 Task: Create a digital portrait: Use Photoshop to create a detailed and lifelike digital portrait of a person. Pay attention to shading, details, and facial features.
Action: Mouse moved to (824, 426)
Screenshot: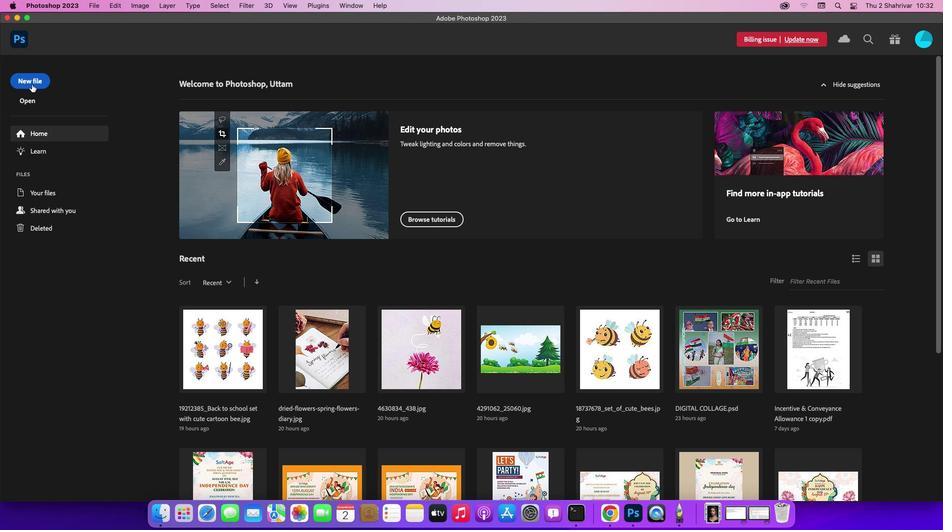 
Action: Mouse pressed left at (824, 426)
Screenshot: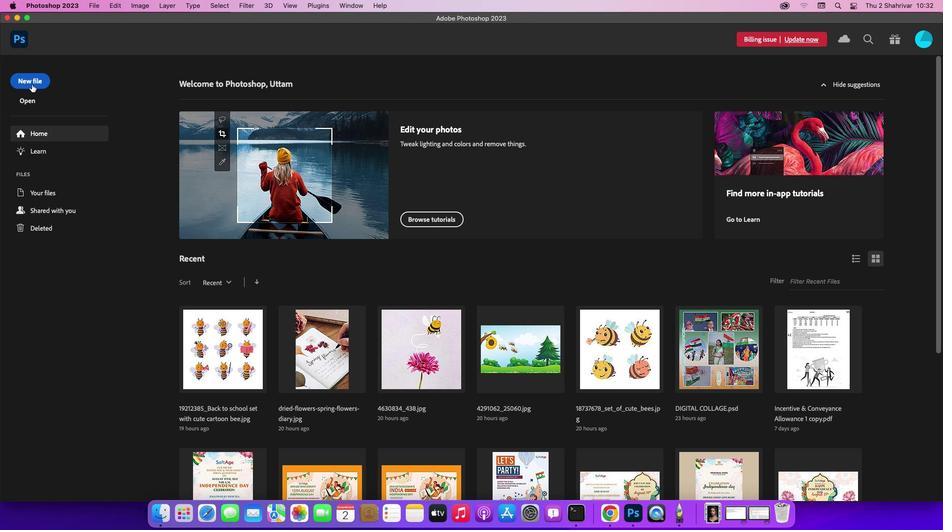 
Action: Mouse moved to (824, 426)
Screenshot: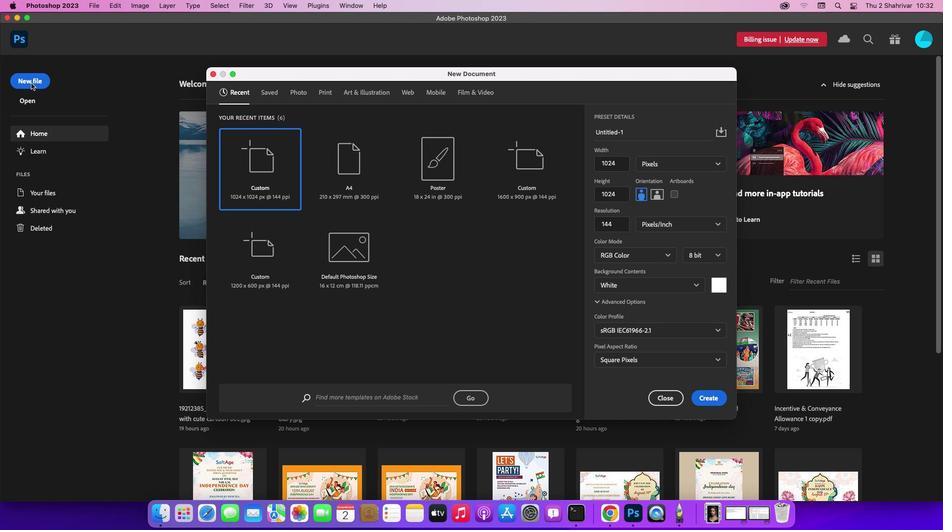 
Action: Mouse pressed left at (824, 426)
Screenshot: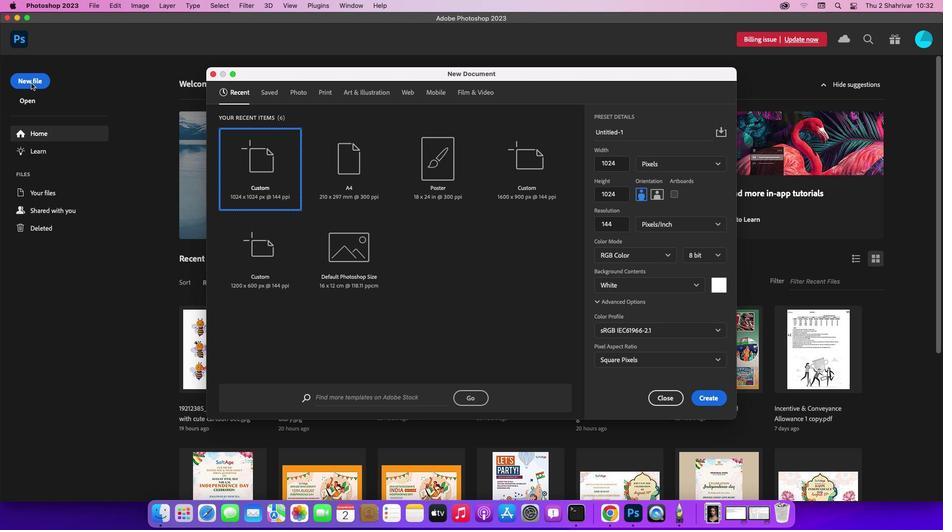 
Action: Mouse moved to (824, 426)
Screenshot: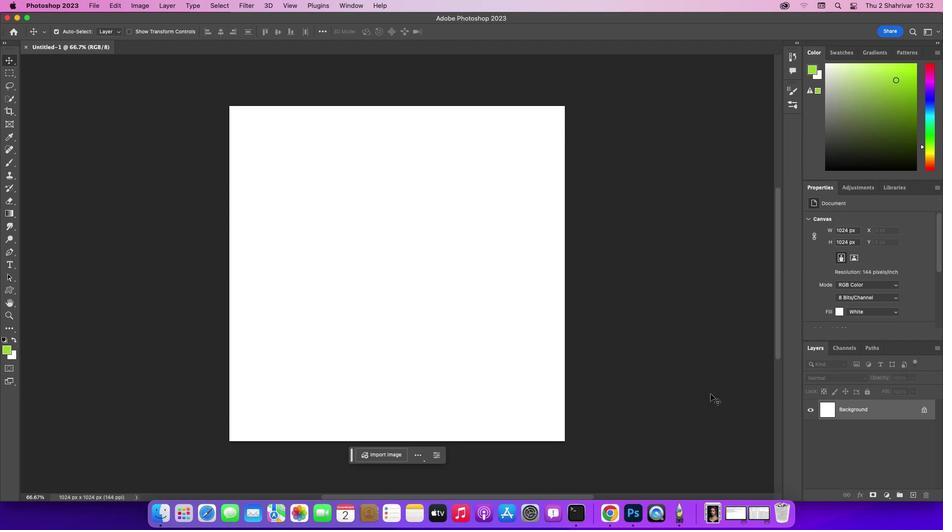 
Action: Mouse pressed left at (824, 426)
Screenshot: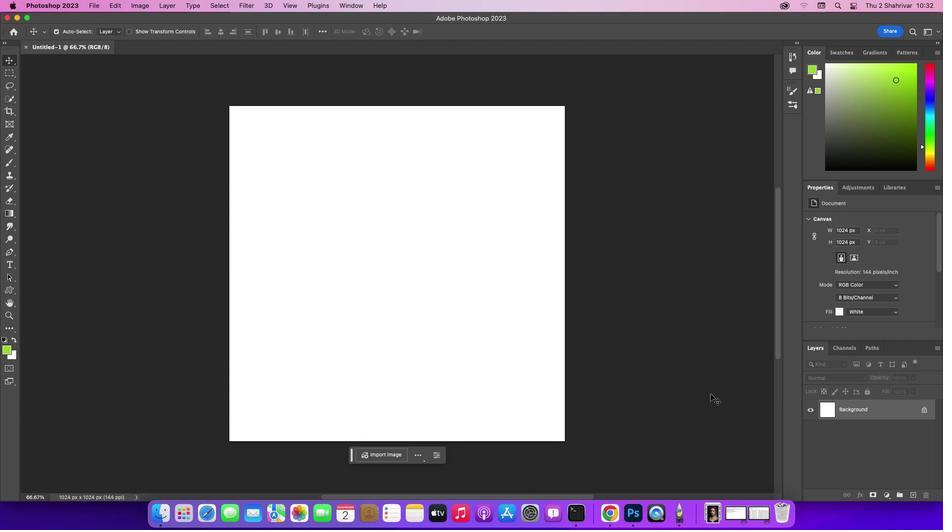 
Action: Mouse moved to (824, 425)
Screenshot: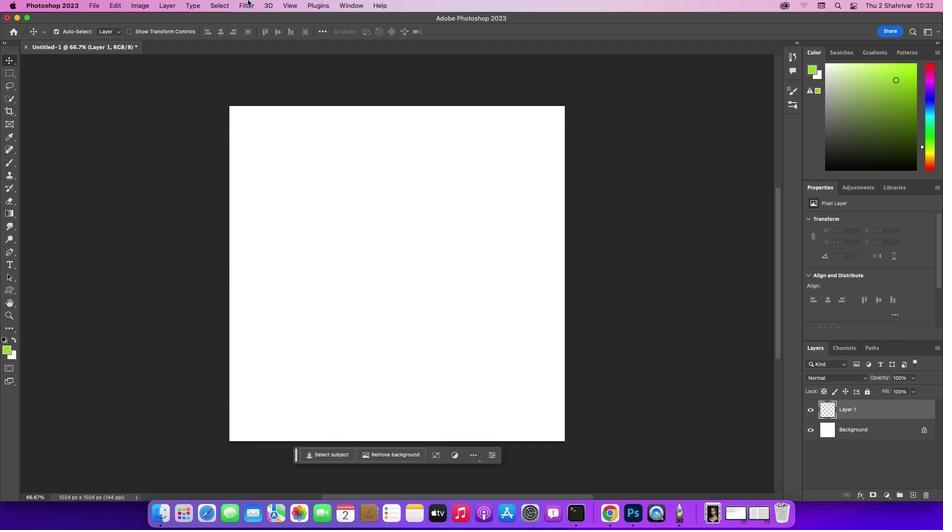 
Action: Mouse pressed left at (824, 425)
Screenshot: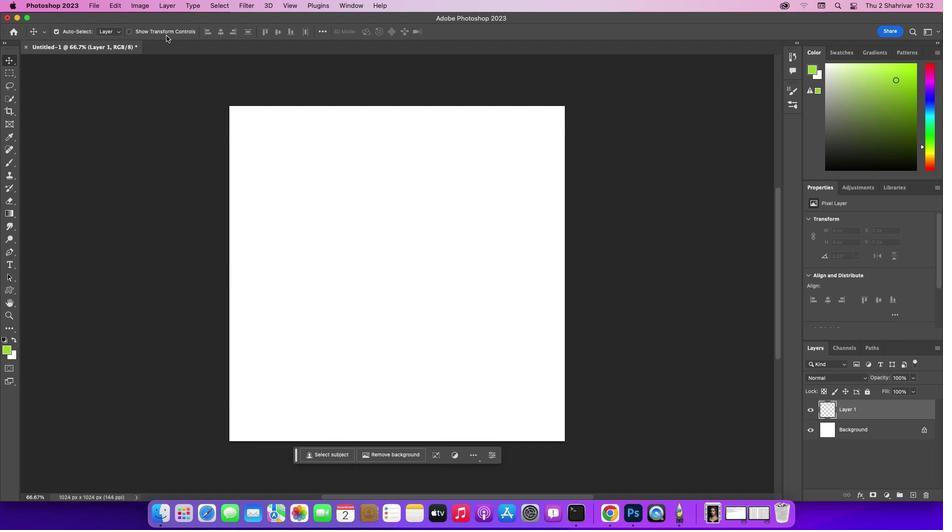 
Action: Mouse moved to (824, 426)
Screenshot: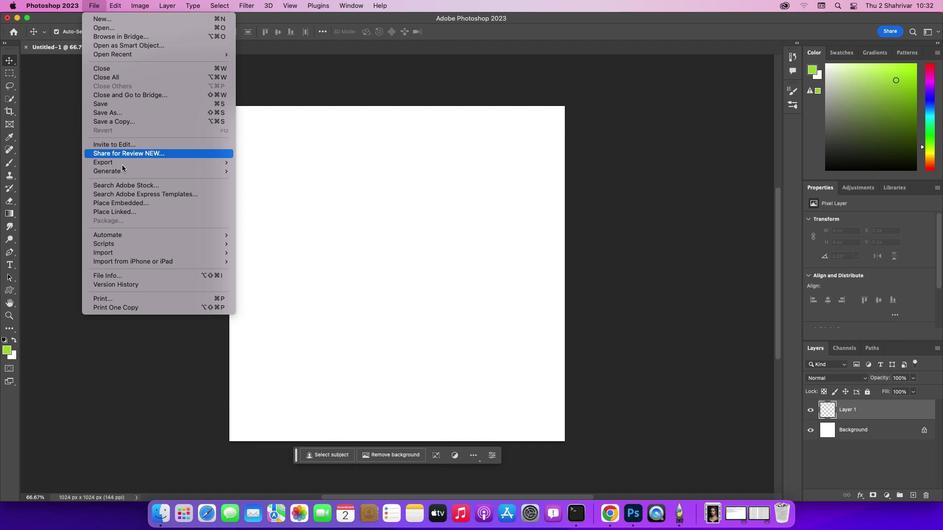 
Action: Mouse pressed left at (824, 426)
Screenshot: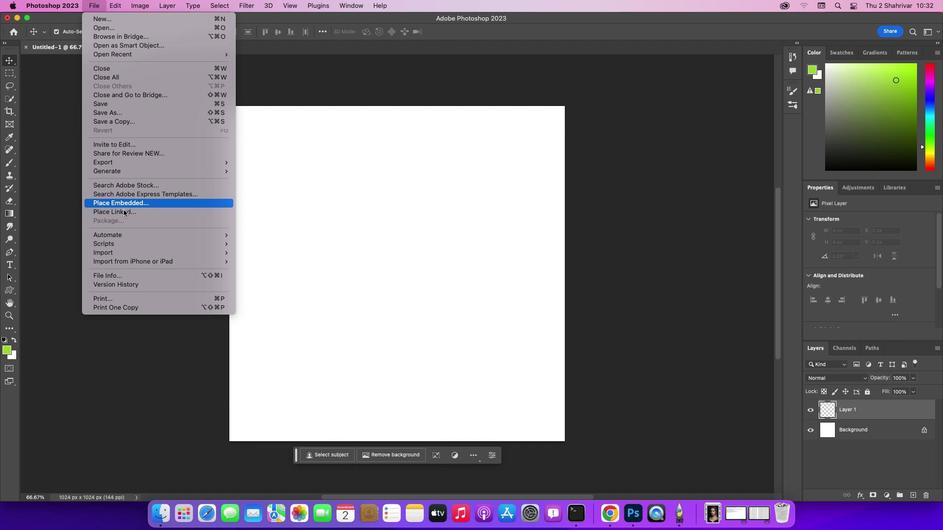 
Action: Mouse moved to (824, 426)
Screenshot: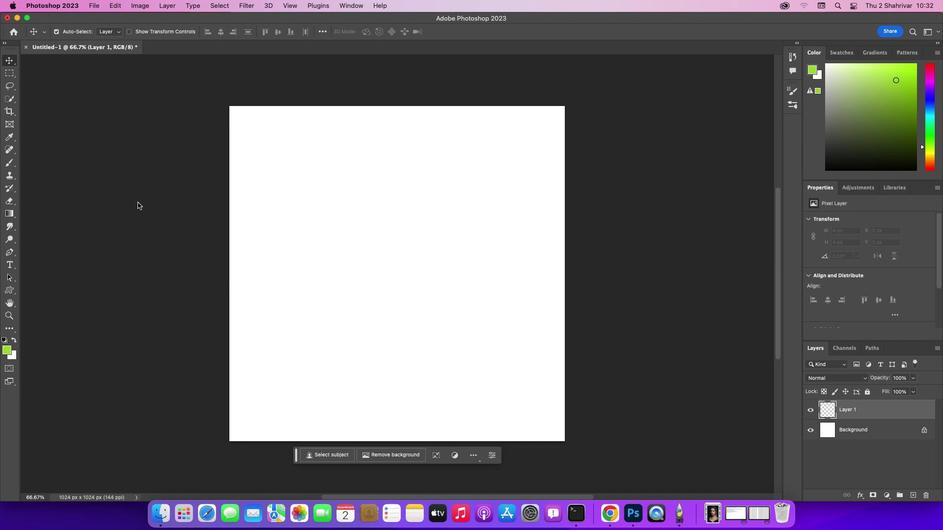 
Action: Mouse pressed left at (824, 426)
Screenshot: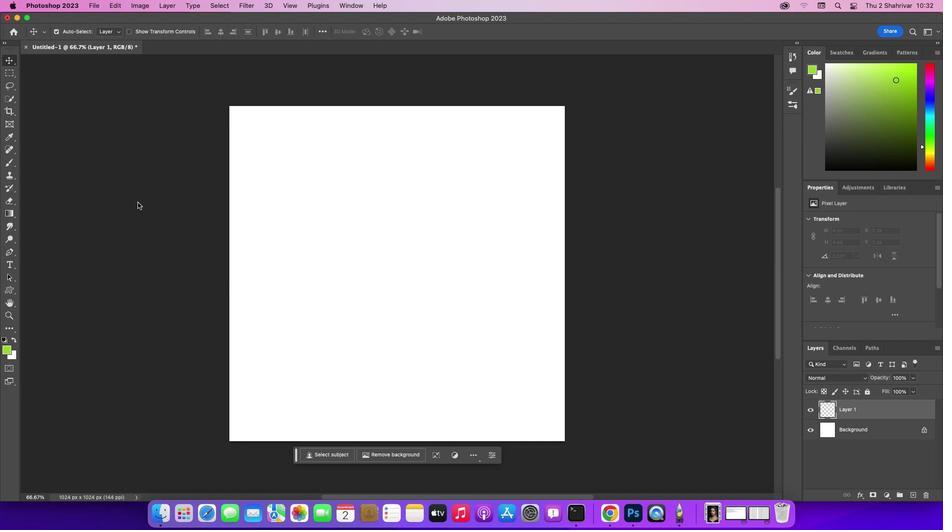 
Action: Mouse moved to (824, 426)
Screenshot: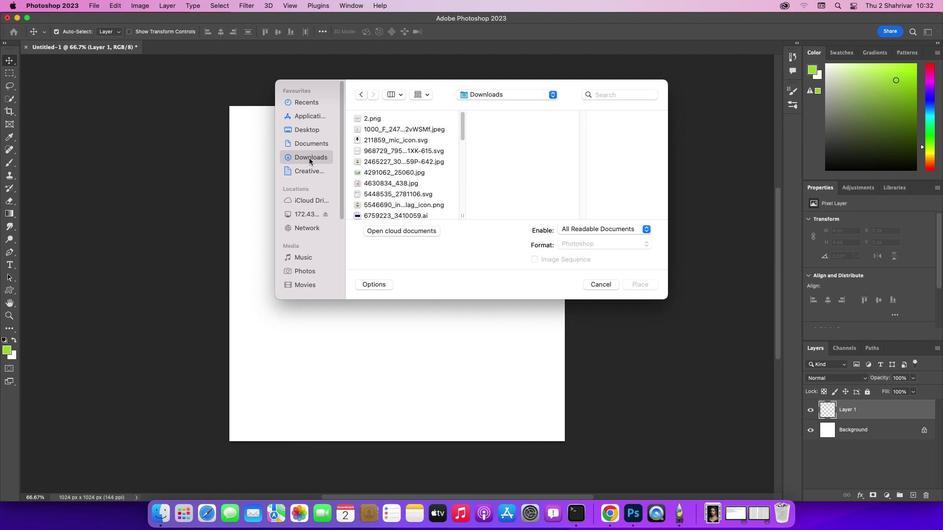 
Action: Mouse pressed left at (824, 426)
Screenshot: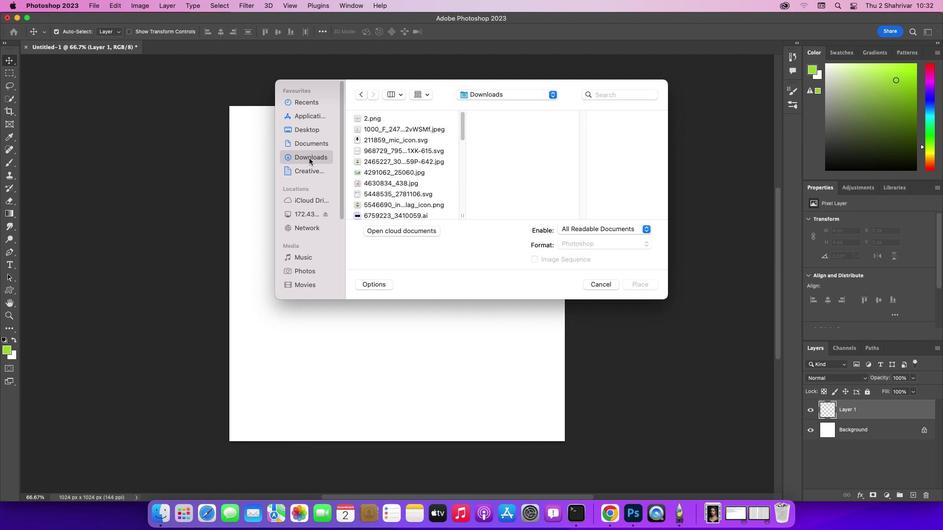 
Action: Mouse moved to (824, 426)
Screenshot: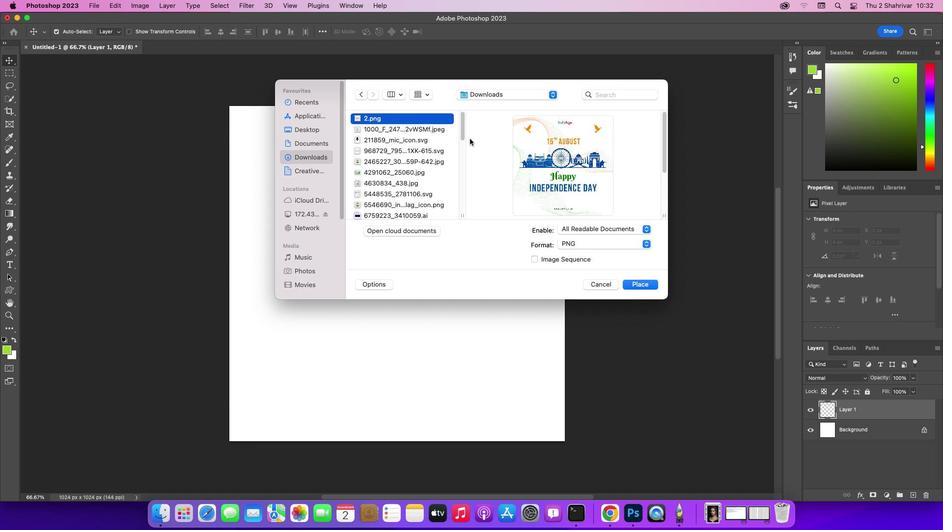 
Action: Mouse pressed left at (824, 426)
Screenshot: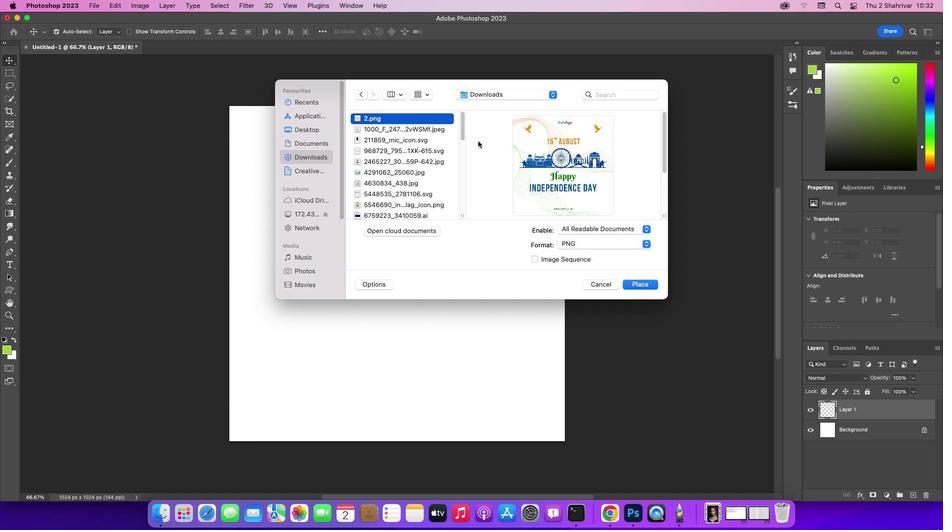 
Action: Mouse moved to (824, 426)
Screenshot: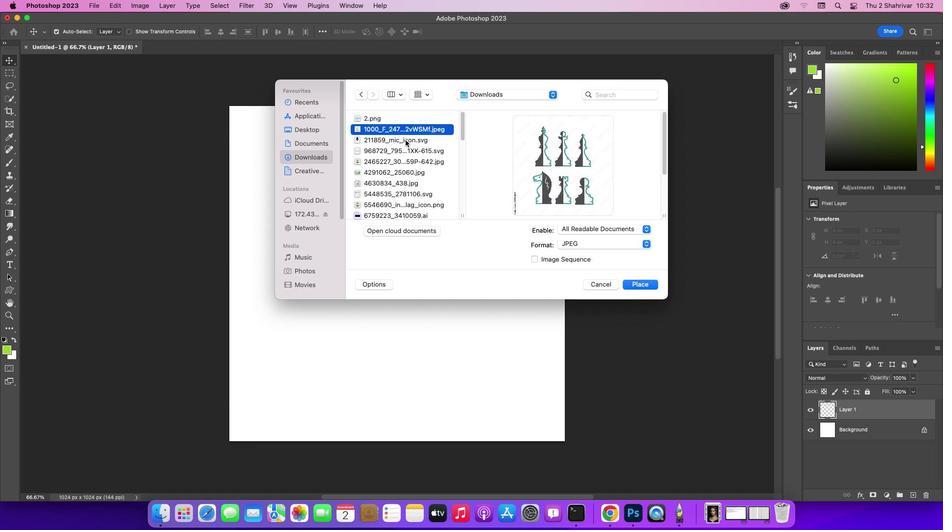 
Action: Mouse pressed left at (824, 426)
Screenshot: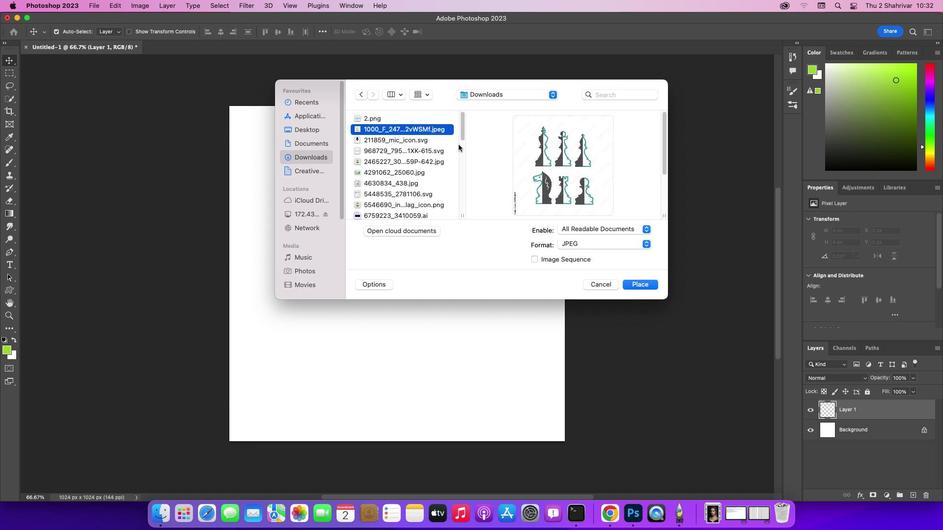 
Action: Mouse moved to (824, 426)
Screenshot: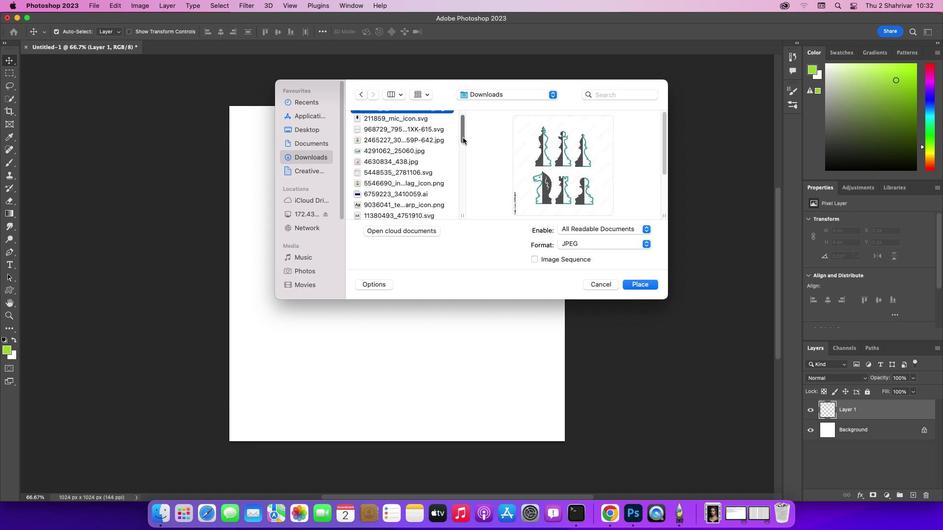 
Action: Mouse pressed left at (824, 426)
Screenshot: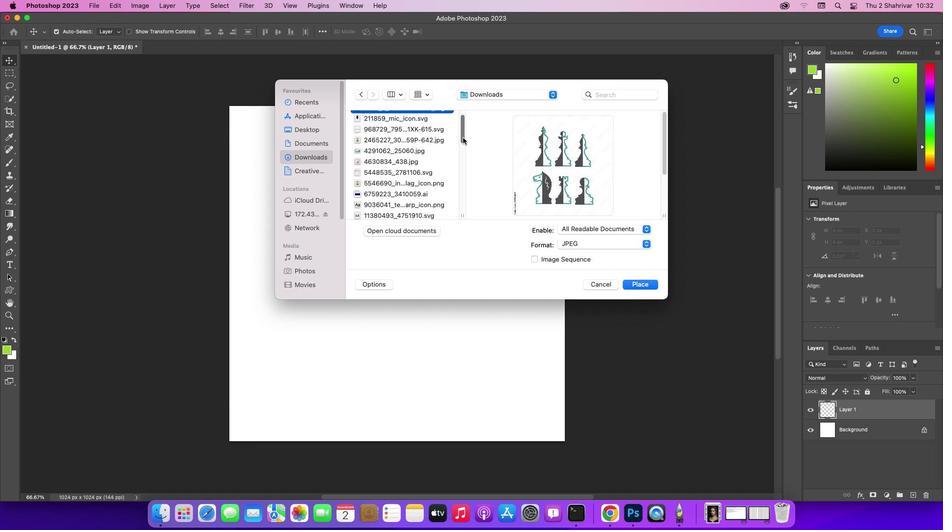 
Action: Mouse moved to (824, 426)
Screenshot: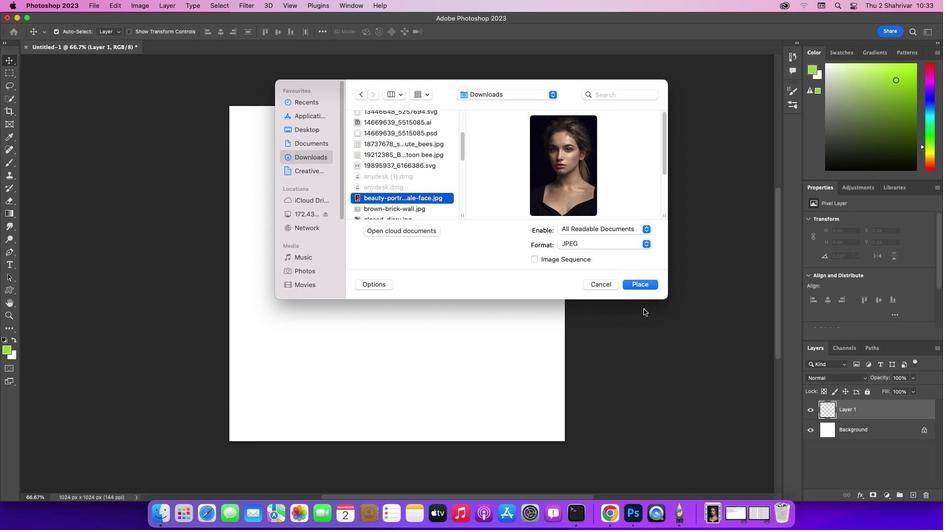 
Action: Mouse pressed left at (824, 426)
Screenshot: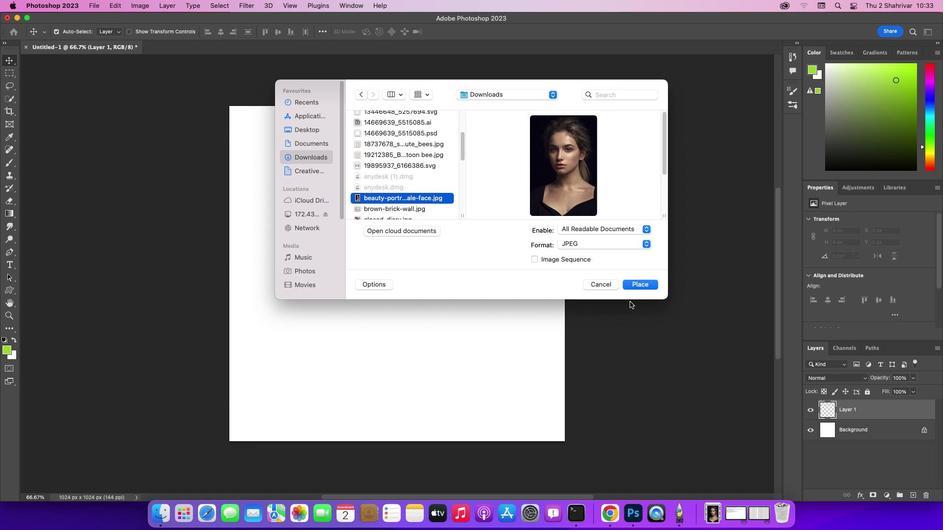 
Action: Mouse moved to (824, 426)
Screenshot: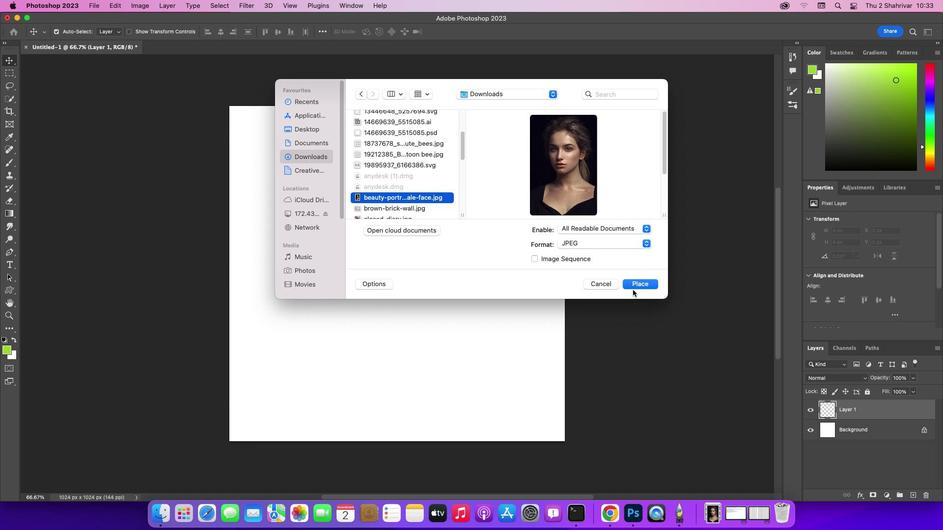 
Action: Mouse pressed left at (824, 426)
Screenshot: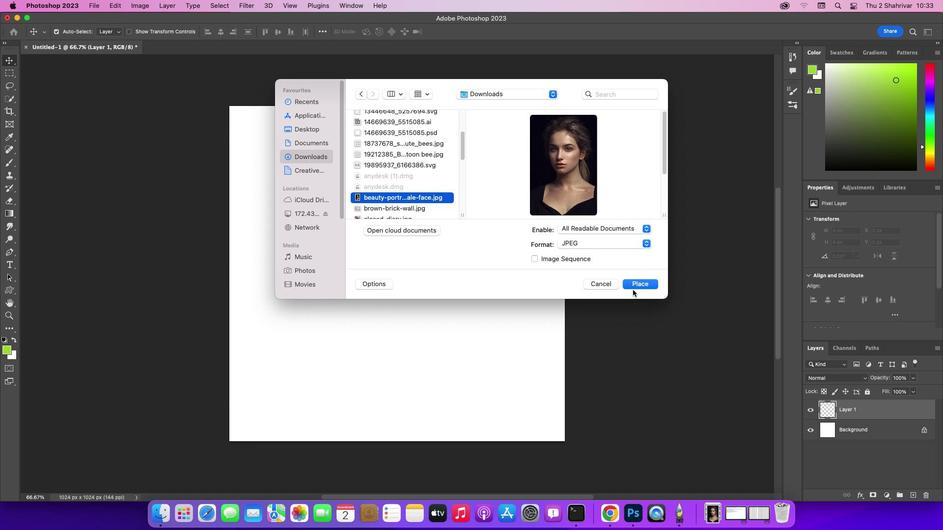 
Action: Mouse moved to (824, 426)
Screenshot: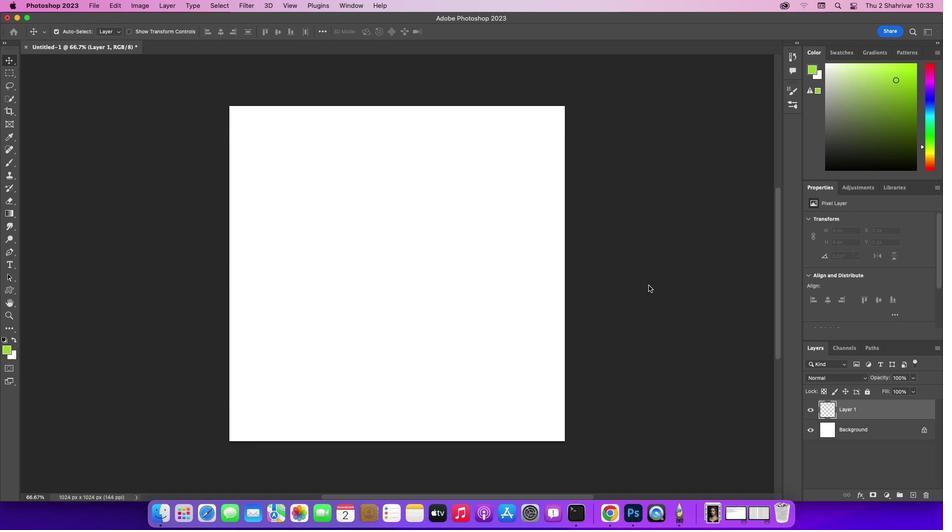 
Action: Mouse pressed left at (824, 426)
Screenshot: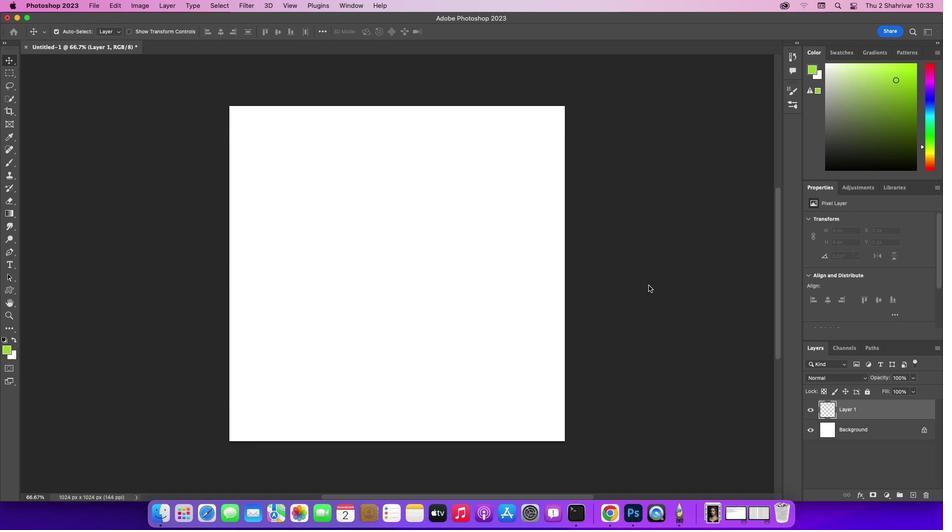 
Action: Mouse moved to (824, 426)
Screenshot: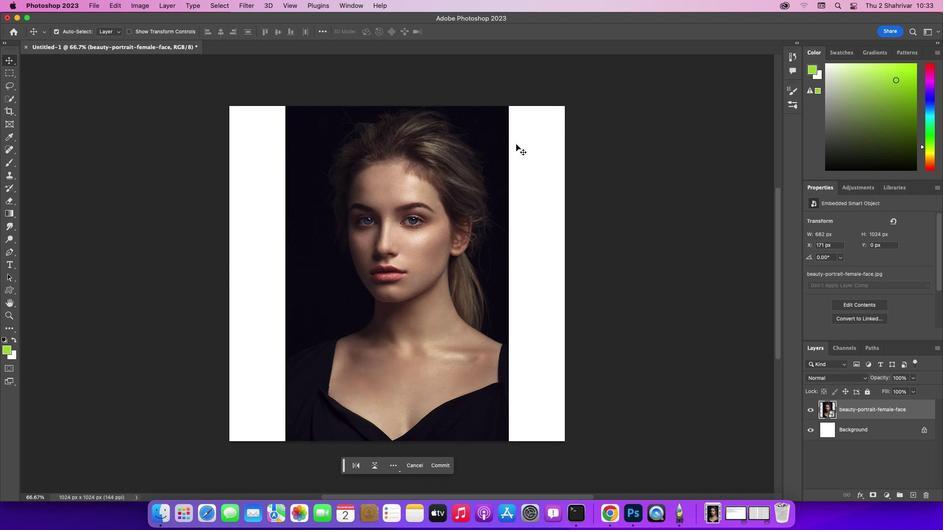 
Action: Key pressed Key.enter
Screenshot: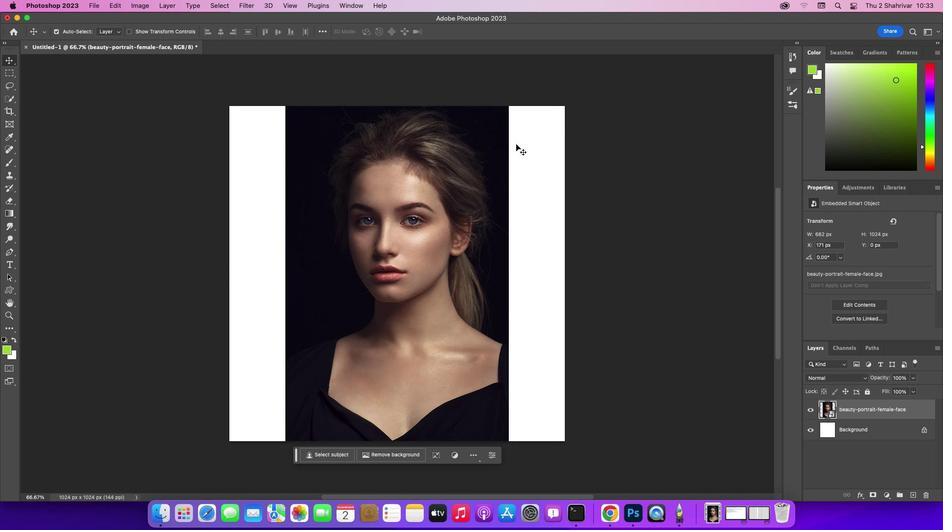 
Action: Mouse moved to (824, 426)
Screenshot: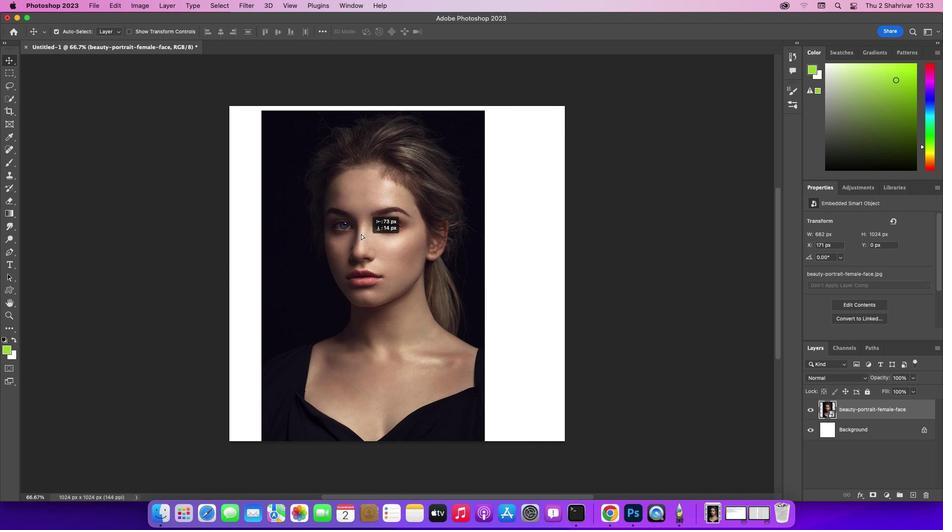 
Action: Mouse pressed left at (824, 426)
Screenshot: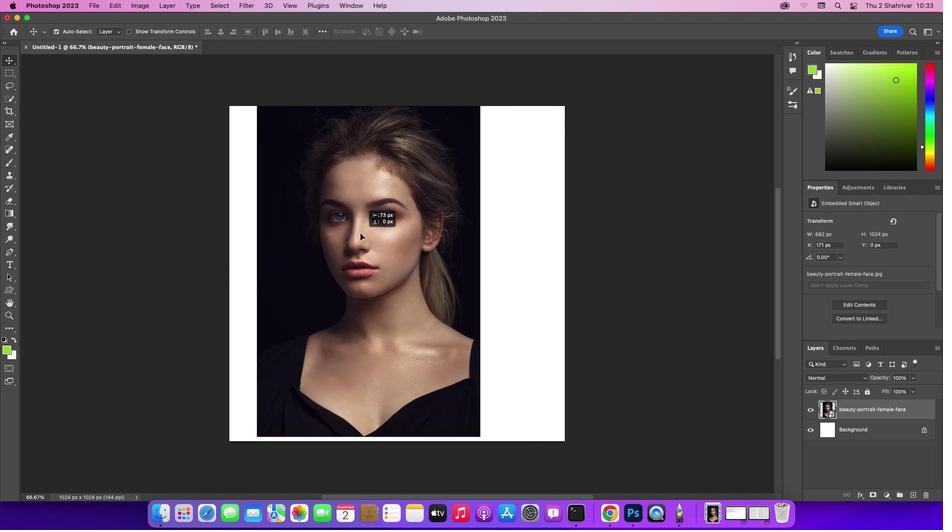 
Action: Mouse moved to (824, 425)
Screenshot: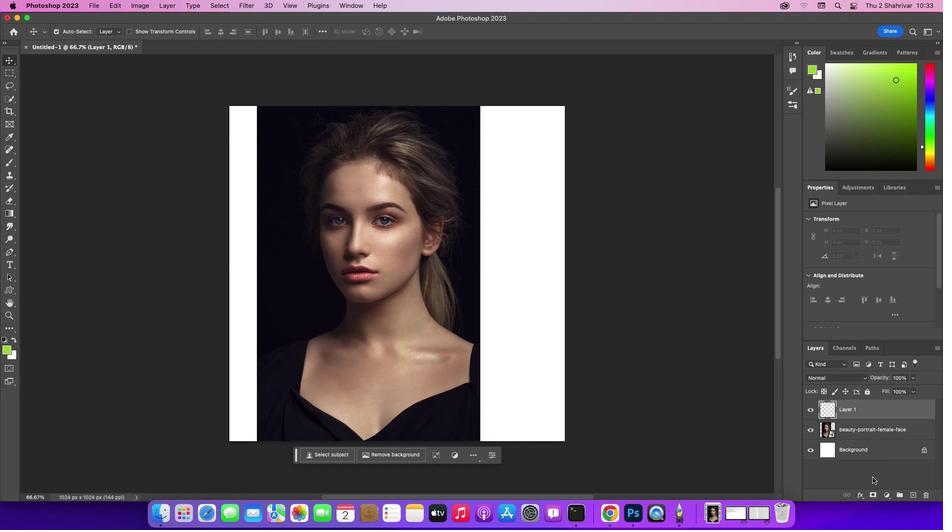 
Action: Mouse pressed left at (824, 425)
Screenshot: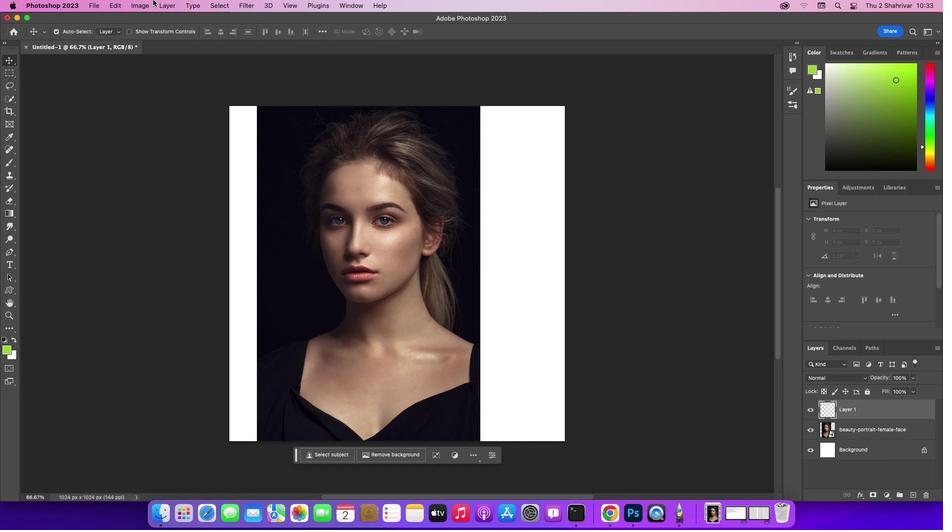
Action: Mouse moved to (824, 426)
Screenshot: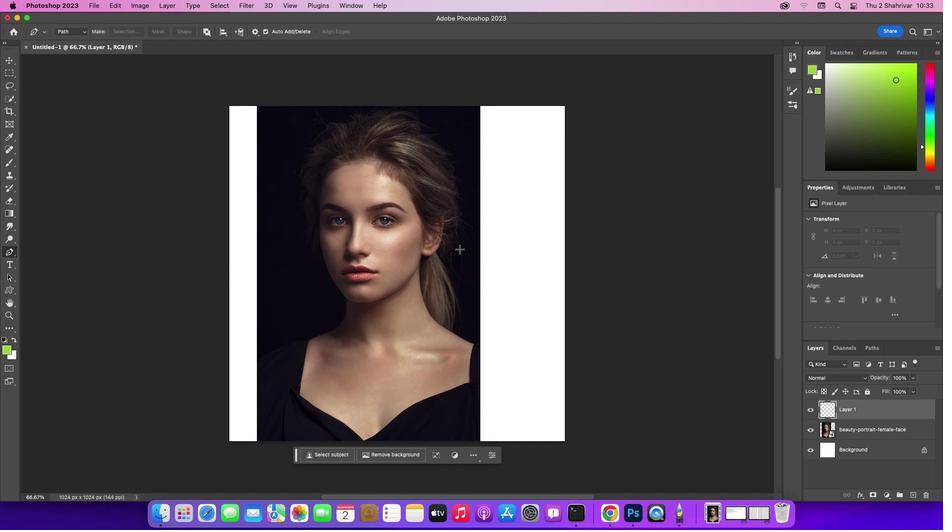 
Action: Mouse pressed left at (824, 426)
Screenshot: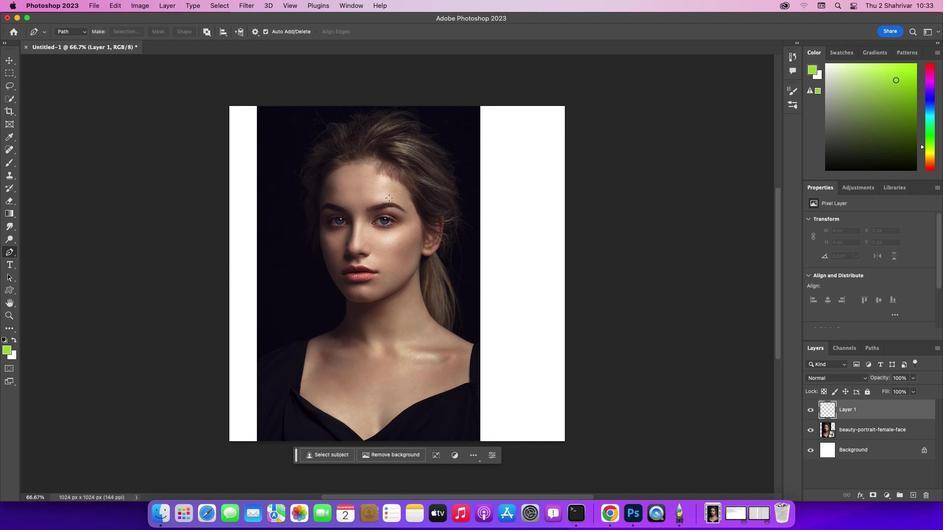 
Action: Mouse moved to (824, 426)
Screenshot: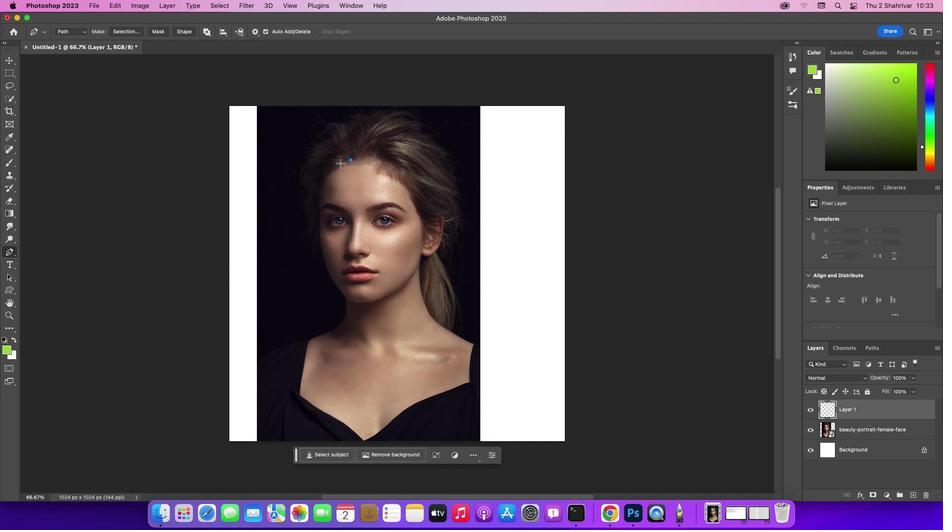 
Action: Mouse pressed left at (824, 426)
Screenshot: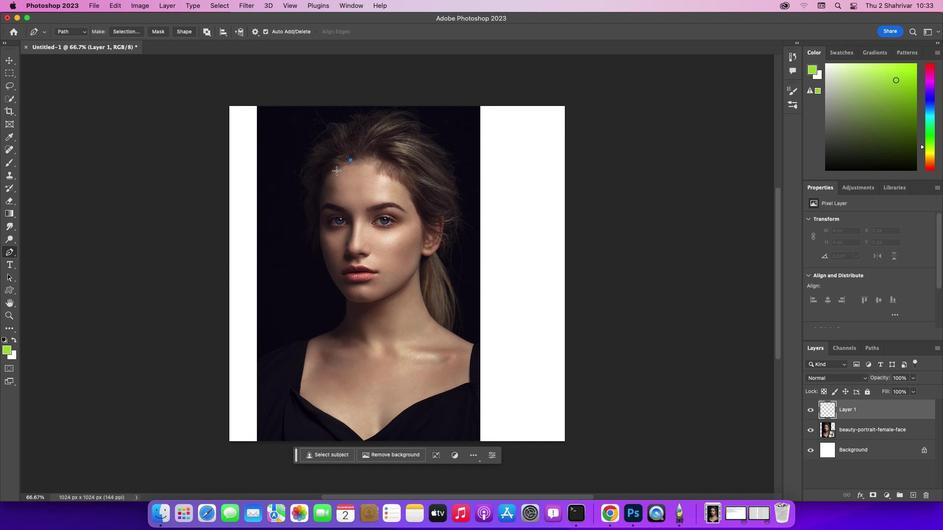 
Action: Mouse moved to (824, 426)
Screenshot: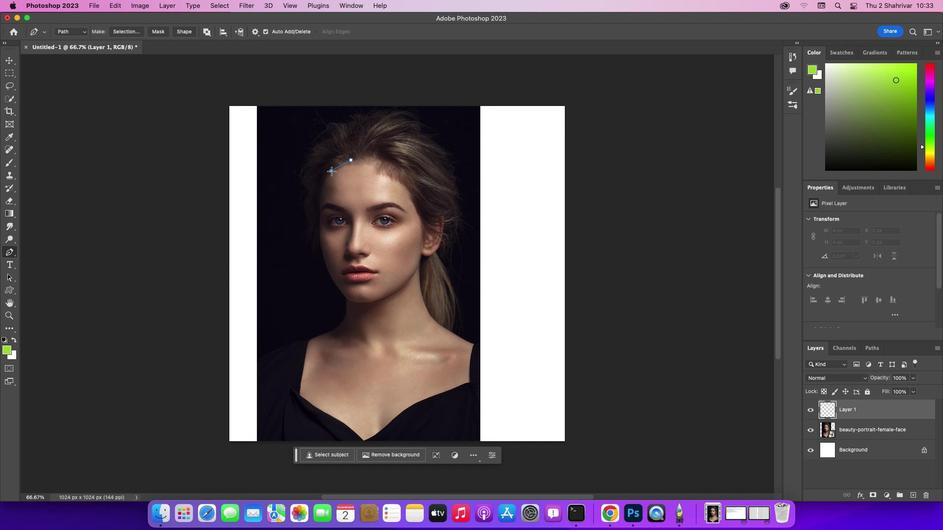 
Action: Mouse pressed left at (824, 426)
Screenshot: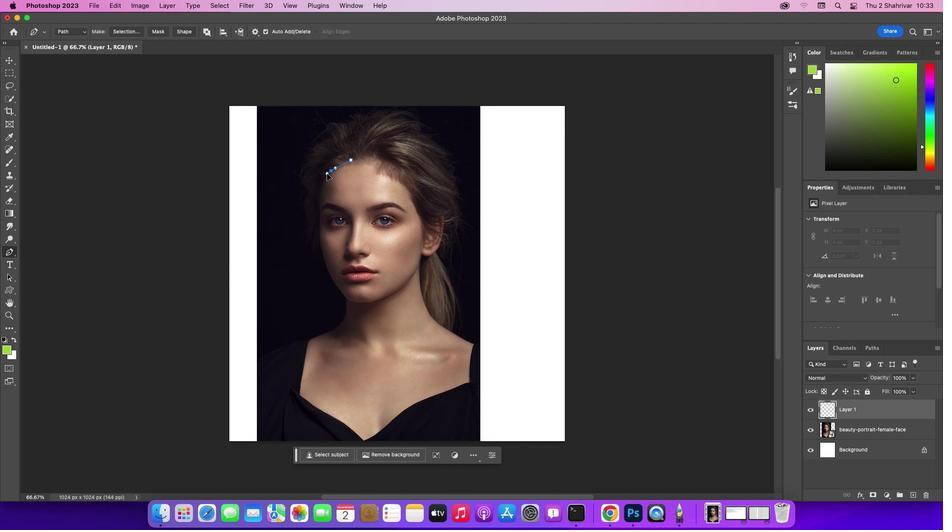 
Action: Mouse moved to (824, 426)
Screenshot: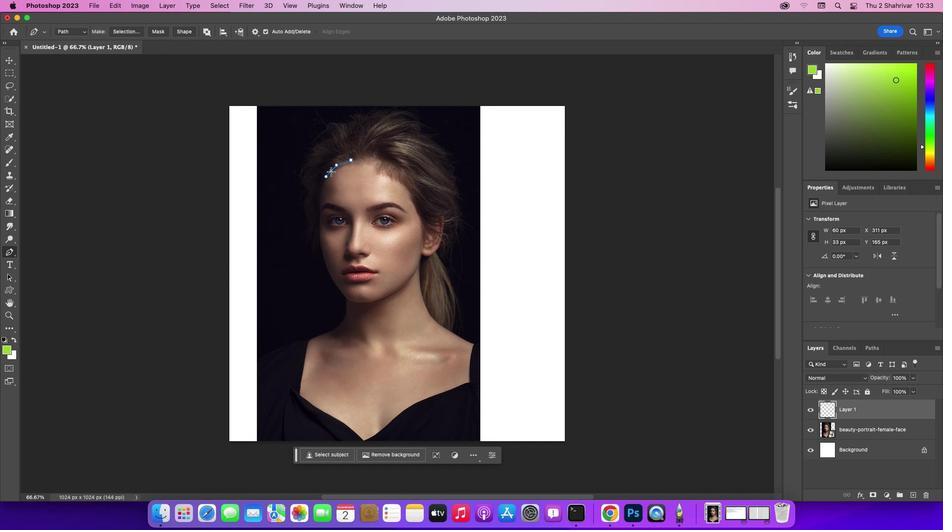 
Action: Mouse pressed left at (824, 426)
Screenshot: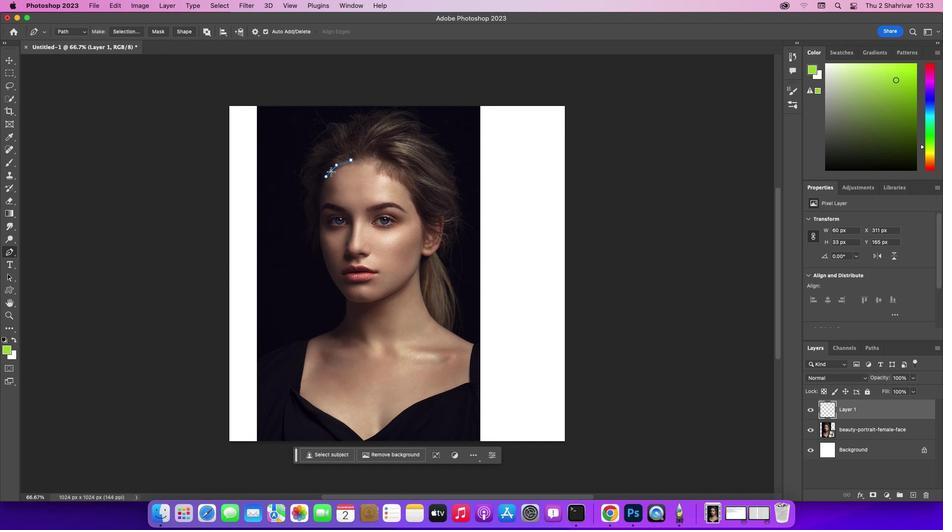 
Action: Key pressed Key.alt
Screenshot: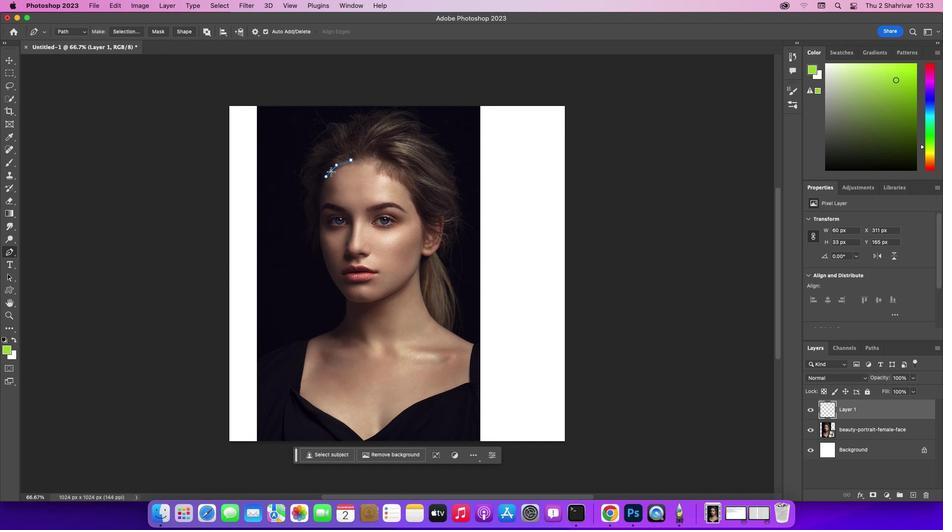 
Action: Mouse moved to (824, 426)
Screenshot: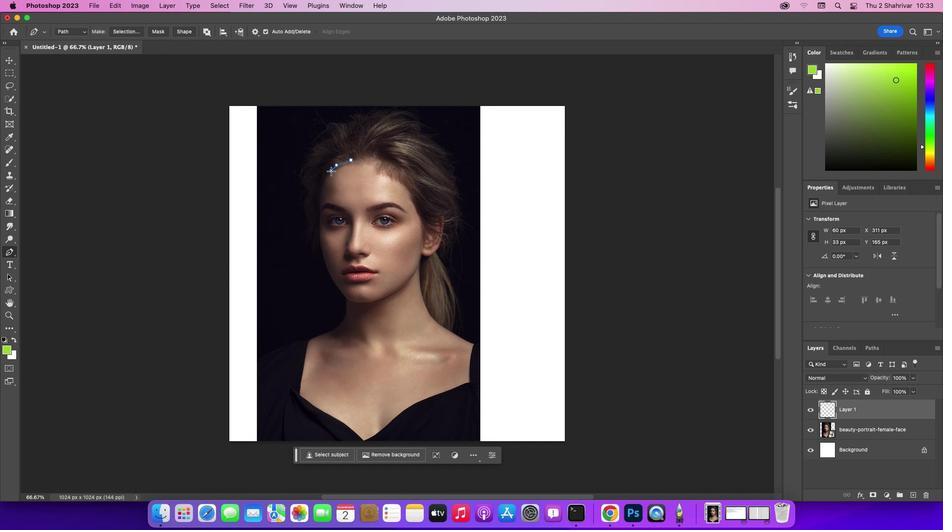 
Action: Key pressed Key.alt
Screenshot: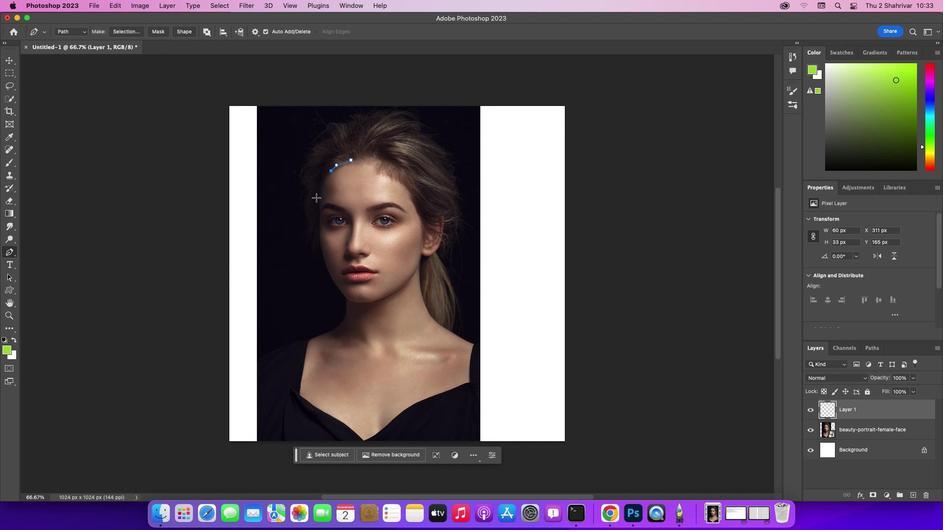 
Action: Mouse pressed left at (824, 426)
Screenshot: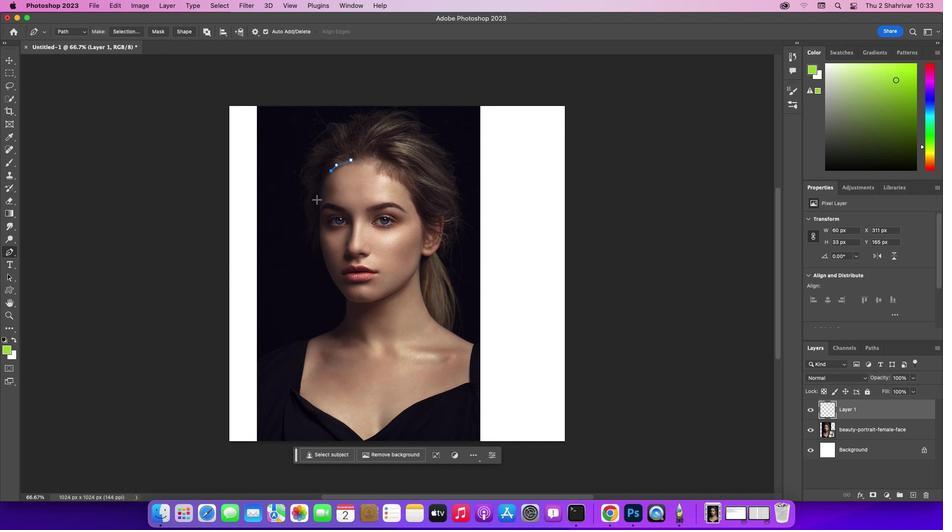
Action: Mouse moved to (824, 426)
Screenshot: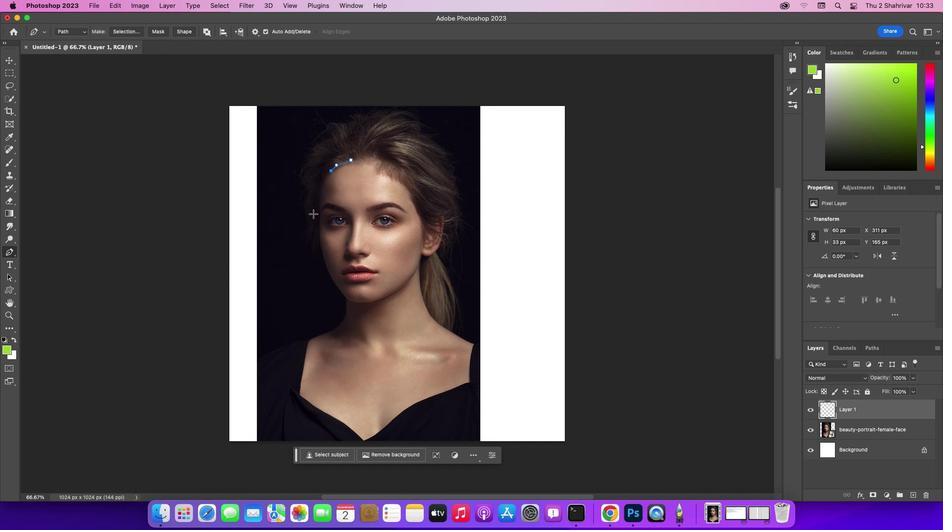 
Action: Key pressed Key.cmd_r'=''='
Screenshot: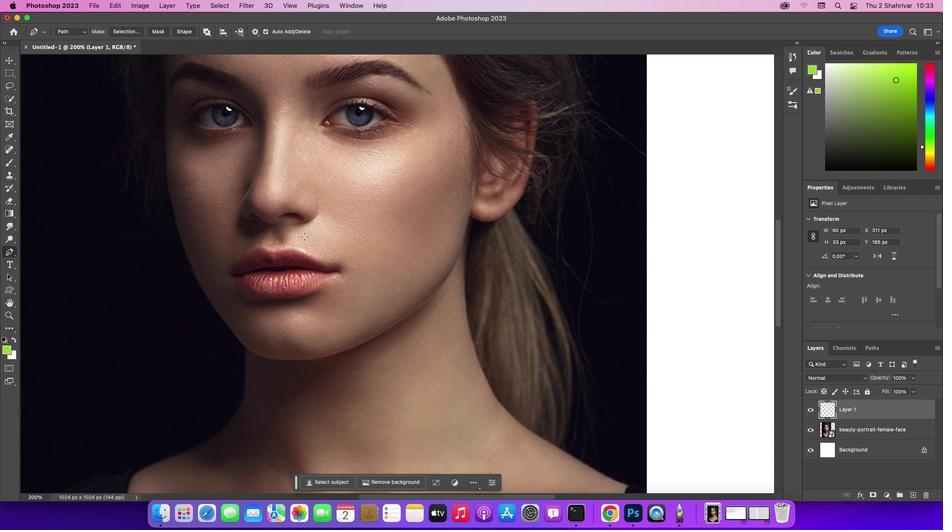 
Action: Mouse moved to (824, 426)
Screenshot: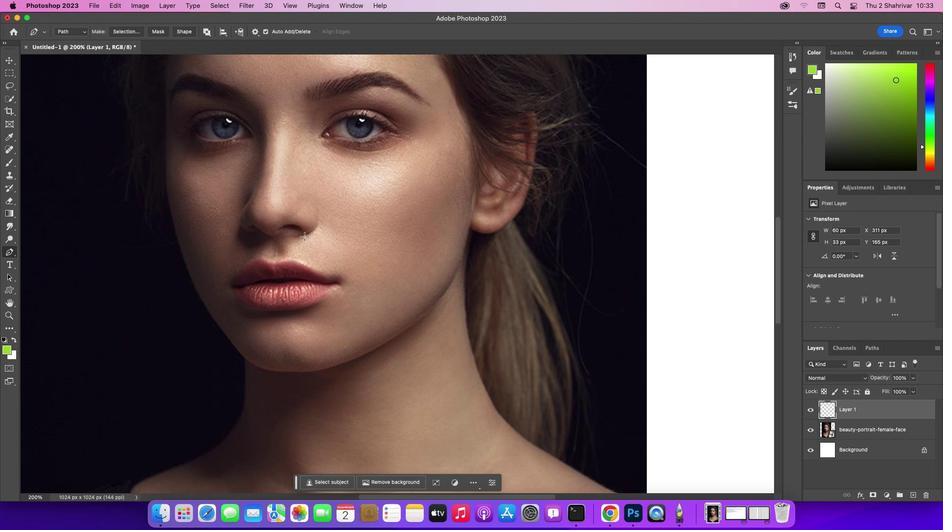 
Action: Mouse scrolled (824, 426) with delta (824, 426)
Screenshot: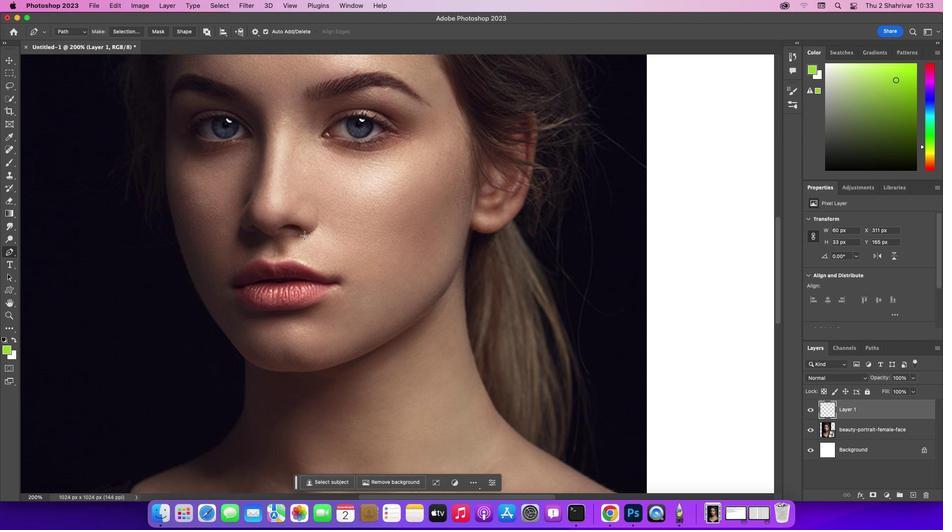 
Action: Mouse scrolled (824, 426) with delta (824, 426)
Screenshot: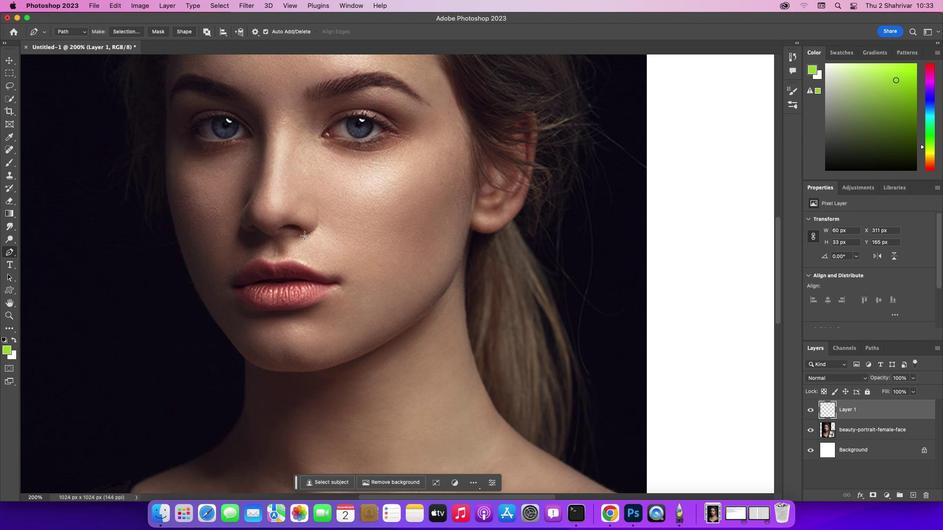 
Action: Mouse scrolled (824, 426) with delta (824, 426)
Screenshot: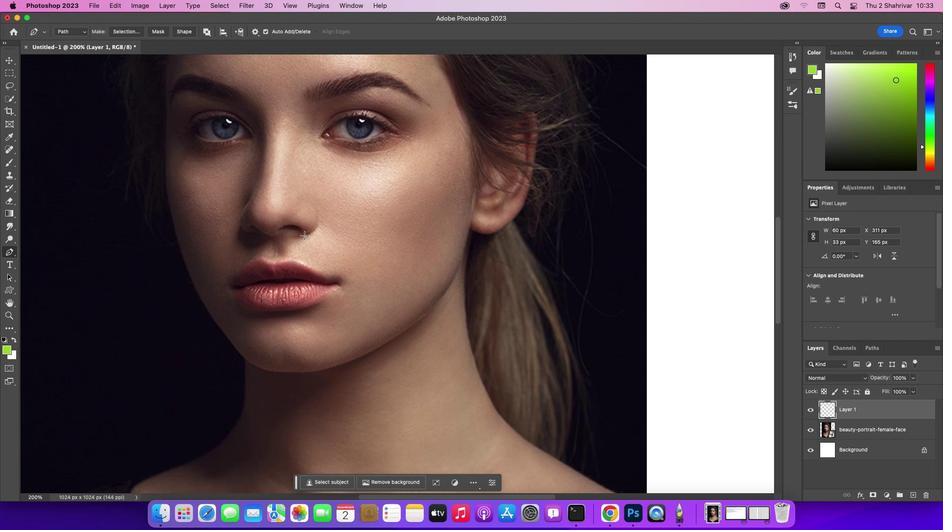 
Action: Mouse scrolled (824, 426) with delta (824, 426)
Screenshot: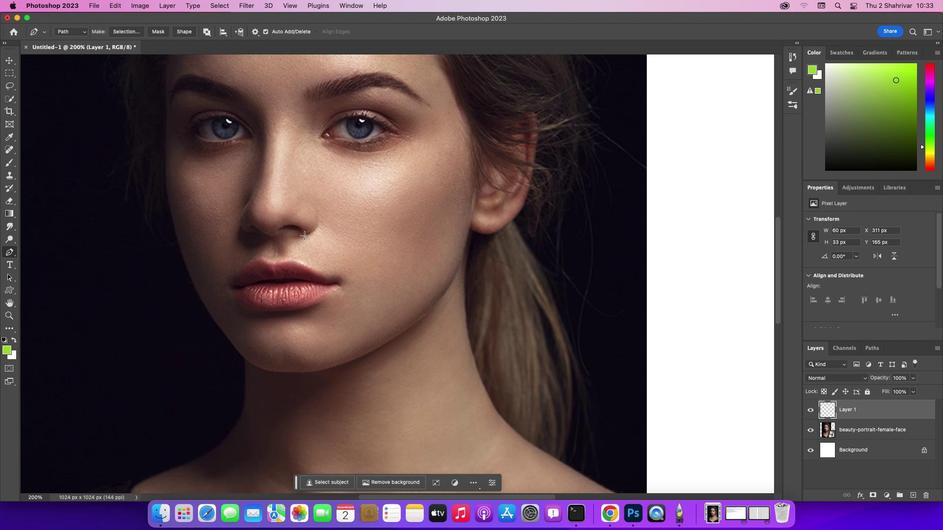 
Action: Mouse scrolled (824, 426) with delta (824, 426)
Screenshot: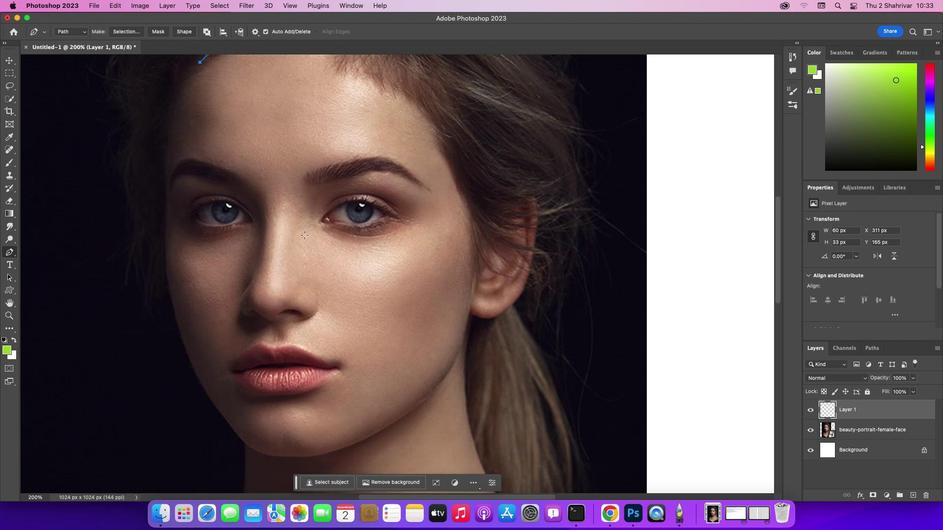 
Action: Mouse scrolled (824, 426) with delta (824, 426)
Screenshot: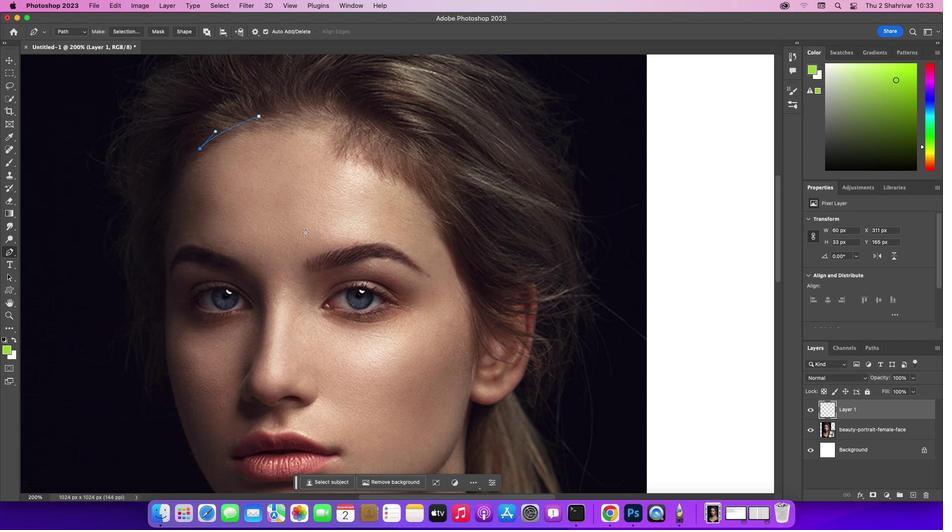 
Action: Mouse scrolled (824, 426) with delta (824, 426)
Screenshot: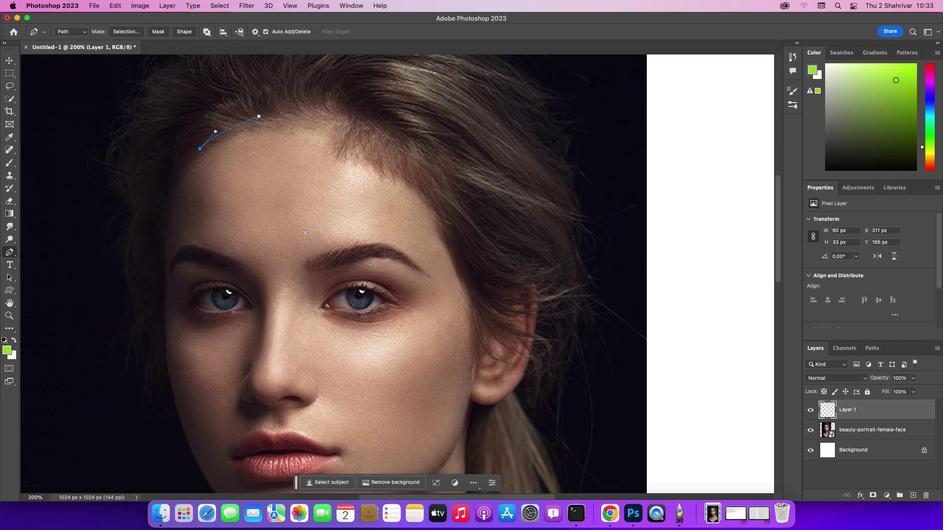 
Action: Mouse scrolled (824, 426) with delta (824, 426)
Screenshot: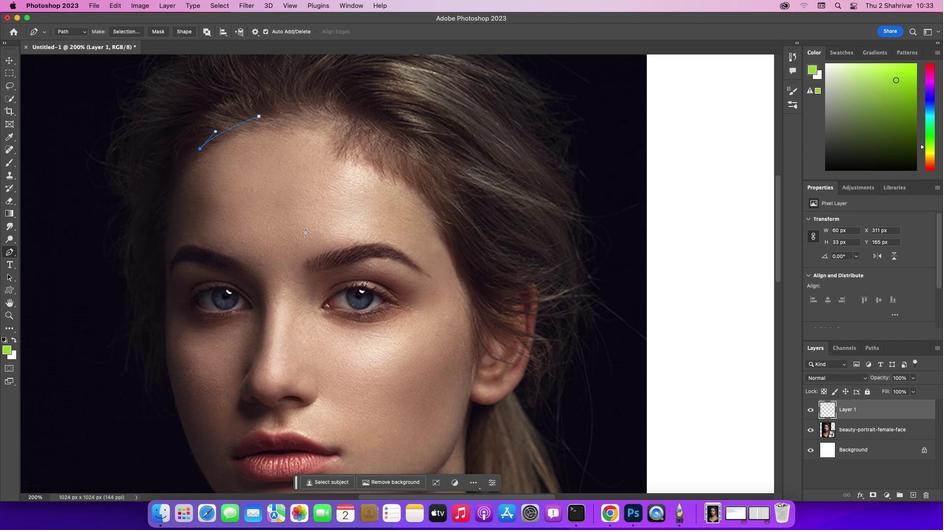 
Action: Mouse scrolled (824, 426) with delta (824, 426)
Screenshot: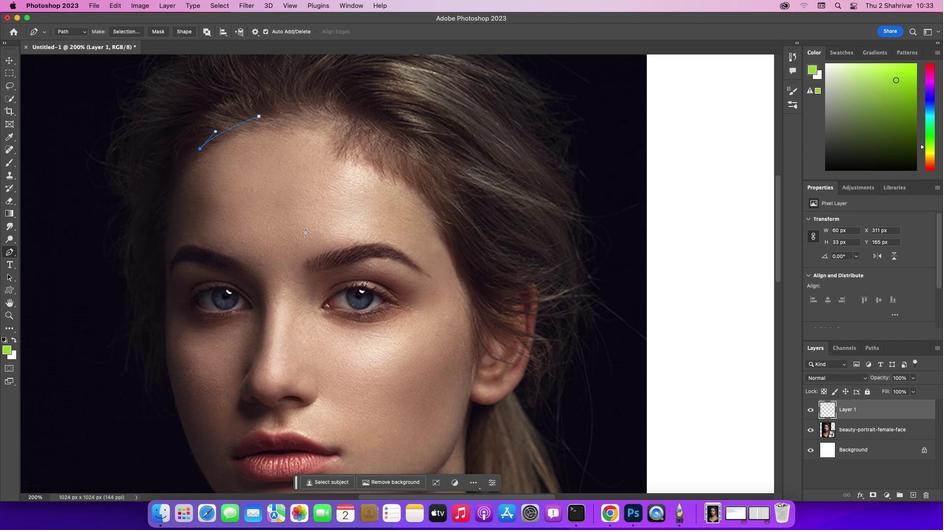 
Action: Mouse scrolled (824, 426) with delta (824, 426)
Screenshot: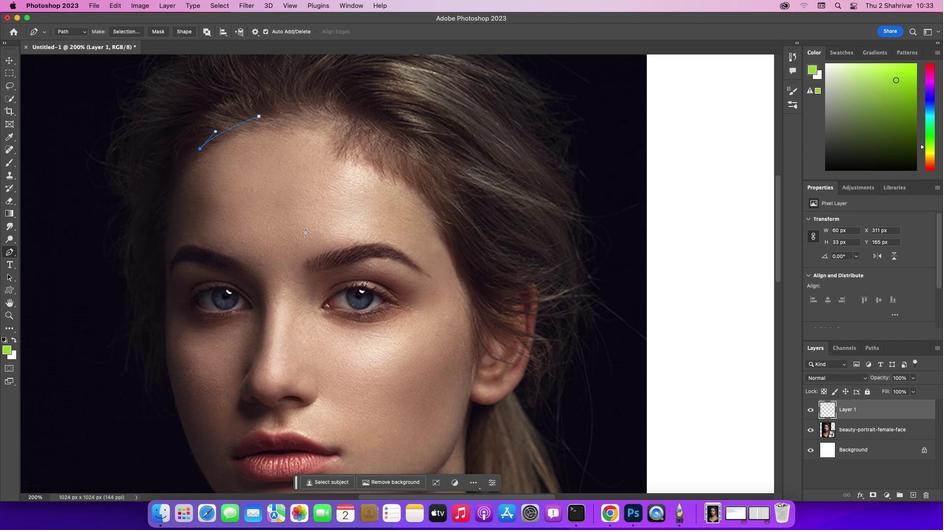 
Action: Mouse moved to (824, 426)
Screenshot: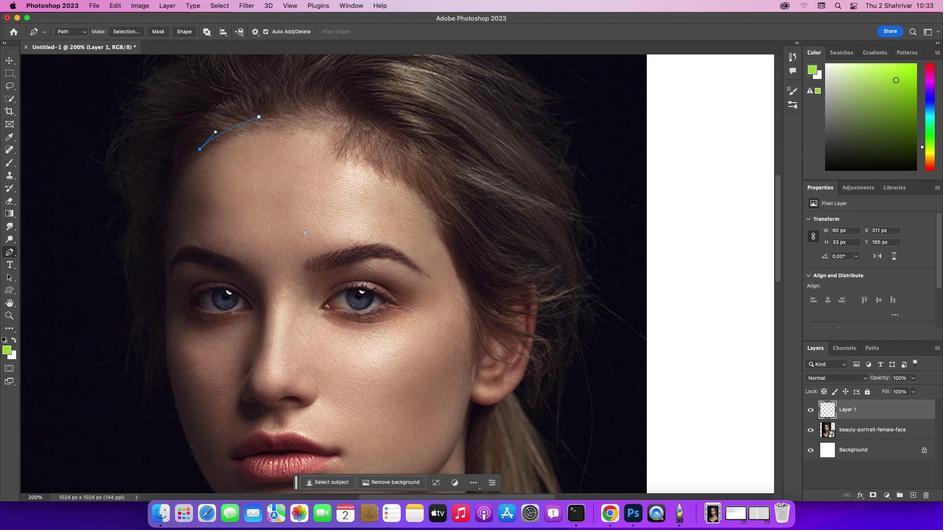 
Action: Mouse scrolled (824, 426) with delta (824, 426)
Screenshot: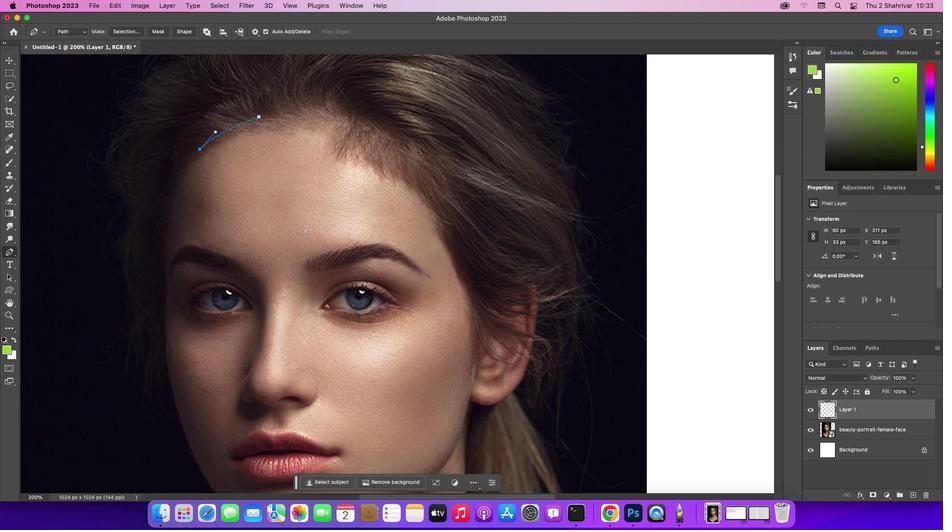 
Action: Mouse scrolled (824, 426) with delta (824, 426)
Screenshot: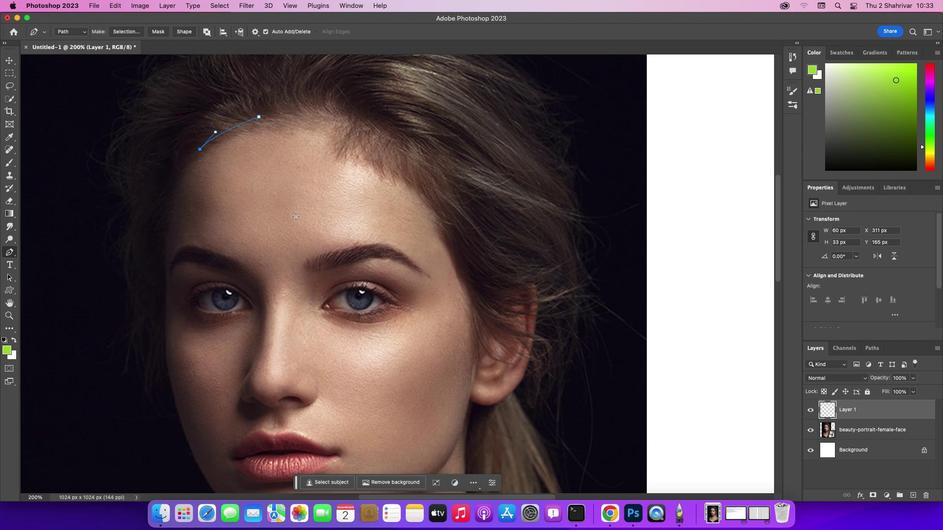 
Action: Mouse scrolled (824, 426) with delta (824, 426)
Screenshot: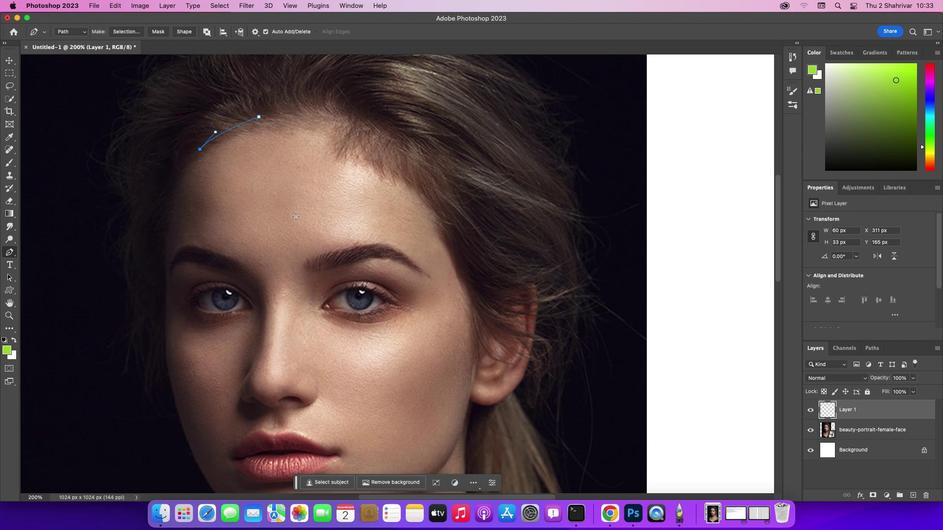 
Action: Mouse scrolled (824, 426) with delta (824, 426)
Screenshot: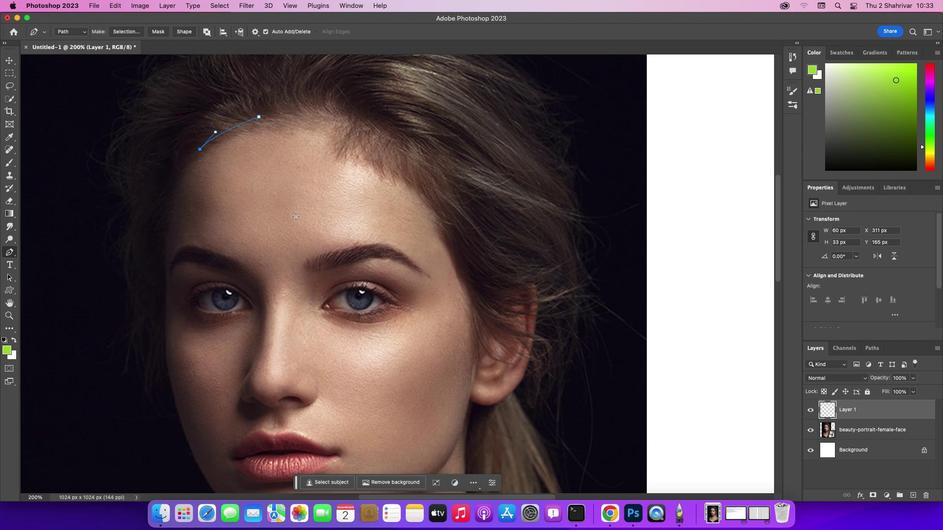 
Action: Mouse scrolled (824, 426) with delta (824, 426)
Screenshot: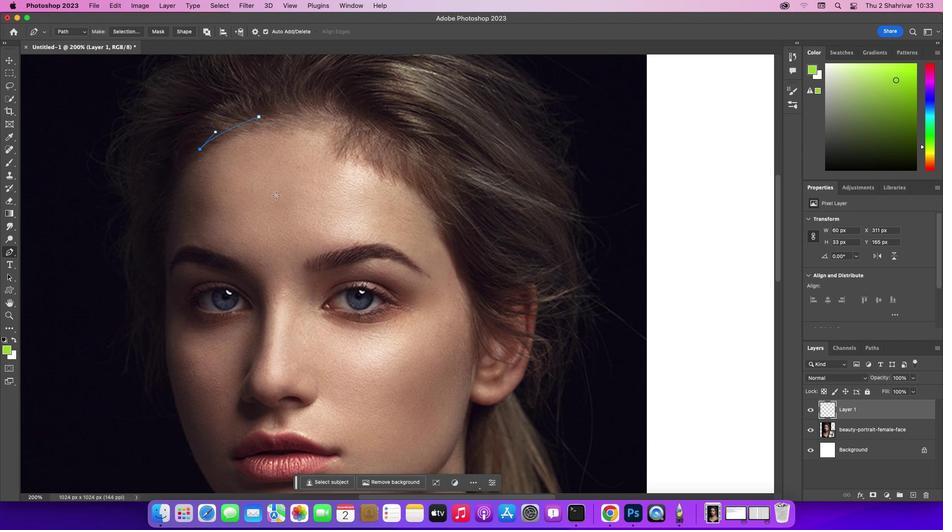 
Action: Mouse moved to (824, 426)
Screenshot: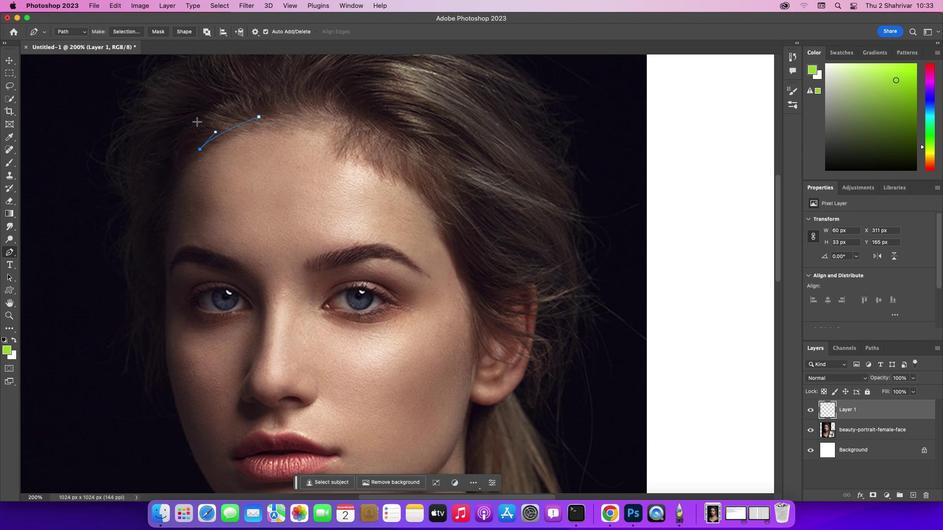 
Action: Mouse scrolled (824, 426) with delta (824, 426)
Screenshot: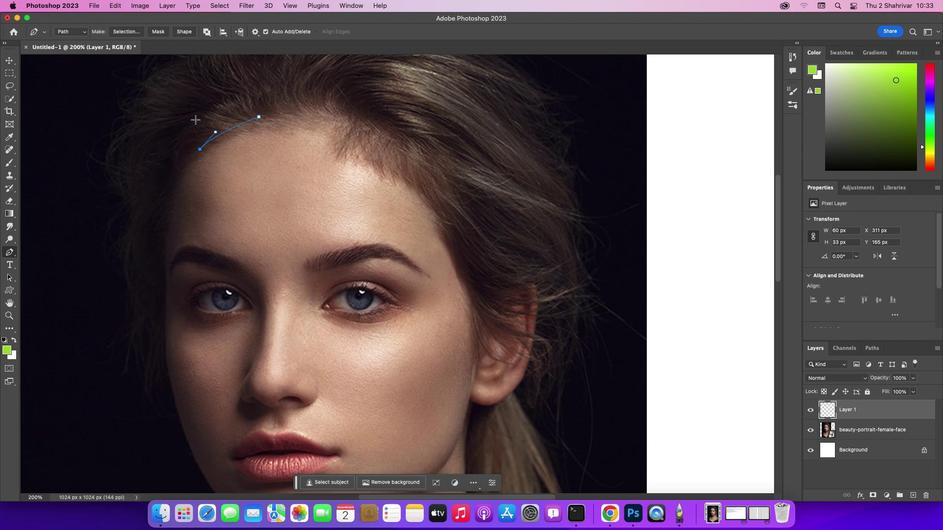 
Action: Mouse scrolled (824, 426) with delta (824, 426)
Screenshot: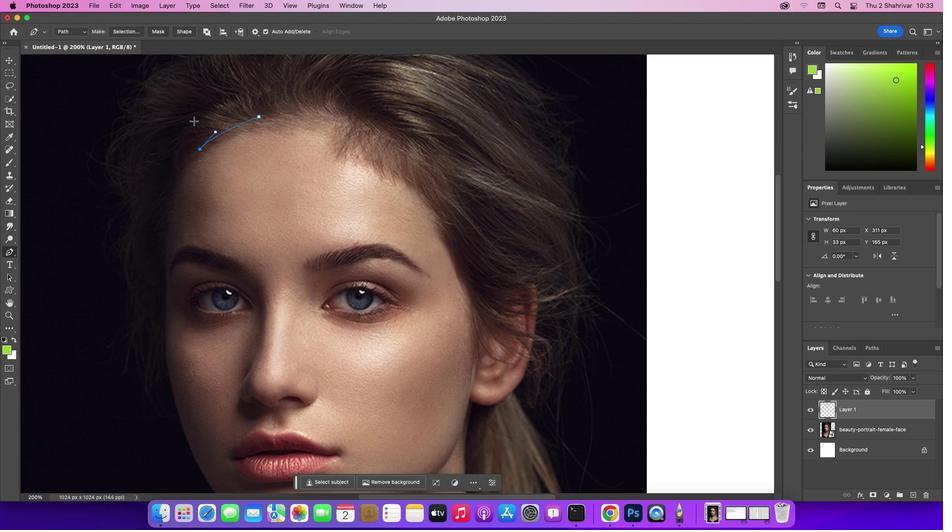 
Action: Mouse scrolled (824, 426) with delta (824, 426)
Screenshot: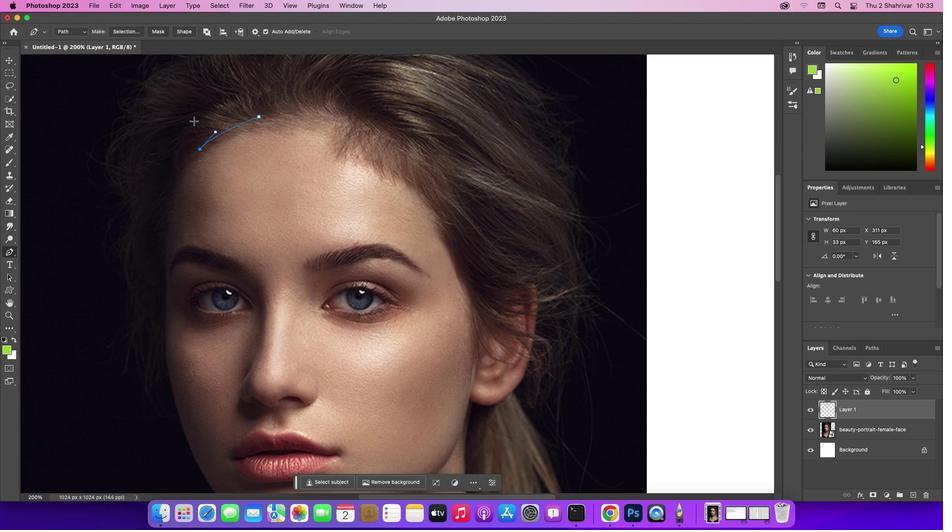 
Action: Mouse scrolled (824, 426) with delta (824, 426)
Screenshot: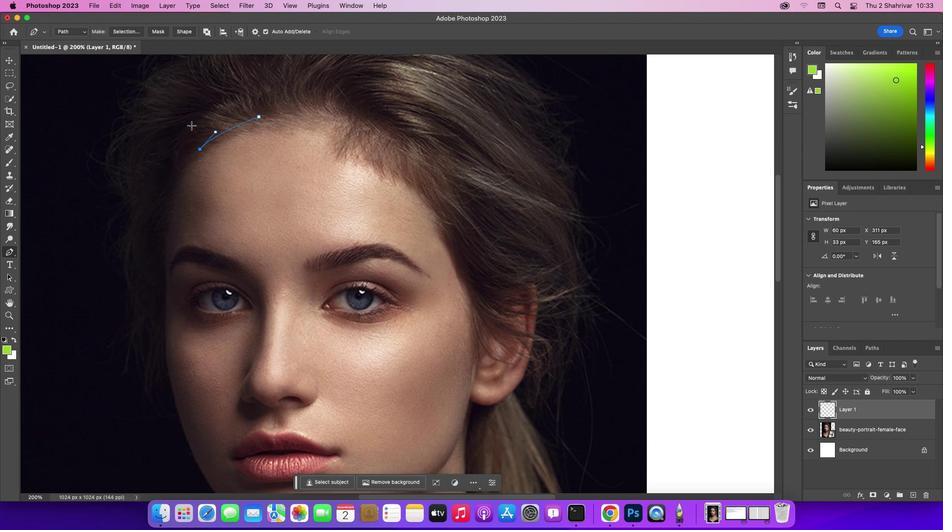 
Action: Mouse scrolled (824, 426) with delta (824, 426)
Screenshot: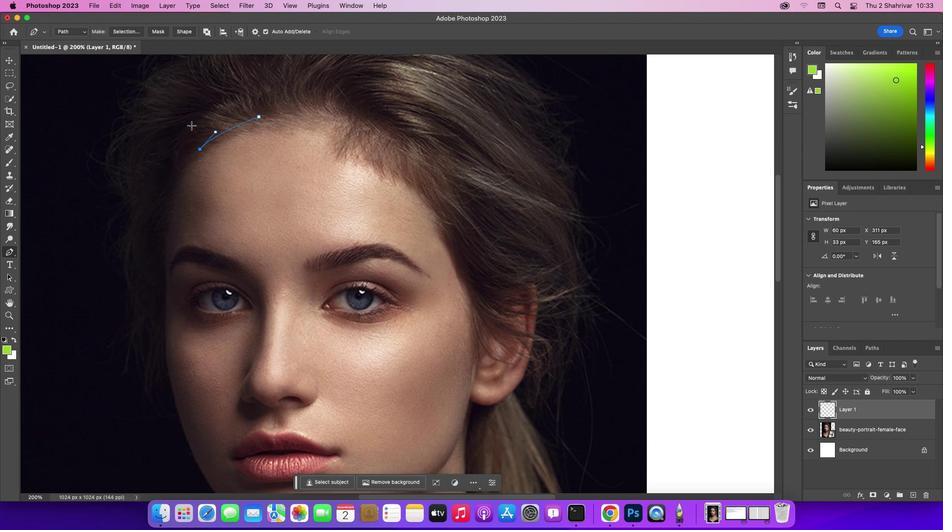 
Action: Mouse moved to (824, 426)
Screenshot: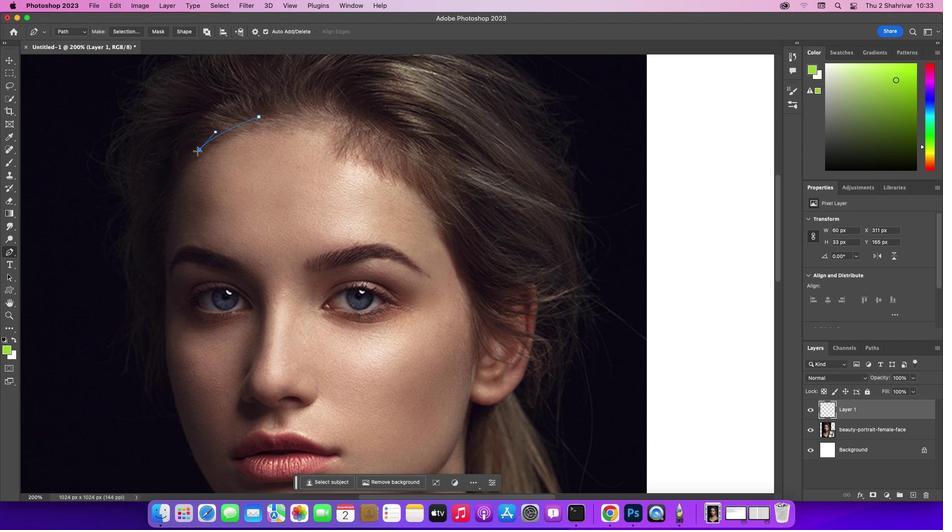 
Action: Mouse scrolled (824, 426) with delta (824, 426)
Screenshot: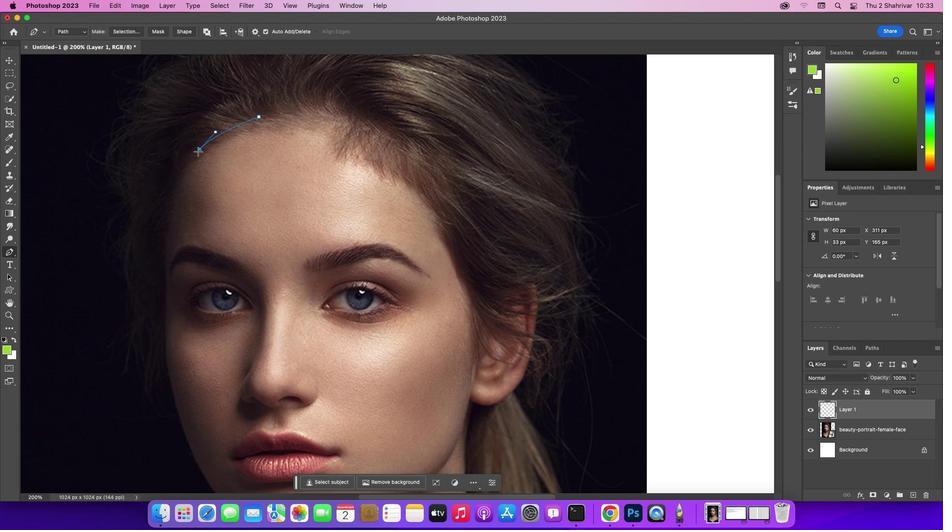 
Action: Mouse moved to (824, 426)
Screenshot: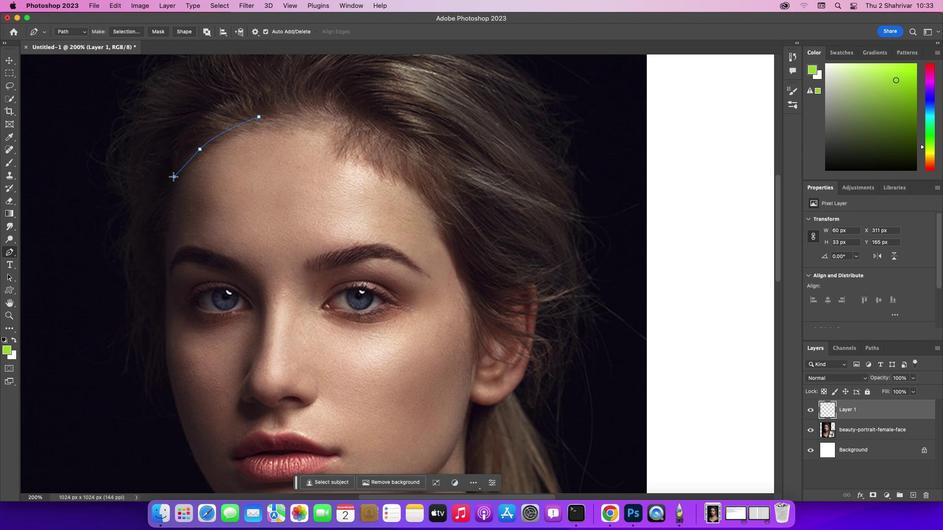 
Action: Mouse pressed left at (824, 426)
Screenshot: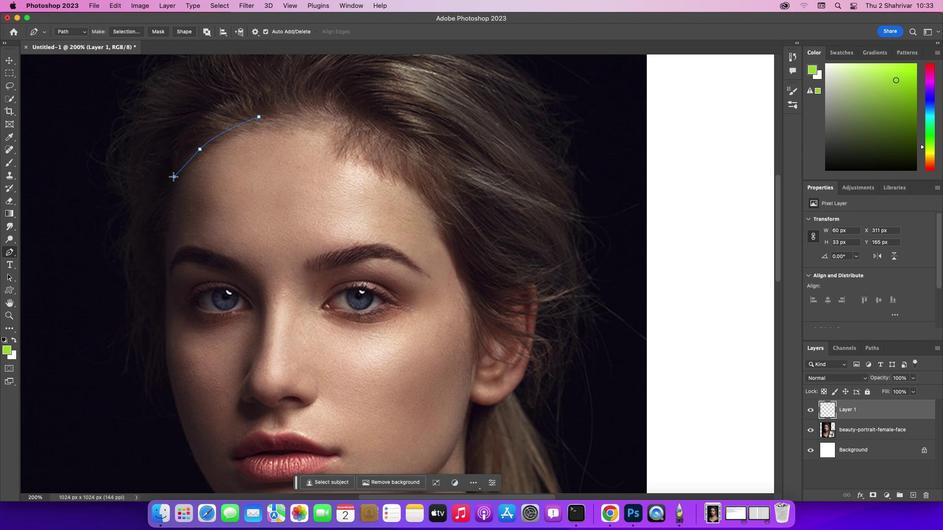
Action: Mouse moved to (824, 426)
Screenshot: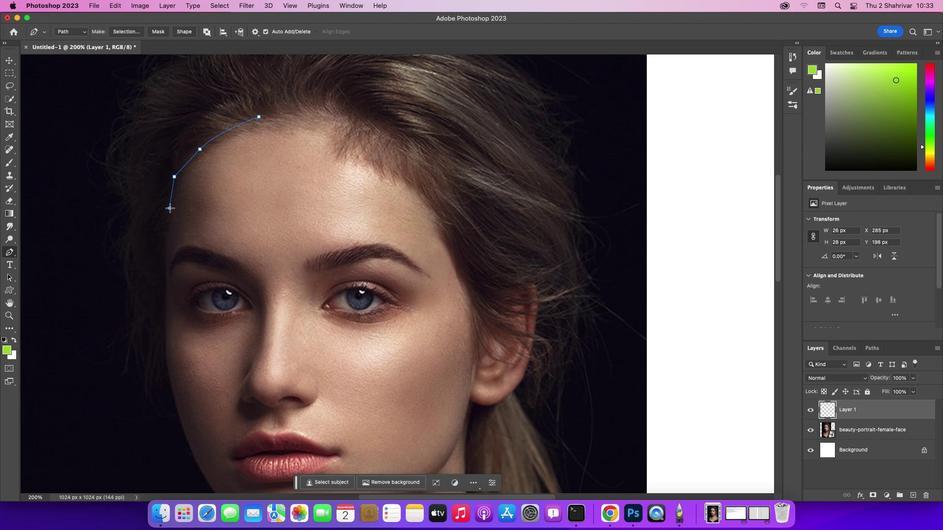 
Action: Mouse pressed left at (824, 426)
Screenshot: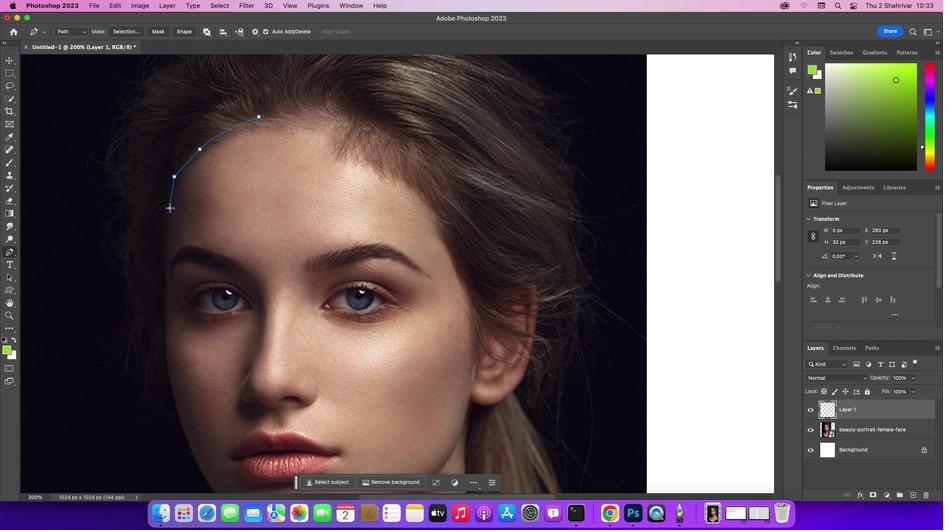 
Action: Mouse moved to (824, 426)
Screenshot: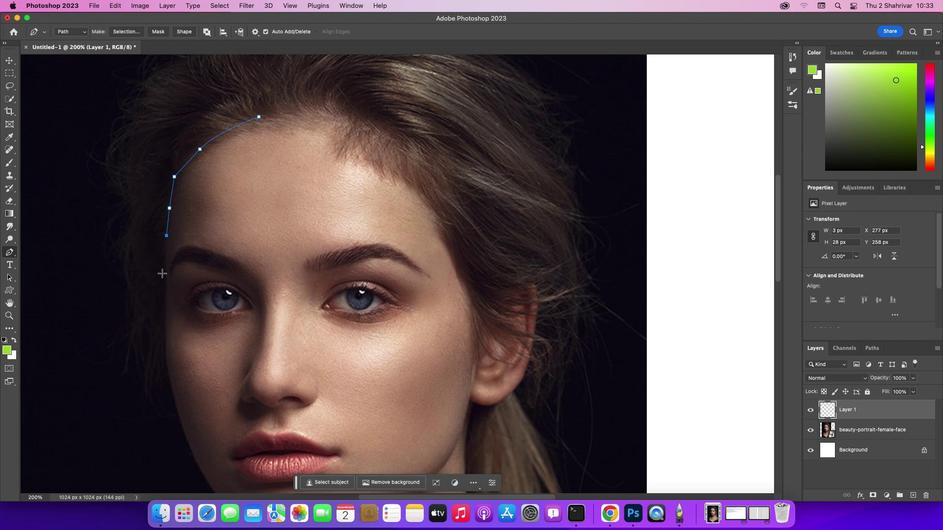 
Action: Mouse pressed left at (824, 426)
Screenshot: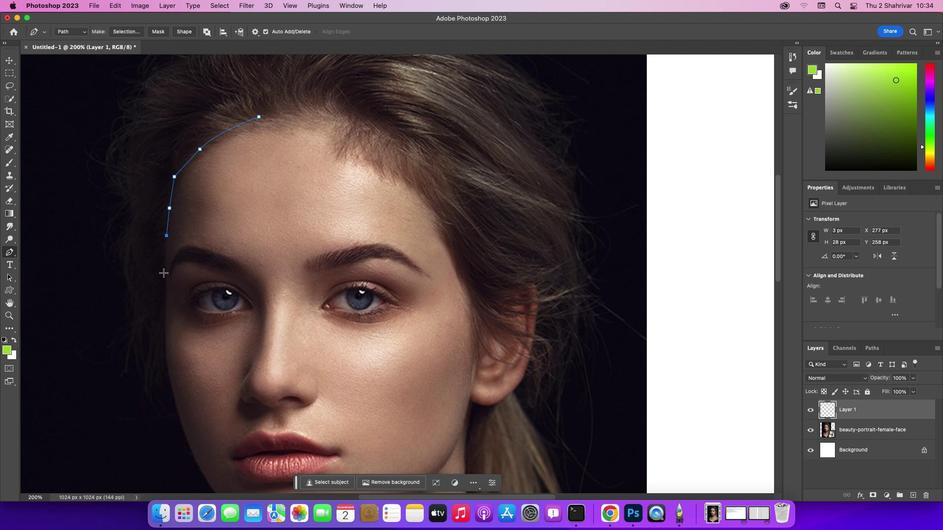 
Action: Mouse moved to (824, 426)
Screenshot: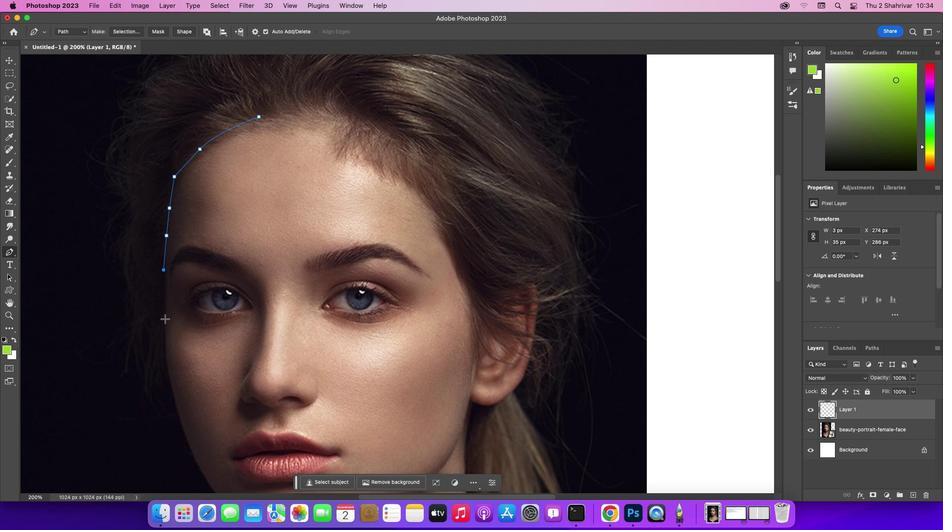 
Action: Mouse pressed left at (824, 426)
Screenshot: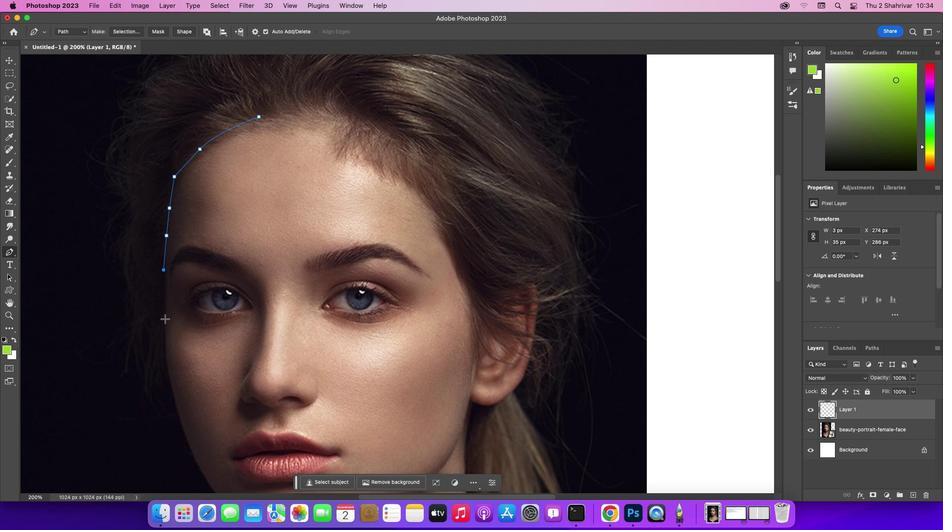 
Action: Mouse moved to (824, 426)
Screenshot: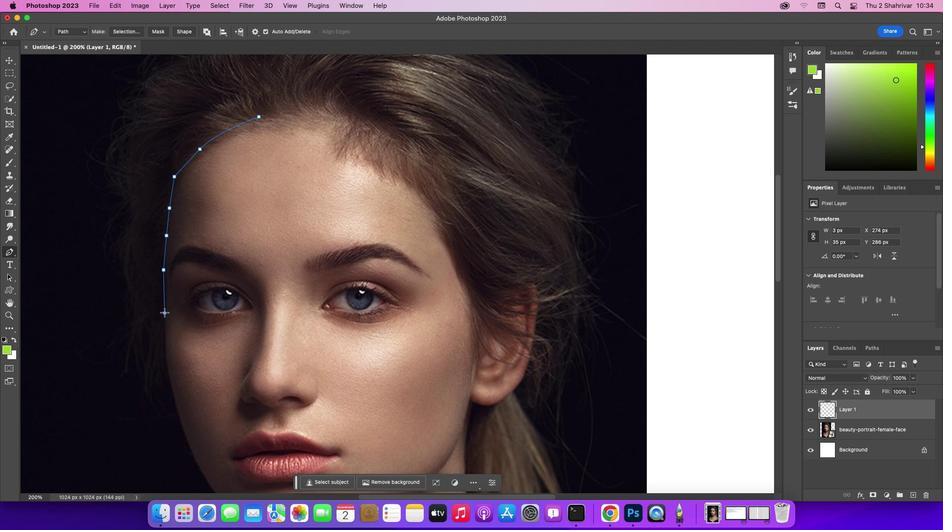
Action: Mouse pressed left at (824, 426)
Screenshot: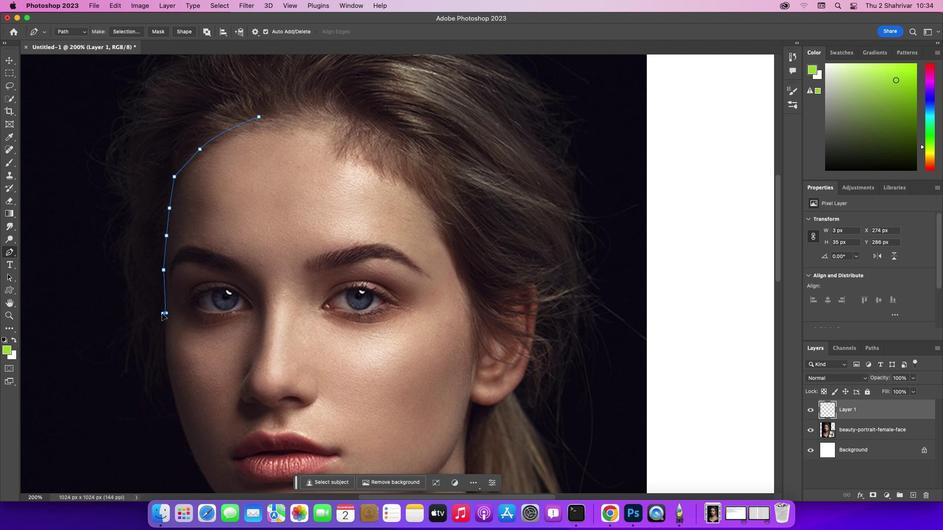 
Action: Mouse moved to (824, 426)
Screenshot: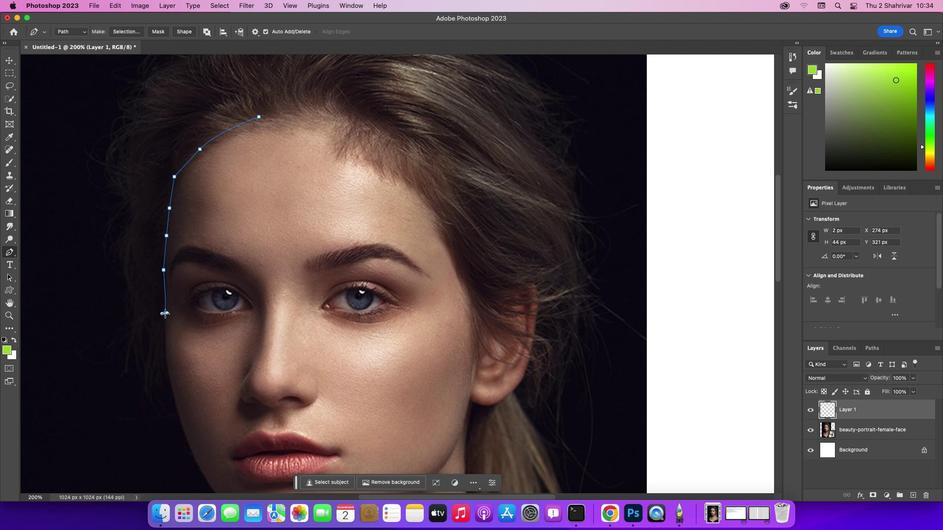
Action: Mouse pressed left at (824, 426)
Screenshot: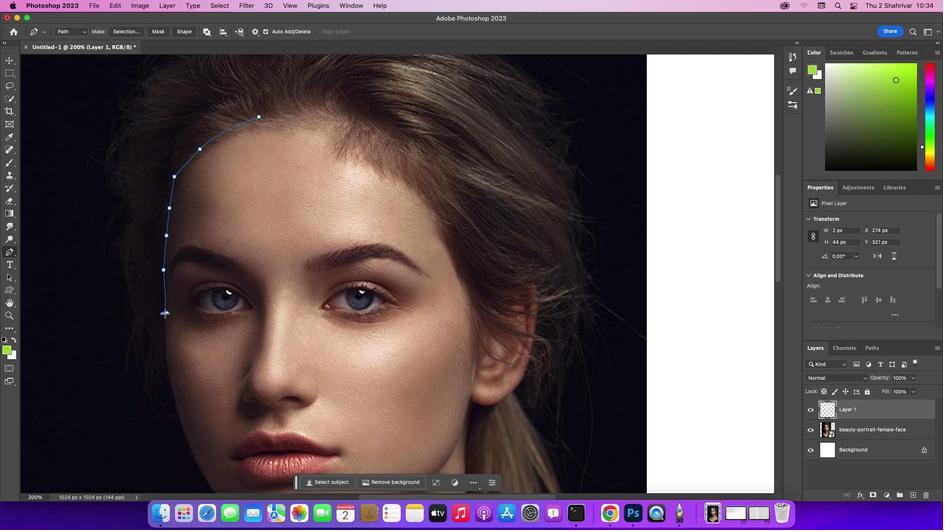 
Action: Key pressed Key.alt
Screenshot: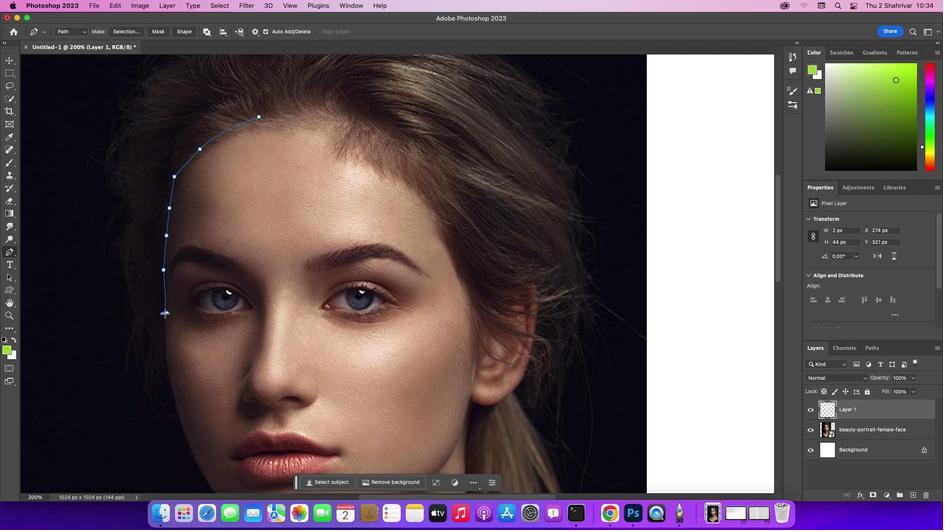 
Action: Mouse pressed left at (824, 426)
Screenshot: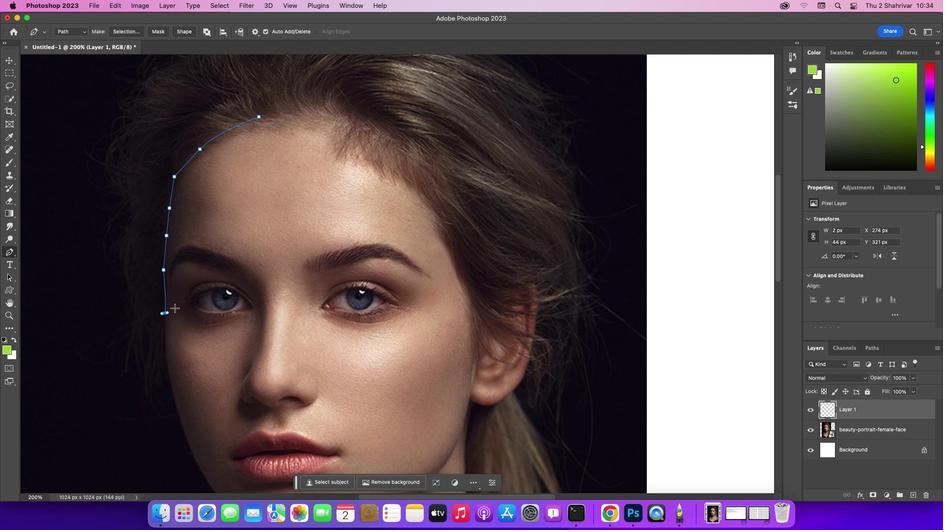 
Action: Key pressed Key.alt
Screenshot: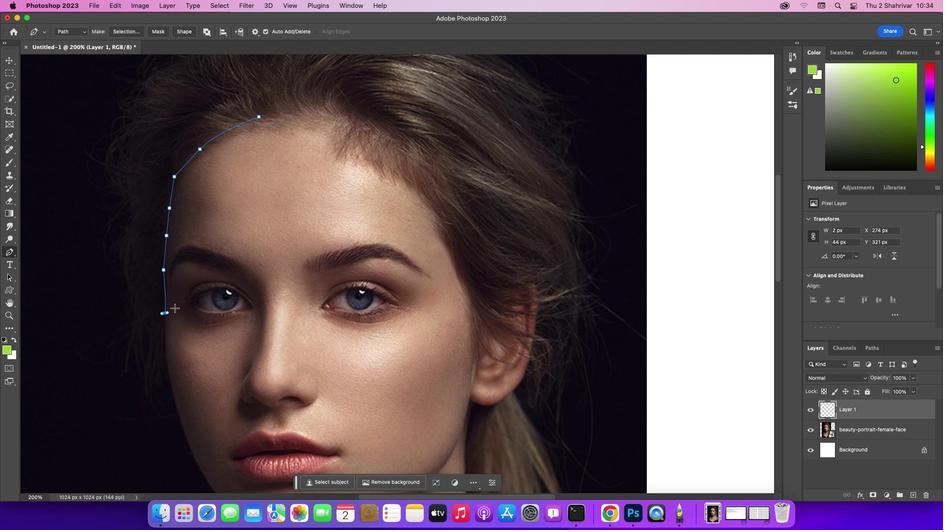 
Action: Mouse moved to (824, 426)
Screenshot: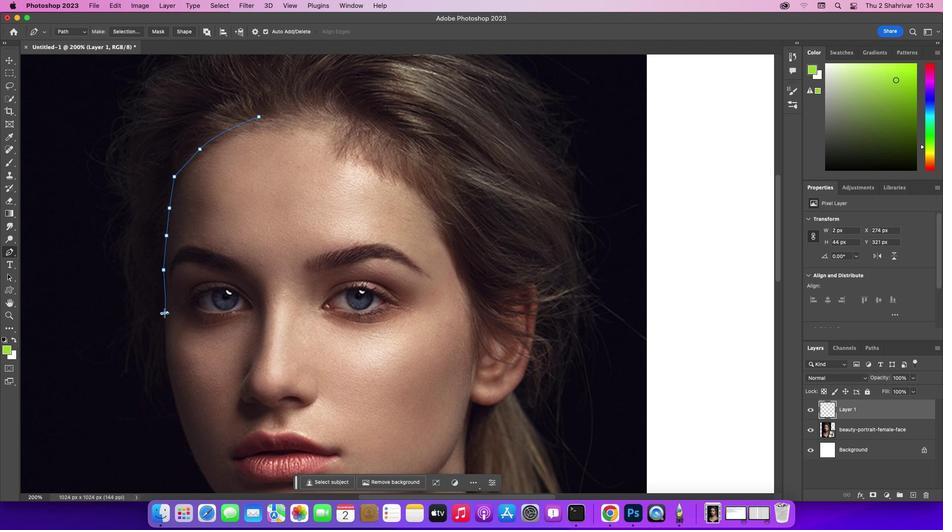 
Action: Mouse pressed left at (824, 426)
Screenshot: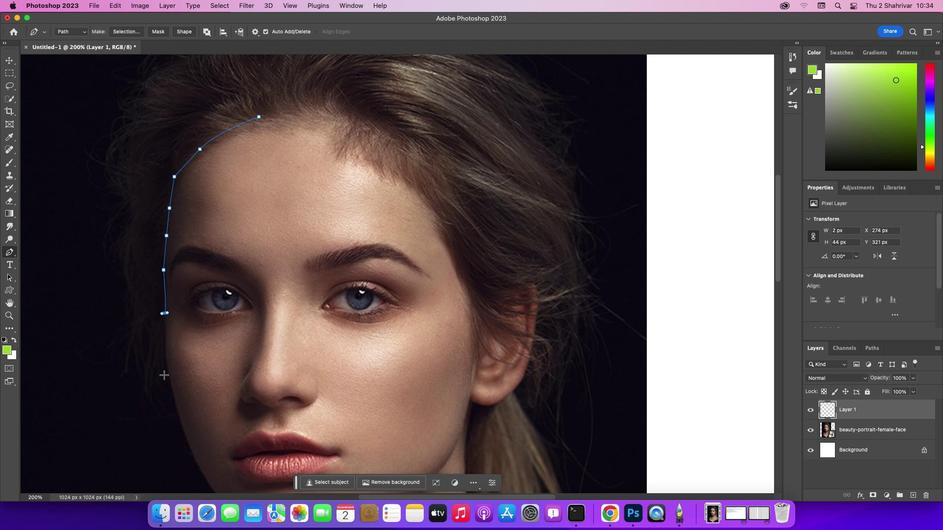 
Action: Key pressed Key.alt
Screenshot: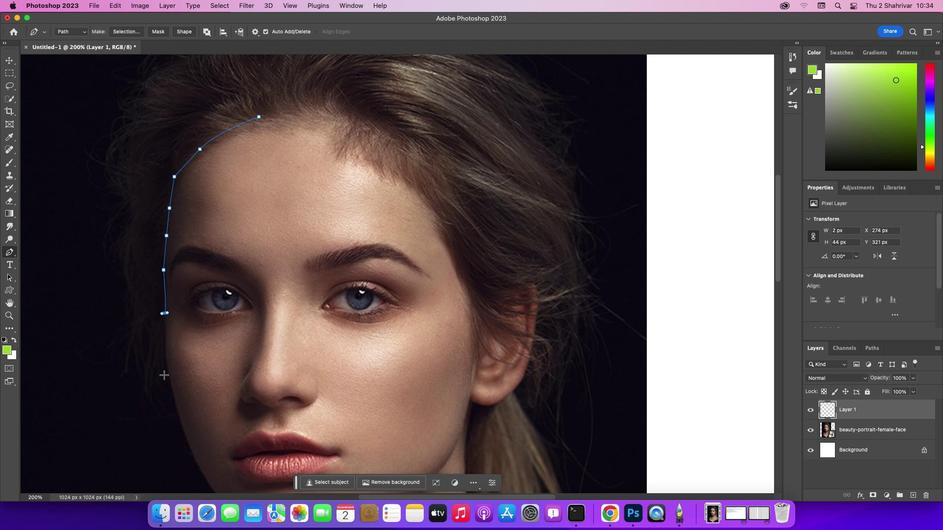 
Action: Mouse moved to (824, 426)
Screenshot: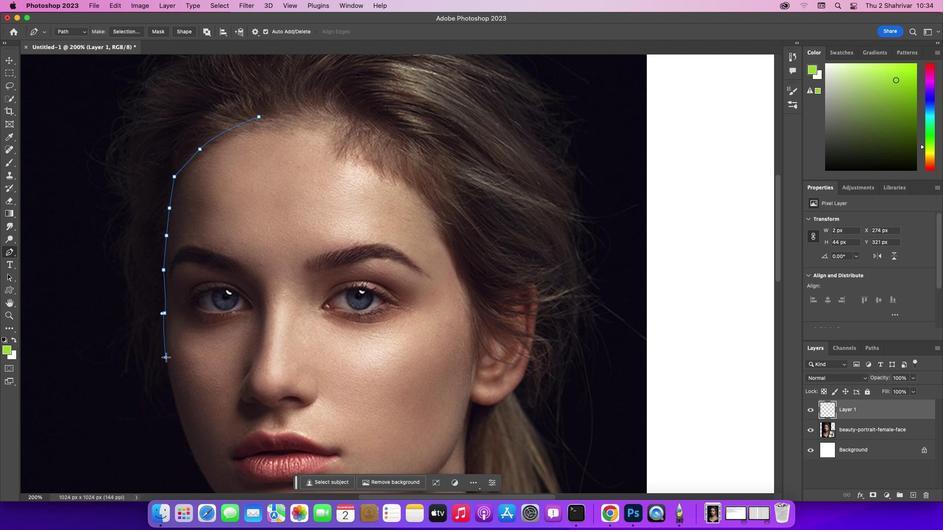
Action: Mouse pressed left at (824, 426)
Screenshot: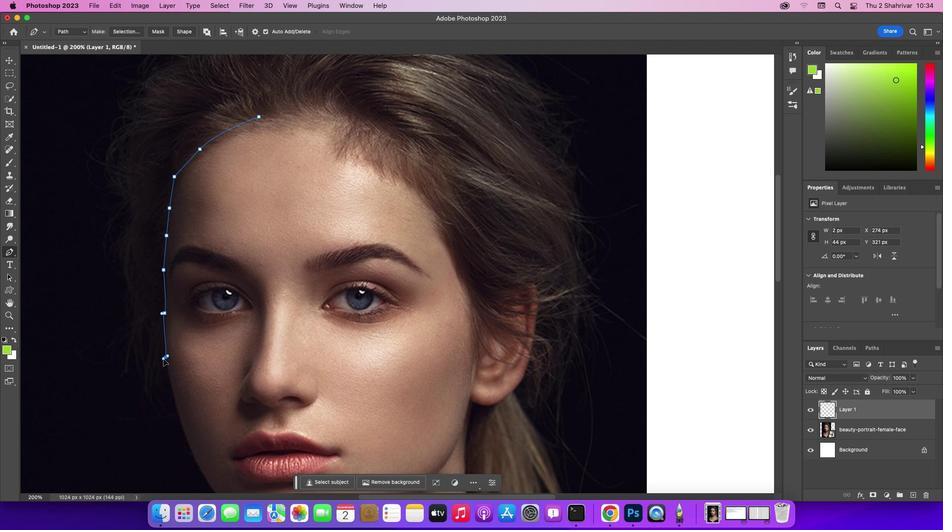 
Action: Mouse moved to (824, 426)
Screenshot: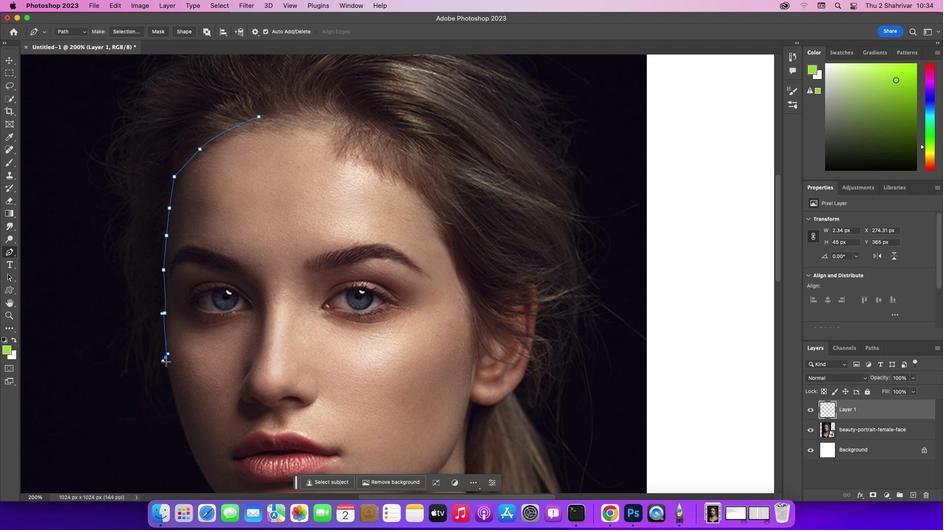 
Action: Mouse pressed left at (824, 426)
Screenshot: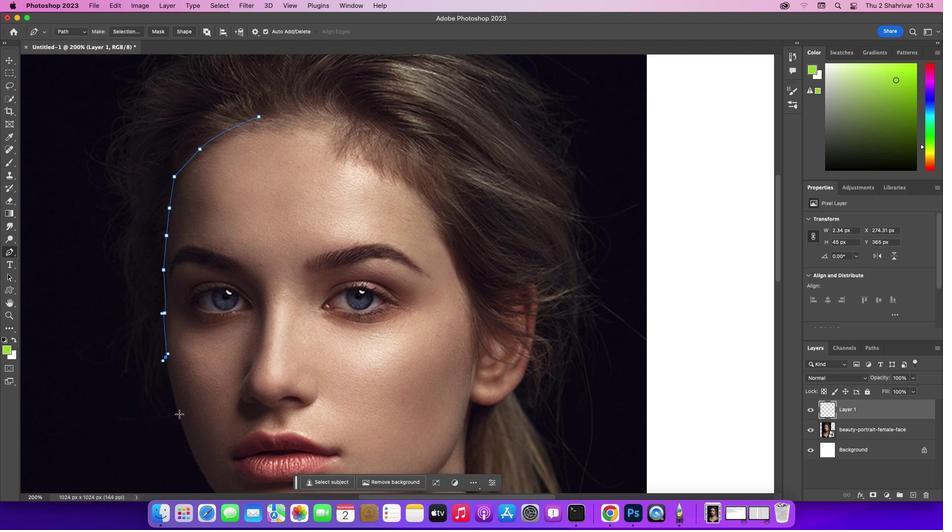 
Action: Key pressed Key.alt
Screenshot: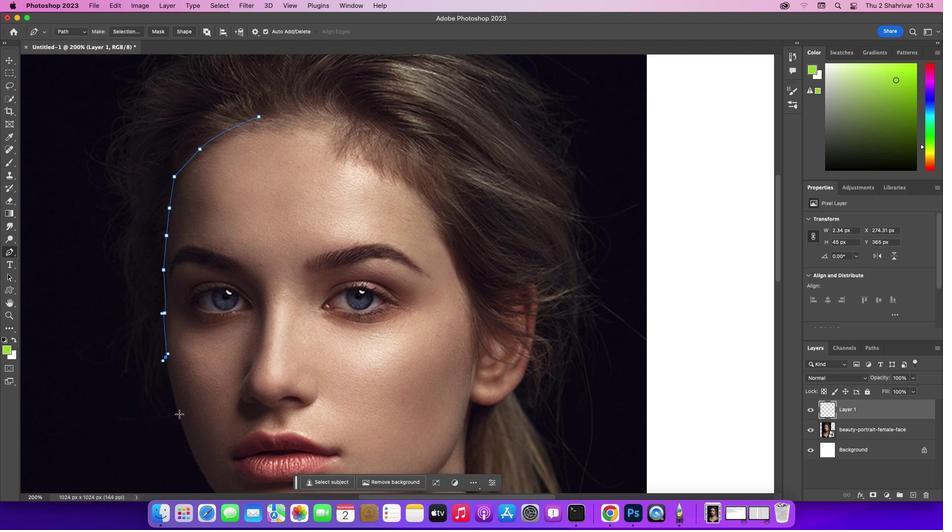 
Action: Mouse moved to (824, 426)
Screenshot: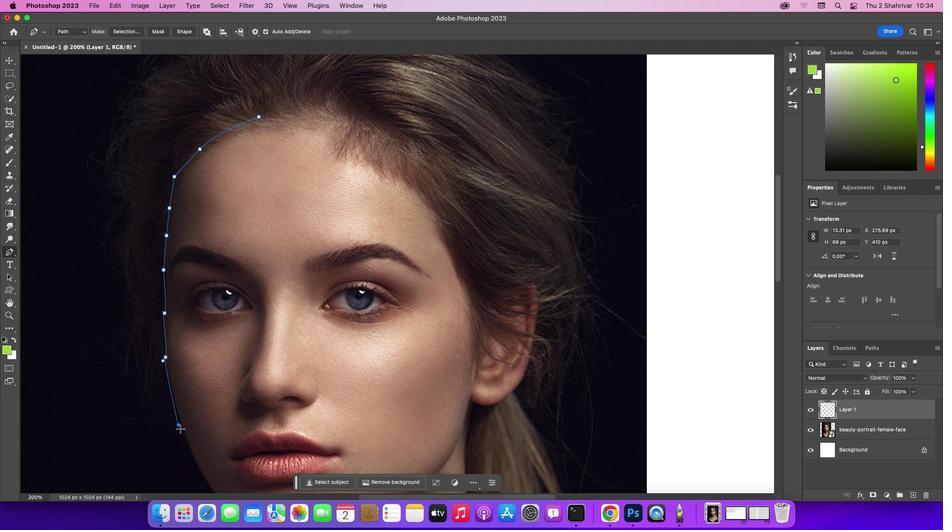 
Action: Mouse pressed left at (824, 426)
Screenshot: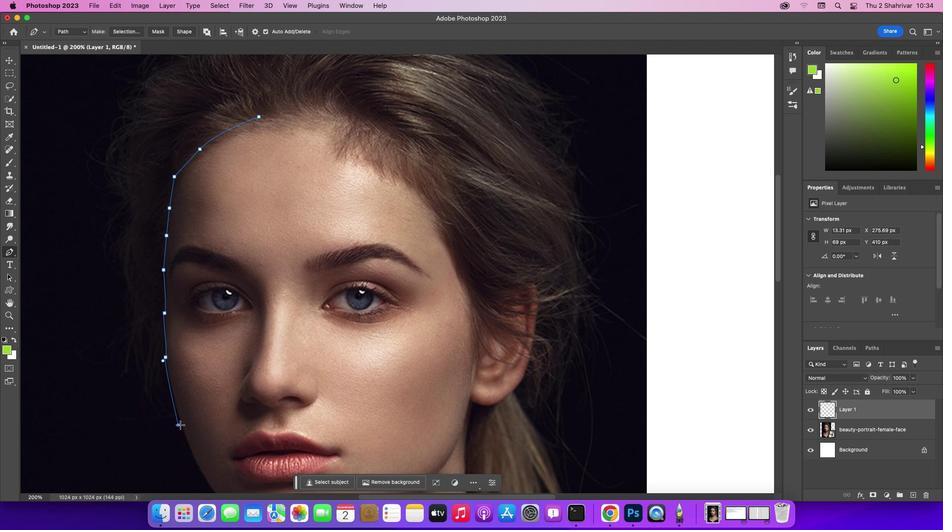 
Action: Mouse moved to (824, 426)
Screenshot: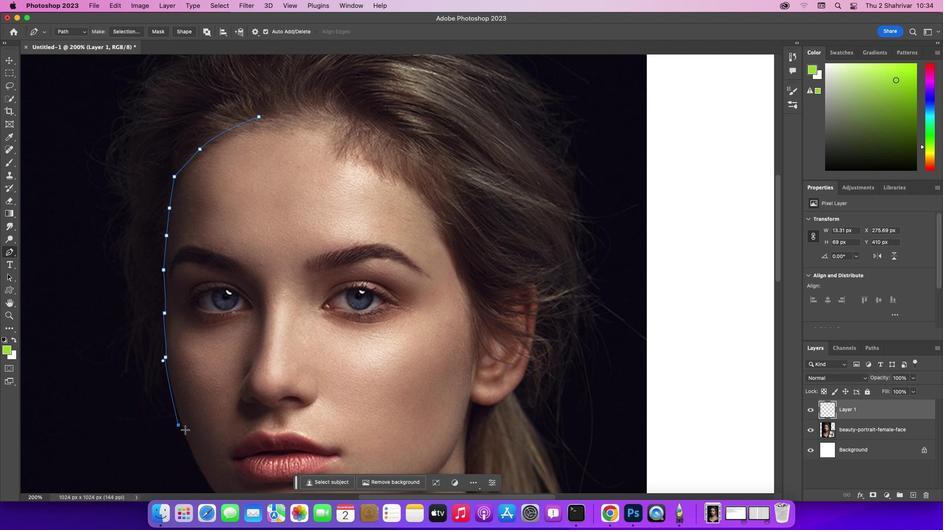 
Action: Key pressed Key.cmd'z'
Screenshot: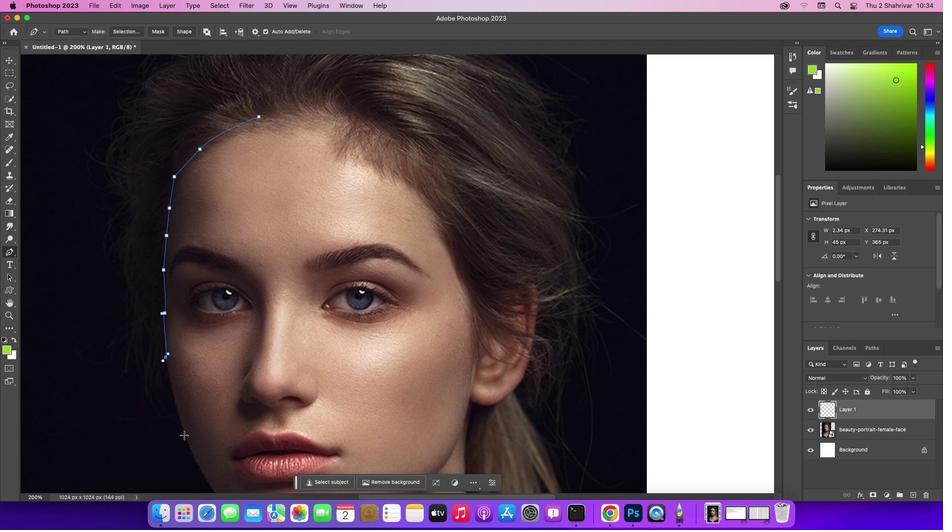 
Action: Mouse moved to (824, 426)
Screenshot: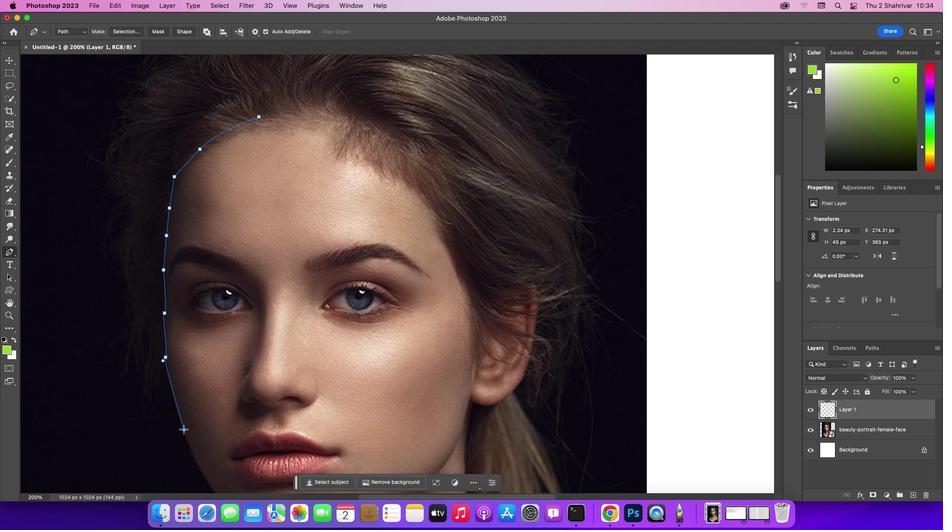 
Action: Mouse pressed left at (824, 426)
Screenshot: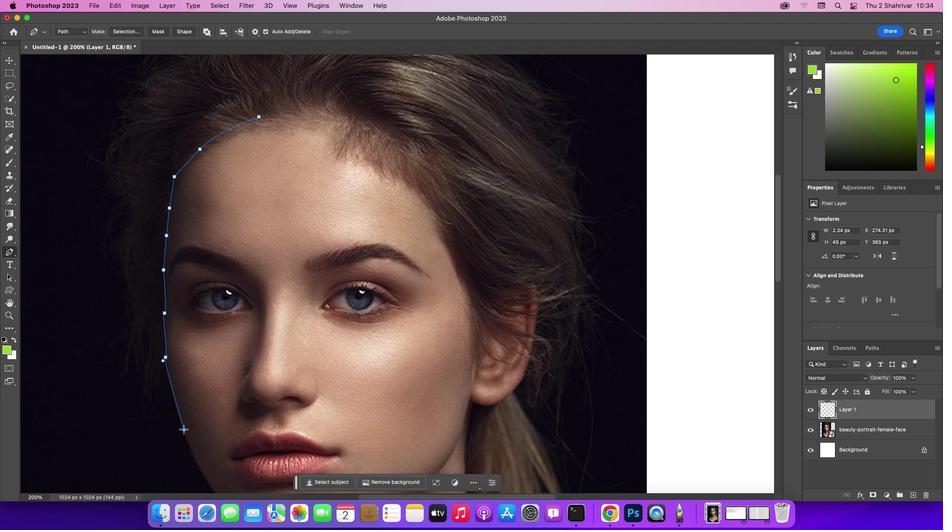 
Action: Mouse moved to (824, 426)
Screenshot: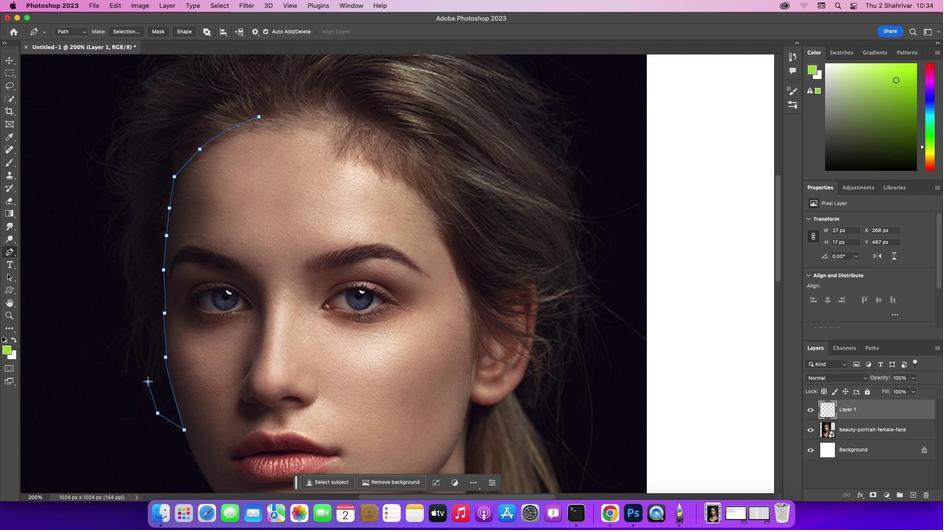 
Action: Mouse pressed left at (824, 426)
Screenshot: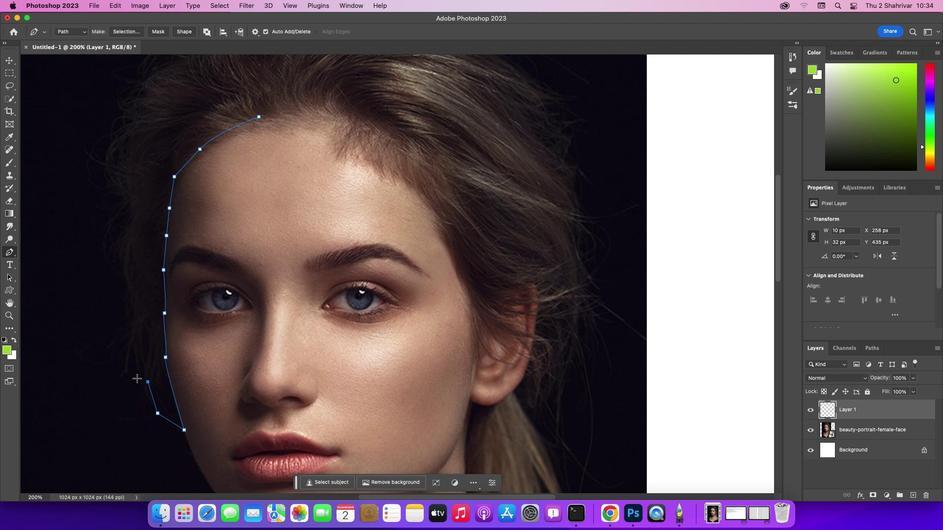 
Action: Mouse moved to (824, 426)
Screenshot: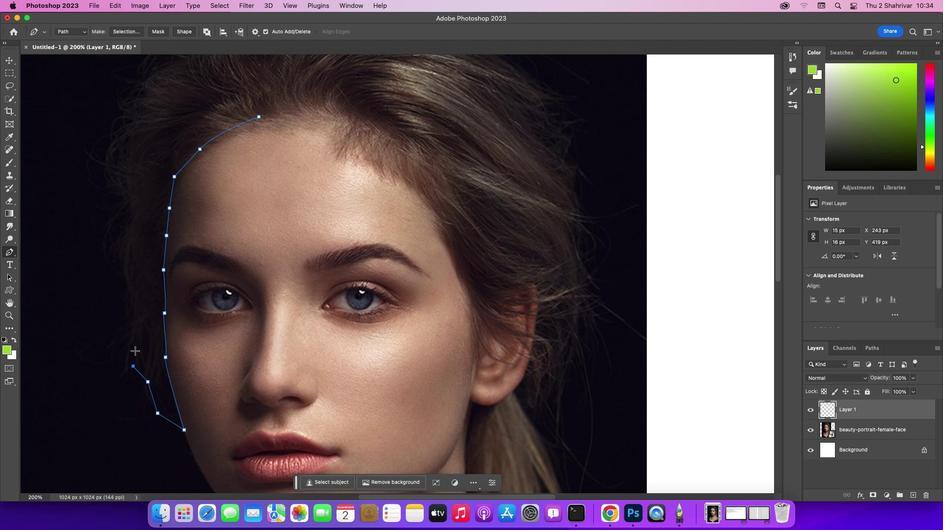 
Action: Mouse pressed left at (824, 426)
Screenshot: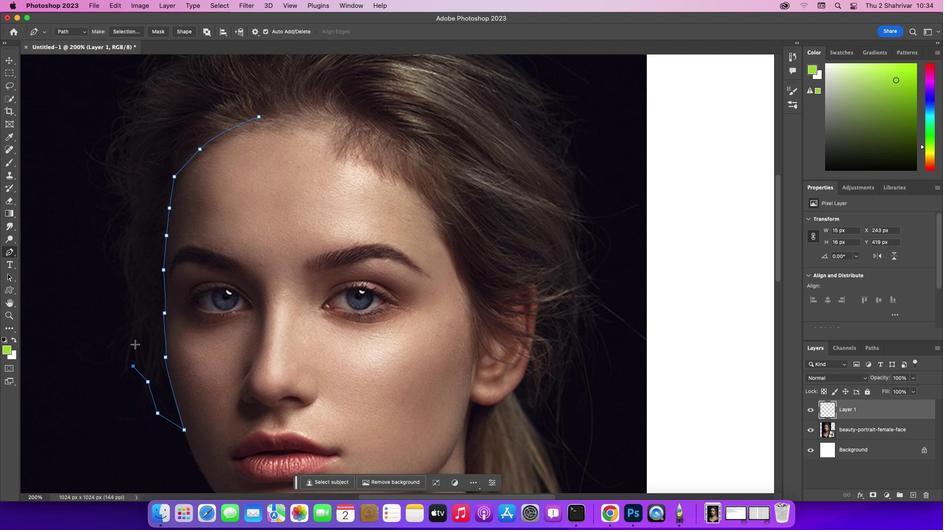 
Action: Mouse moved to (824, 426)
Screenshot: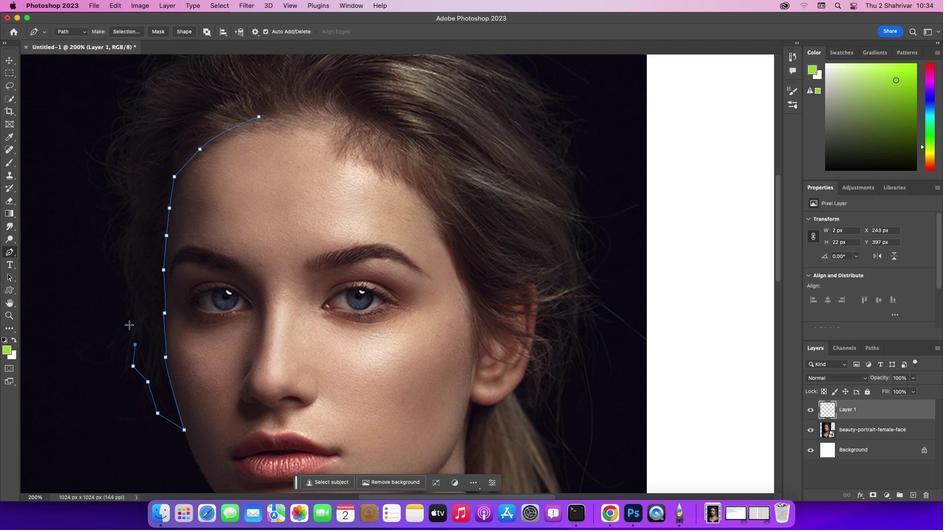 
Action: Mouse pressed left at (824, 426)
Screenshot: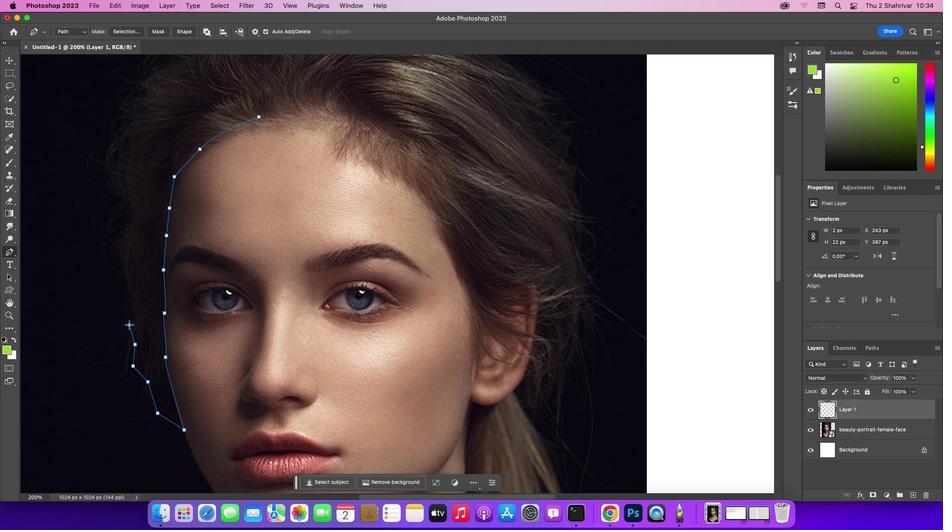 
Action: Mouse moved to (824, 426)
Screenshot: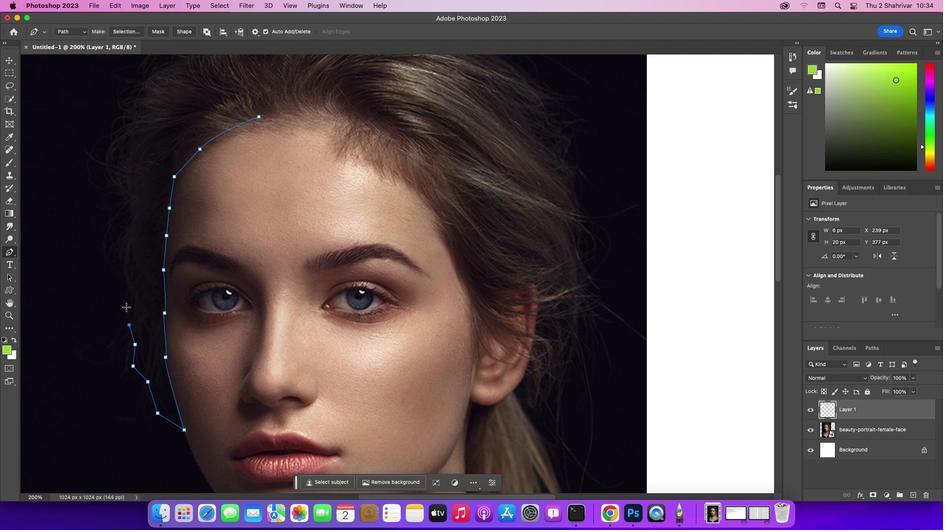 
Action: Mouse pressed left at (824, 426)
Screenshot: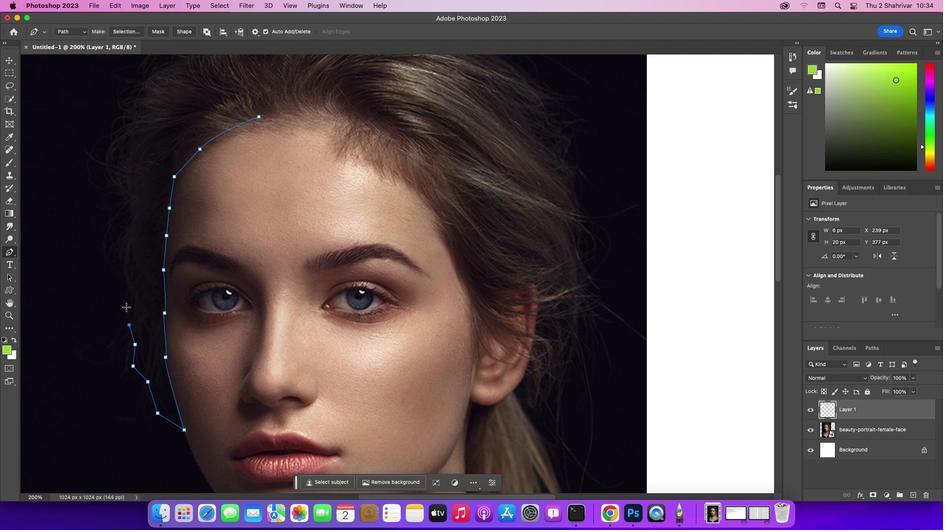 
Action: Mouse moved to (824, 426)
Screenshot: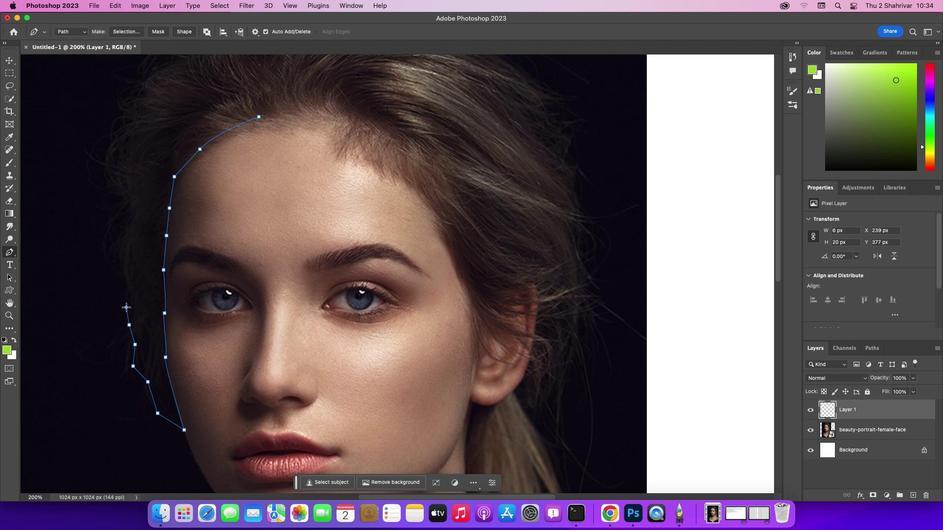
Action: Mouse pressed left at (824, 426)
Screenshot: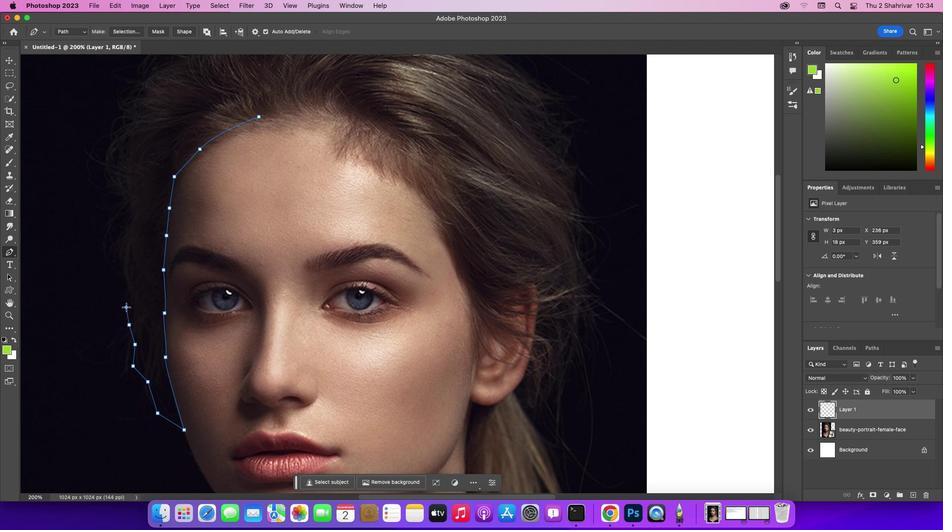 
Action: Mouse moved to (824, 426)
Screenshot: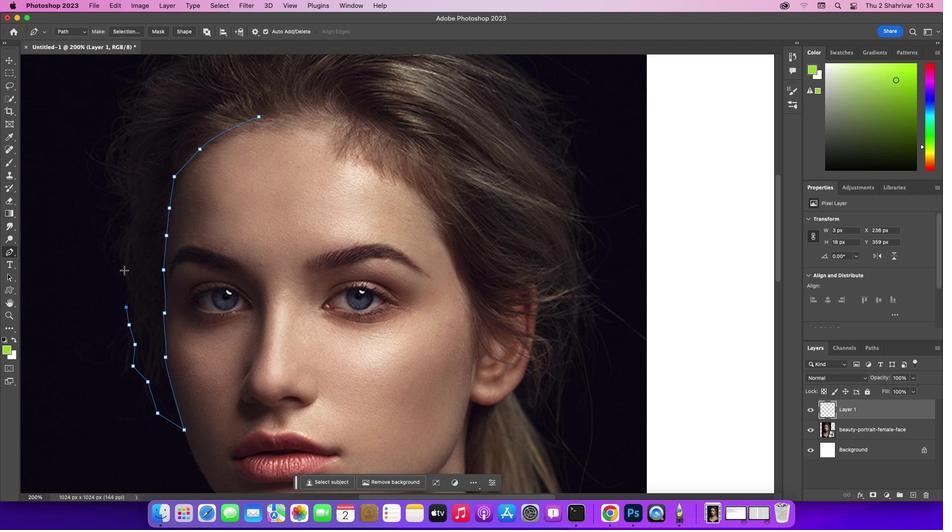 
Action: Mouse pressed left at (824, 426)
Screenshot: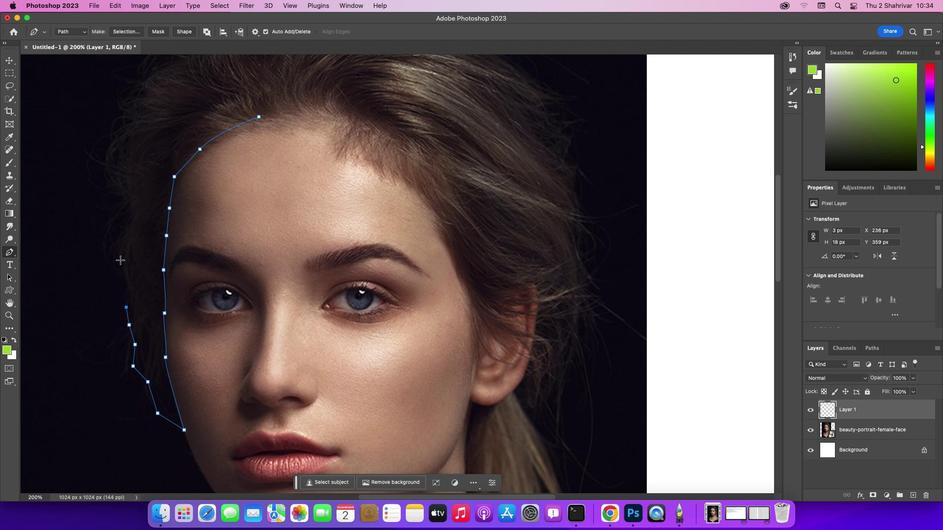 
Action: Mouse moved to (824, 426)
Screenshot: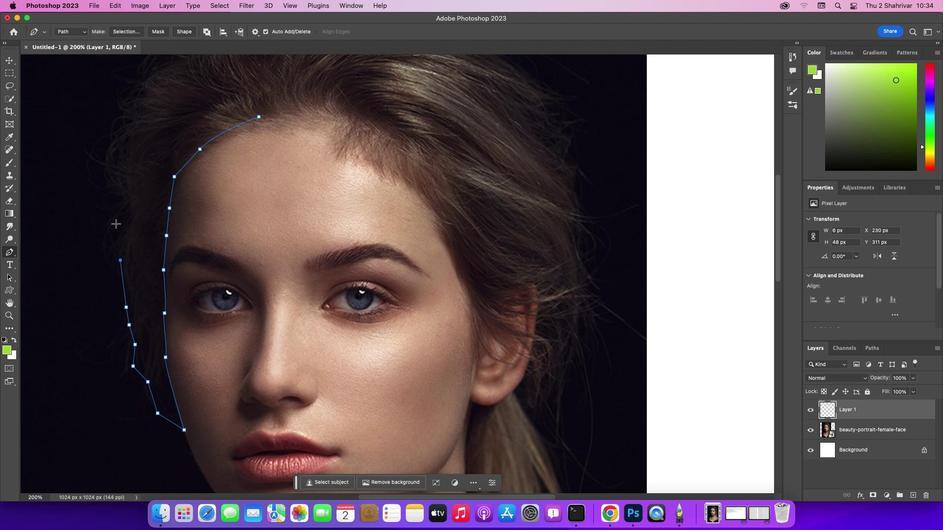 
Action: Mouse pressed left at (824, 426)
Screenshot: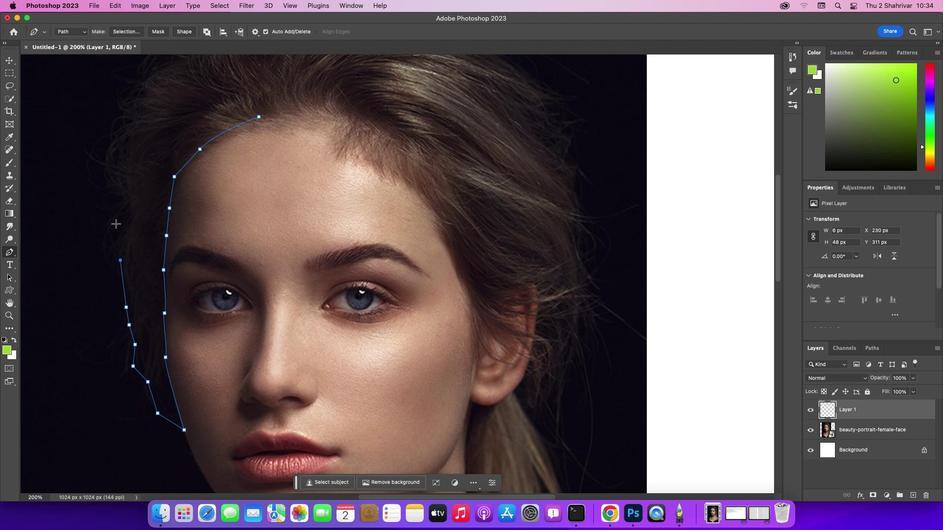 
Action: Mouse moved to (824, 426)
Screenshot: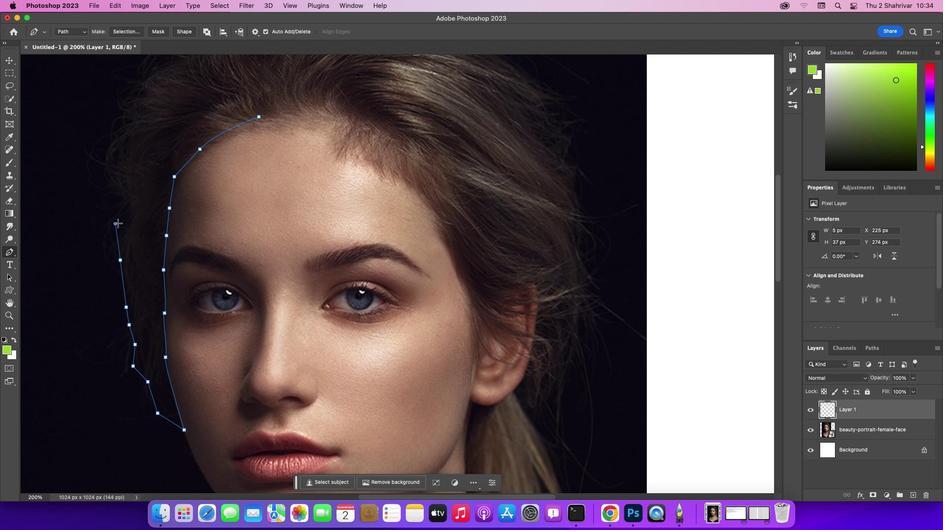 
Action: Mouse pressed left at (824, 426)
Screenshot: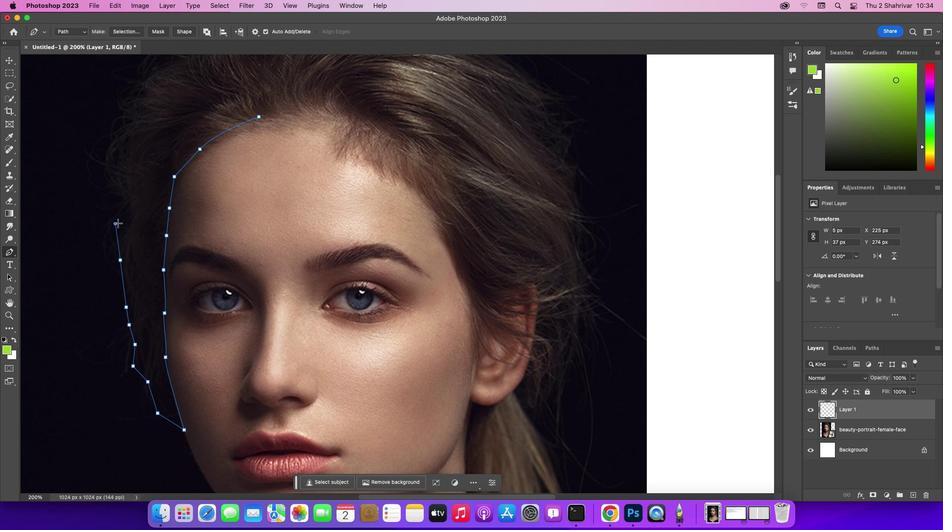
Action: Mouse moved to (824, 426)
Screenshot: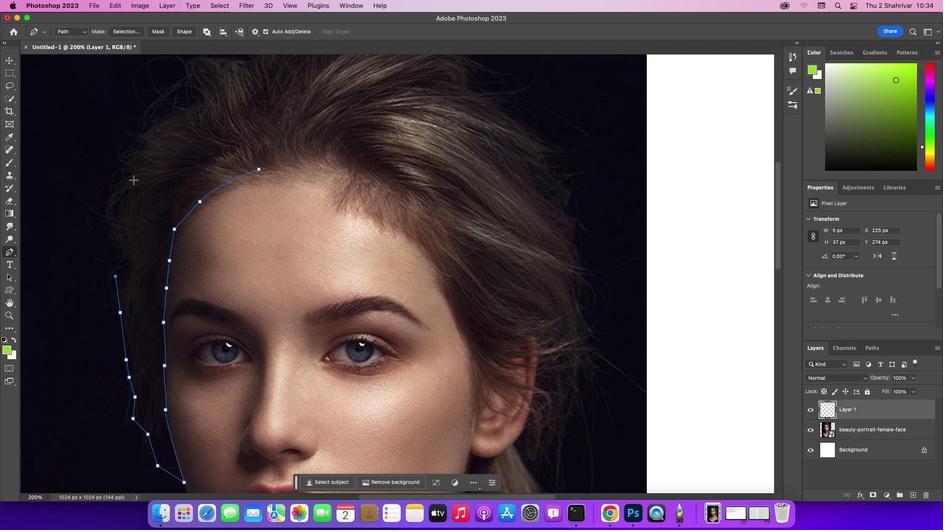 
Action: Mouse scrolled (824, 426) with delta (824, 426)
Screenshot: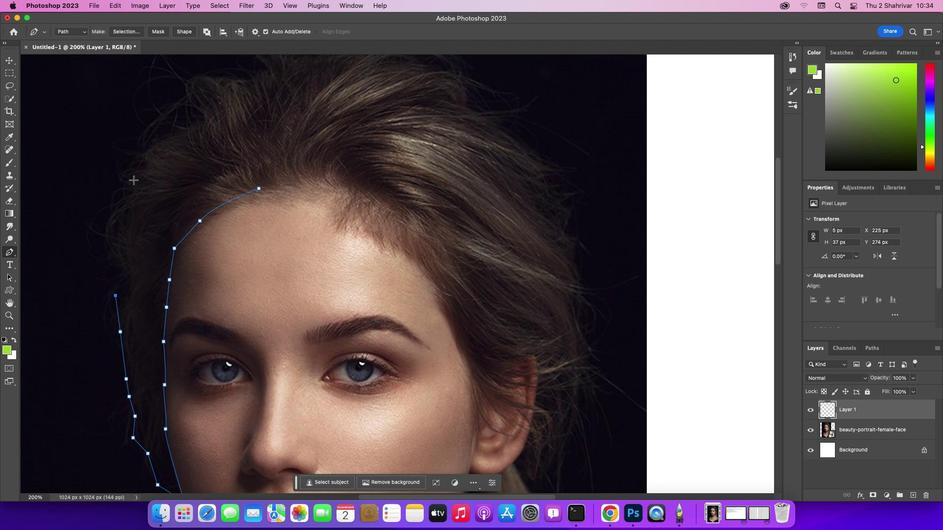
Action: Mouse scrolled (824, 426) with delta (824, 426)
Screenshot: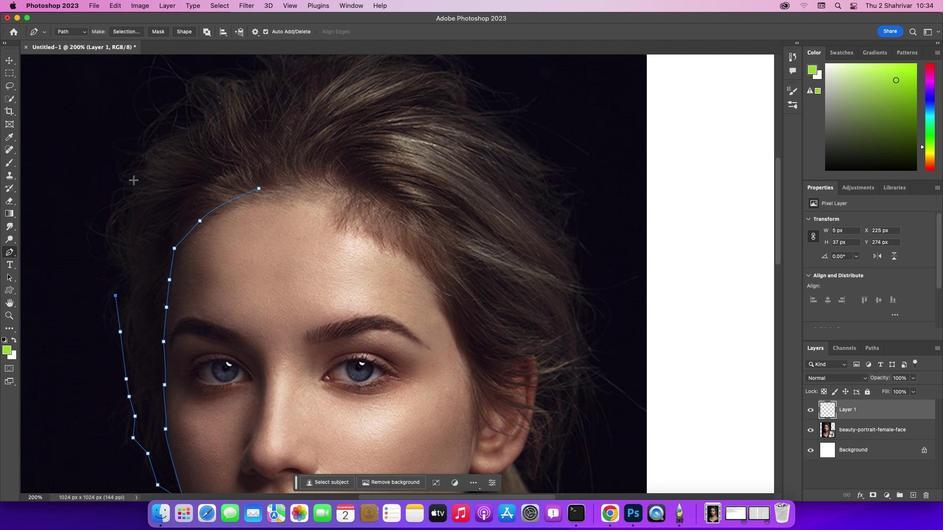 
Action: Mouse scrolled (824, 426) with delta (824, 426)
Screenshot: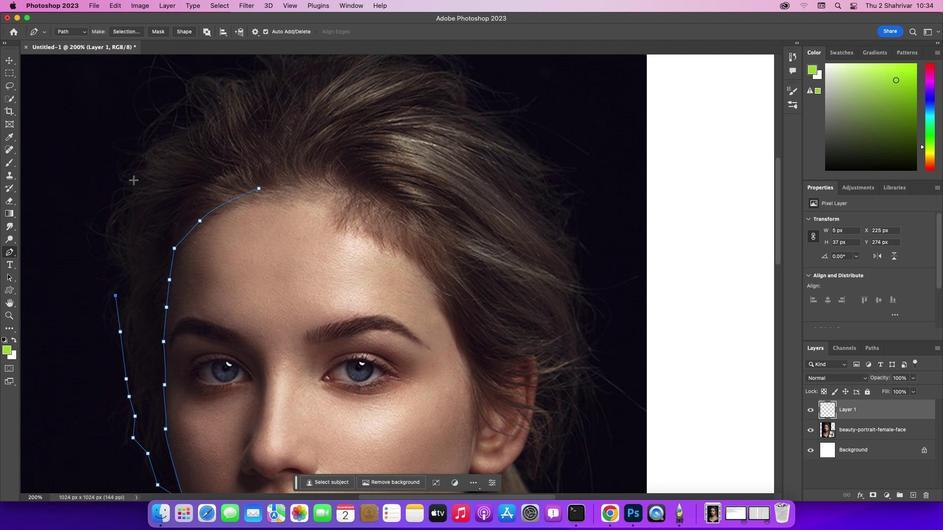 
Action: Mouse scrolled (824, 426) with delta (824, 426)
Screenshot: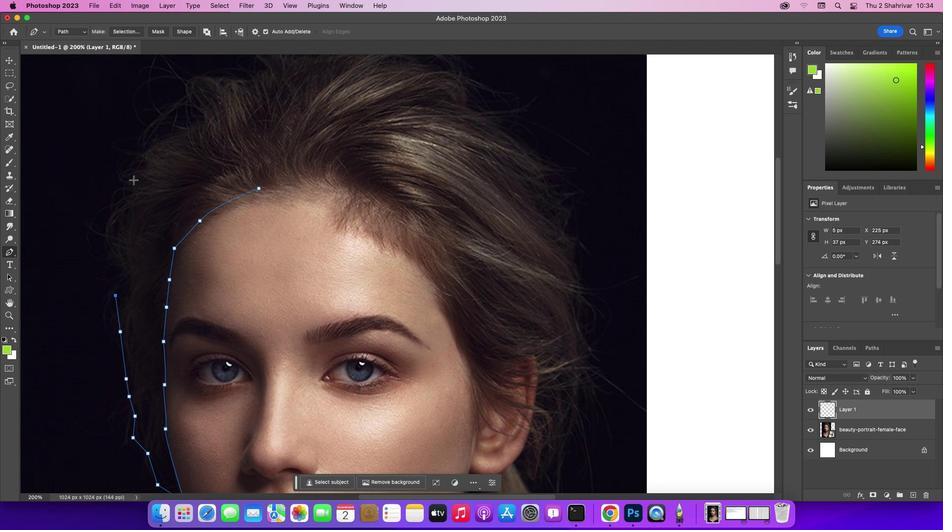 
Action: Mouse scrolled (824, 426) with delta (824, 426)
Screenshot: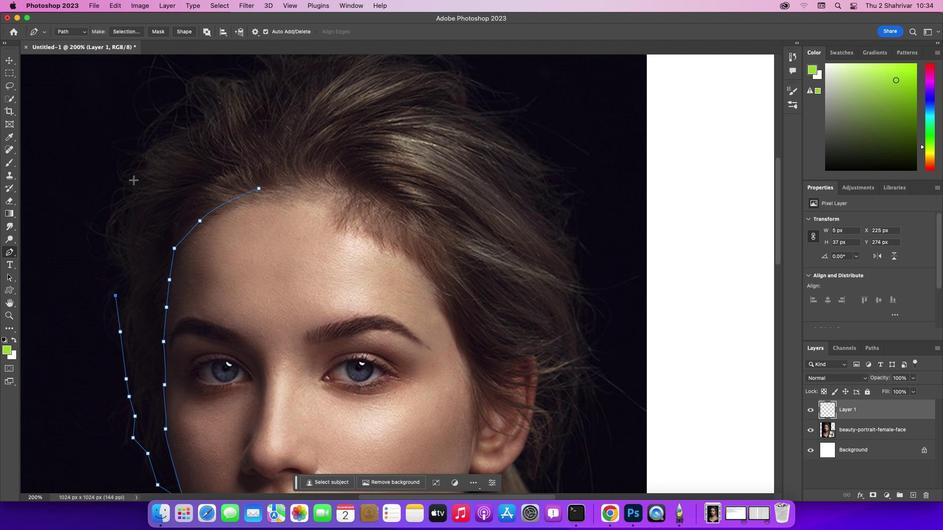 
Action: Mouse scrolled (824, 426) with delta (824, 426)
Screenshot: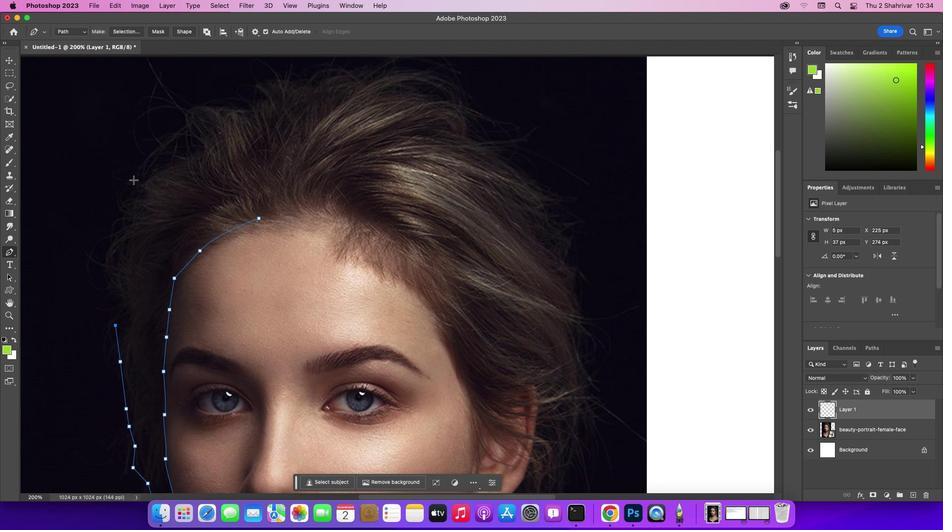 
Action: Mouse scrolled (824, 426) with delta (824, 426)
Screenshot: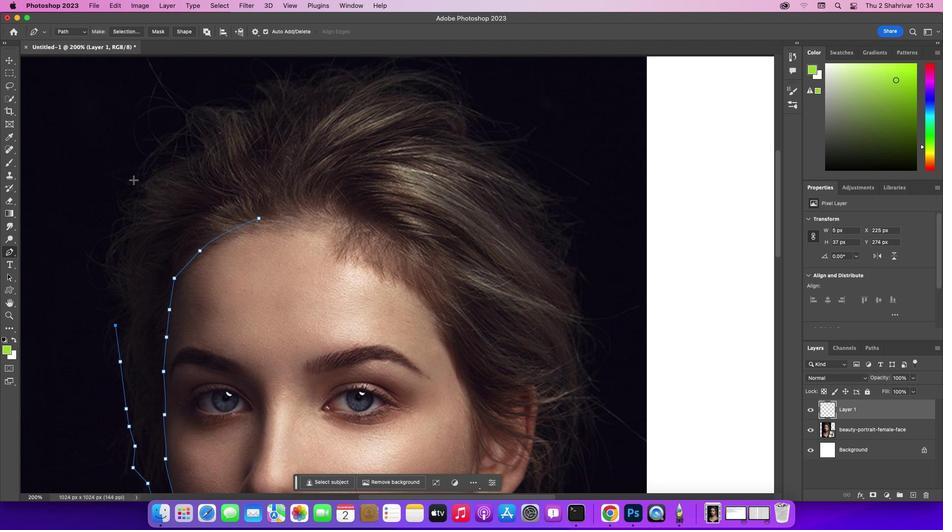 
Action: Mouse scrolled (824, 426) with delta (824, 426)
Screenshot: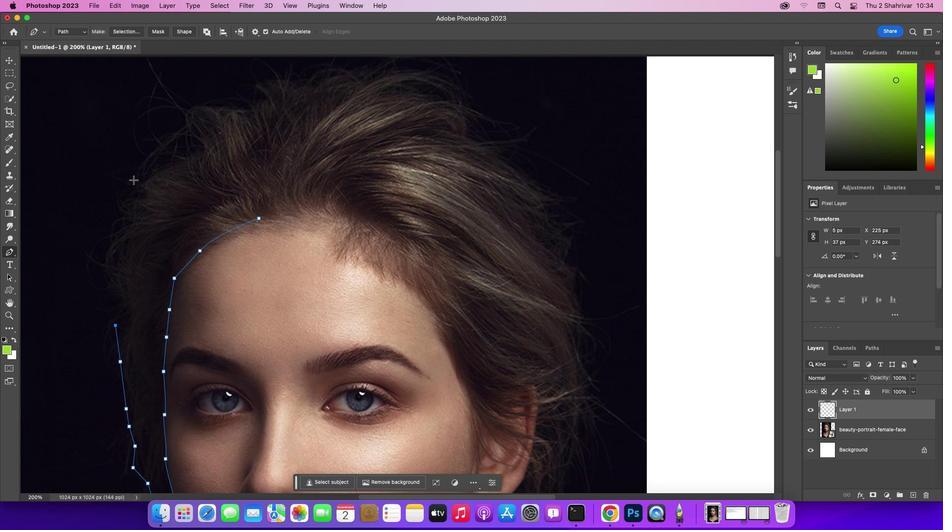 
Action: Mouse scrolled (824, 426) with delta (824, 426)
Screenshot: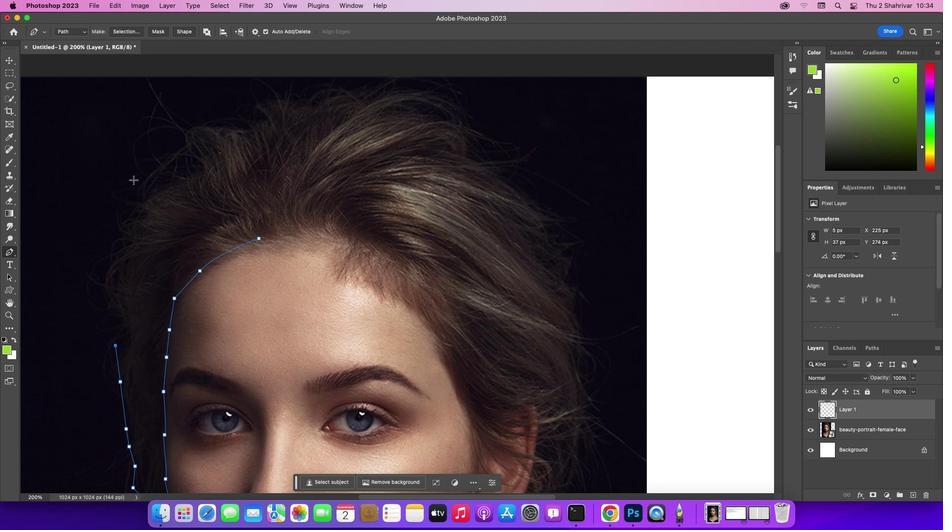 
Action: Mouse scrolled (824, 426) with delta (824, 426)
Screenshot: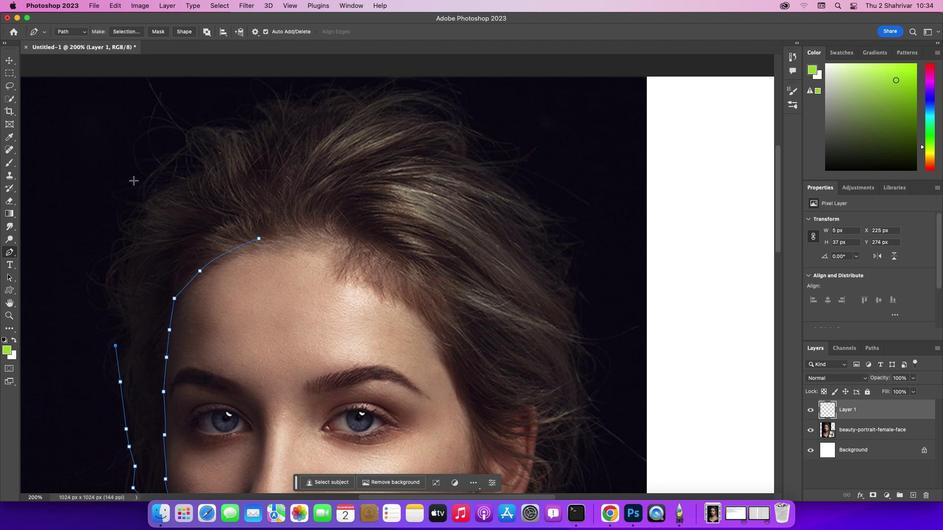 
Action: Mouse scrolled (824, 426) with delta (824, 426)
Screenshot: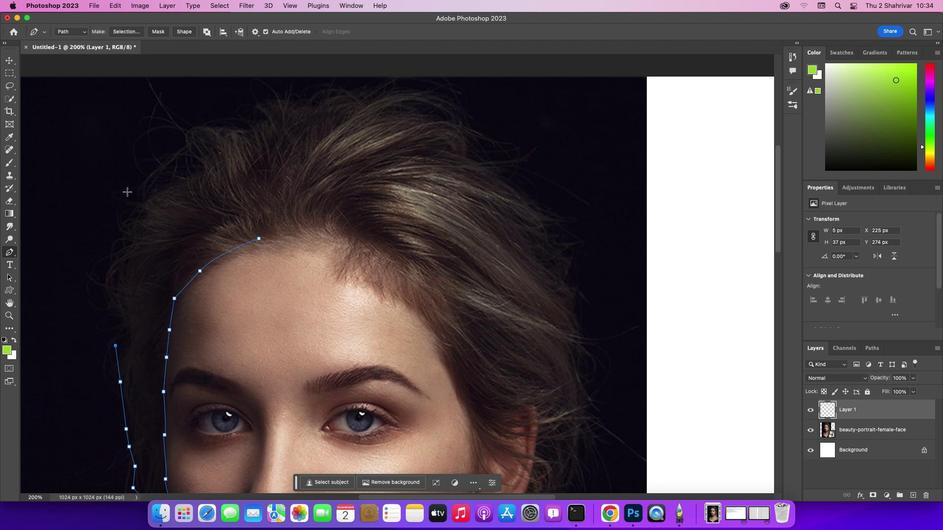 
Action: Mouse scrolled (824, 426) with delta (824, 426)
Screenshot: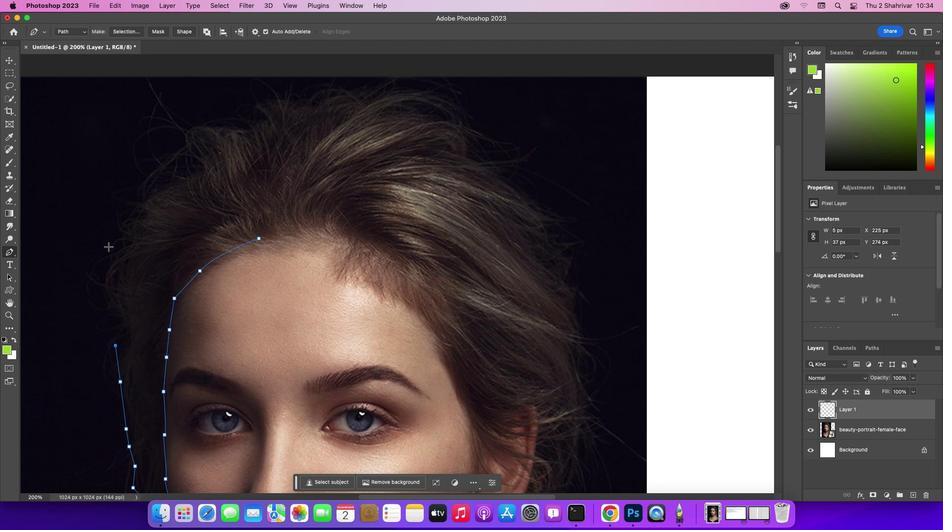 
Action: Mouse scrolled (824, 426) with delta (824, 426)
Screenshot: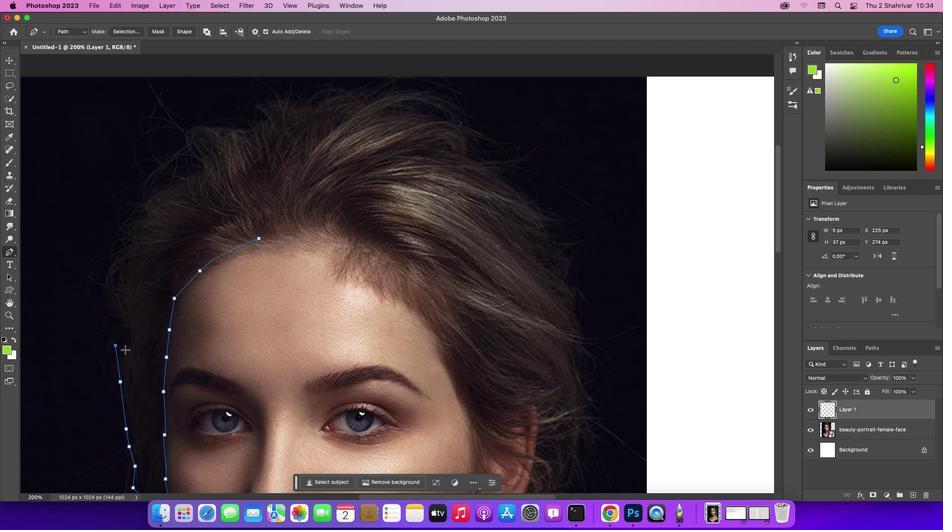 
Action: Mouse scrolled (824, 426) with delta (824, 426)
Screenshot: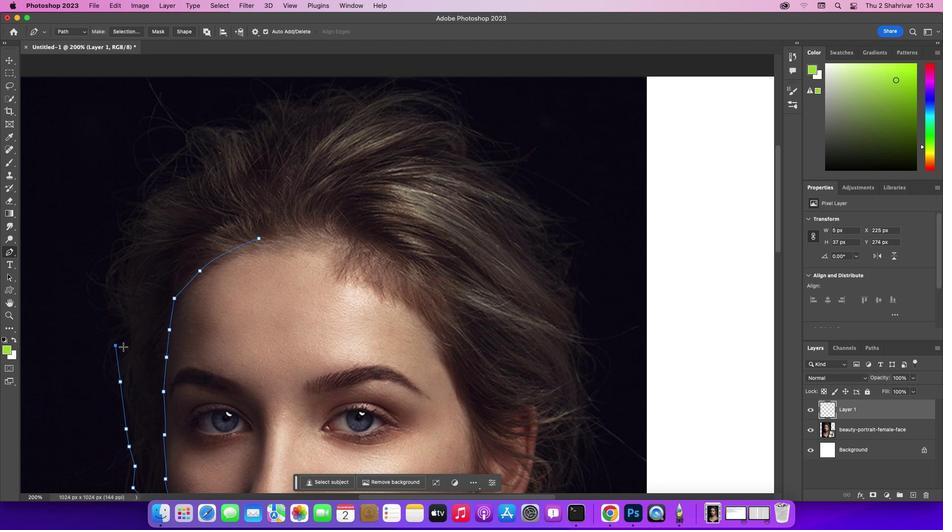 
Action: Mouse scrolled (824, 426) with delta (824, 426)
Screenshot: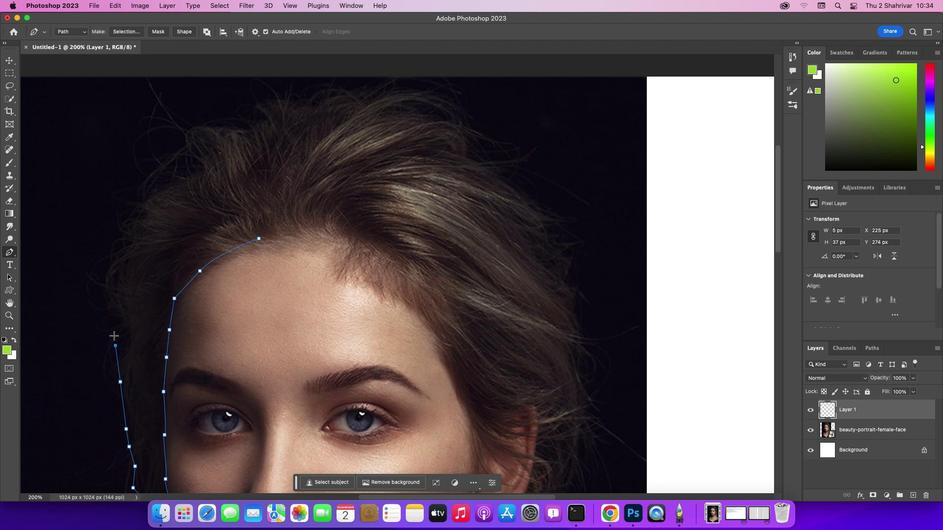 
Action: Mouse moved to (824, 426)
Screenshot: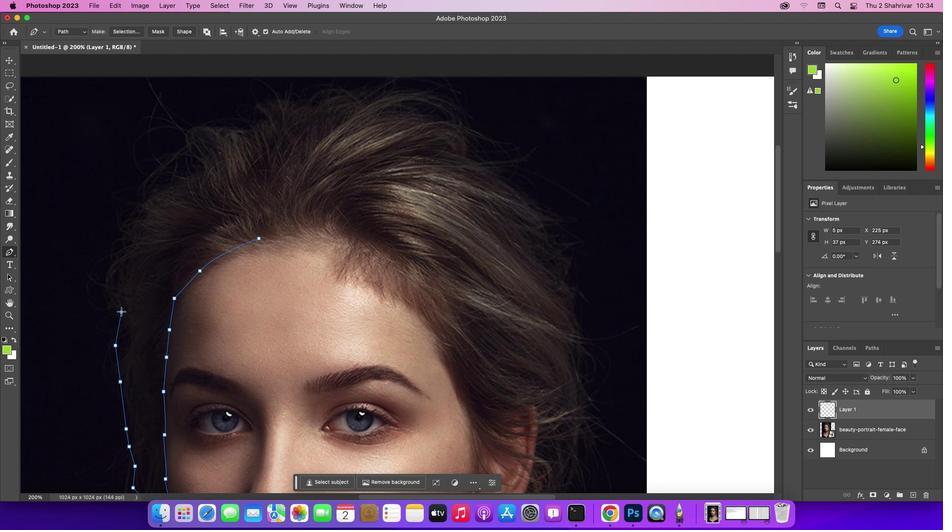 
Action: Mouse pressed left at (824, 426)
Screenshot: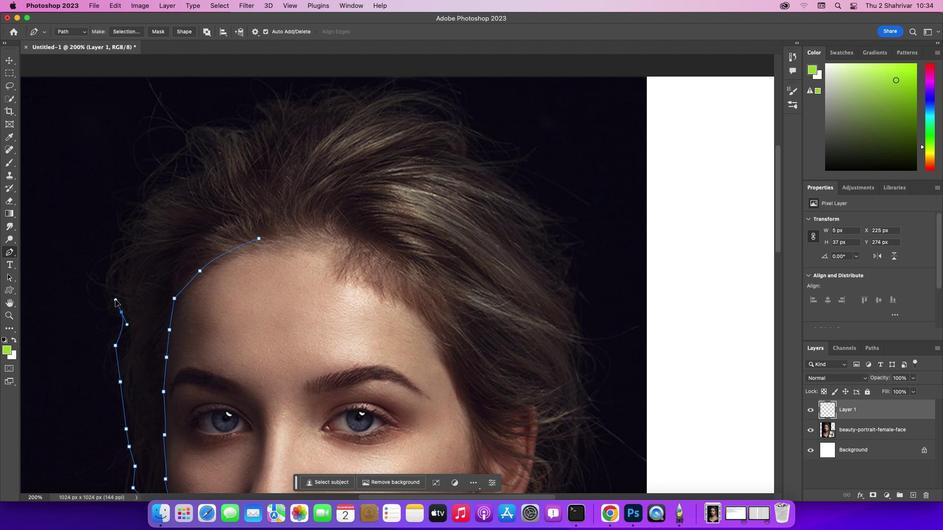 
Action: Mouse moved to (824, 426)
Screenshot: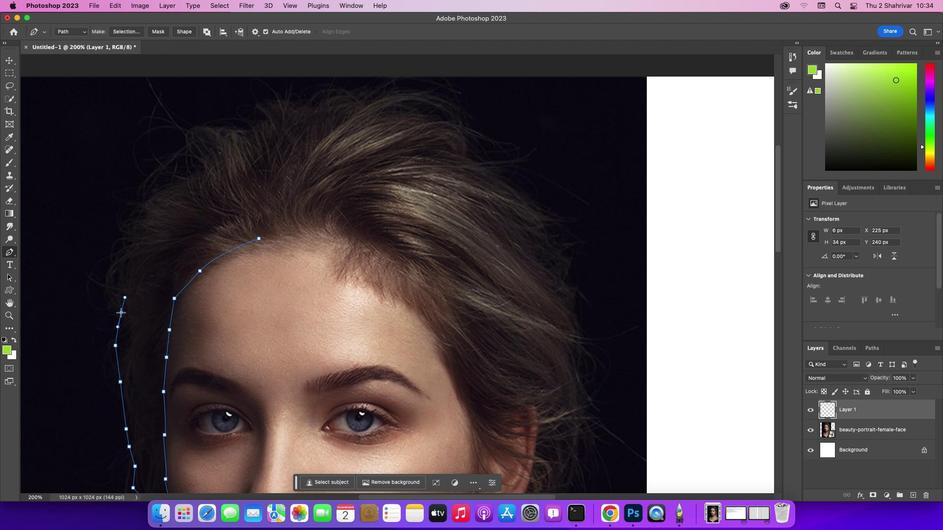 
Action: Key pressed Key.alt
Screenshot: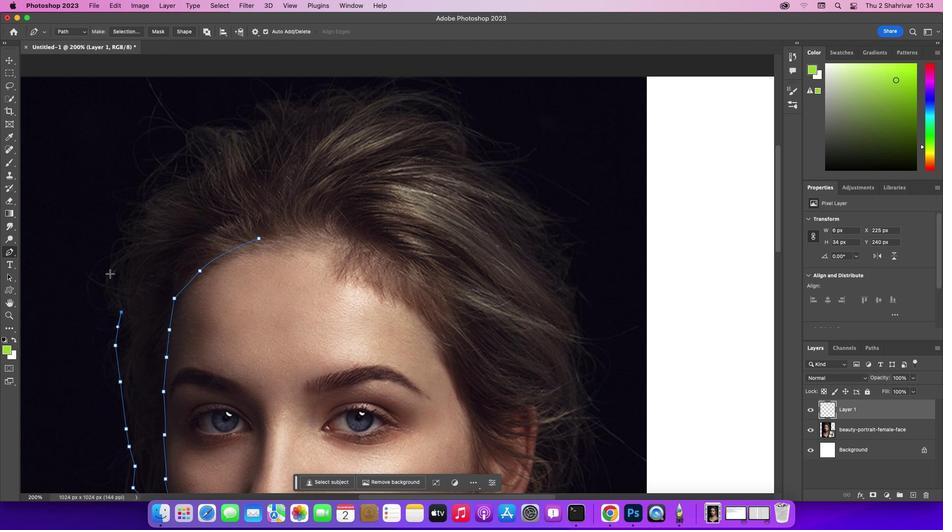 
Action: Mouse pressed left at (824, 426)
Screenshot: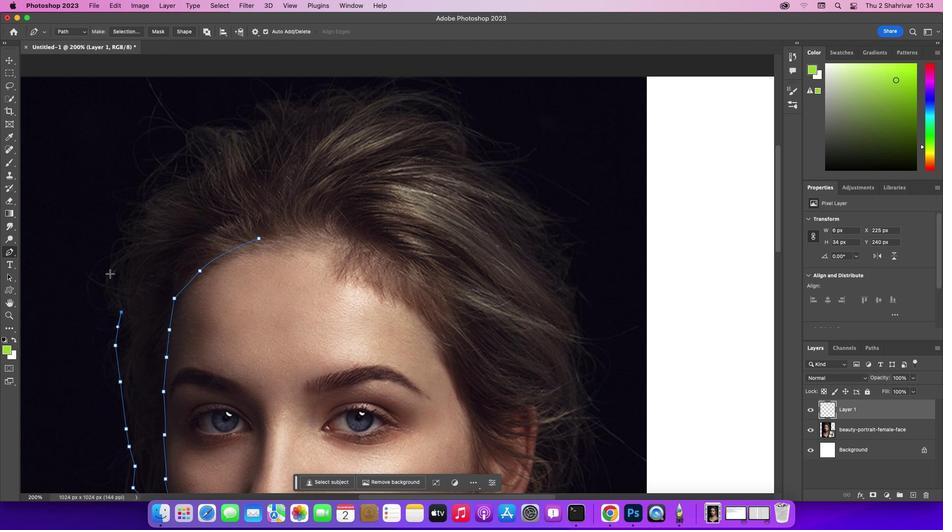 
Action: Mouse moved to (824, 426)
Screenshot: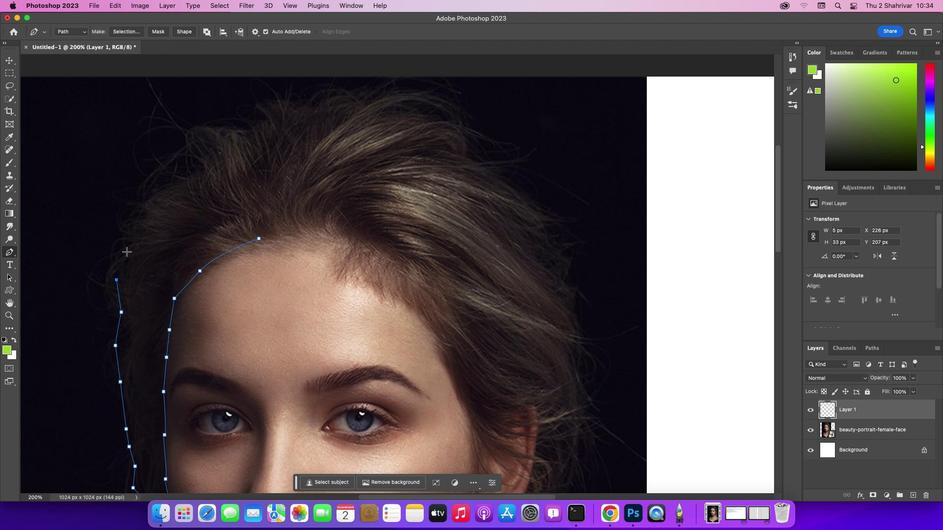 
Action: Mouse pressed left at (824, 426)
Screenshot: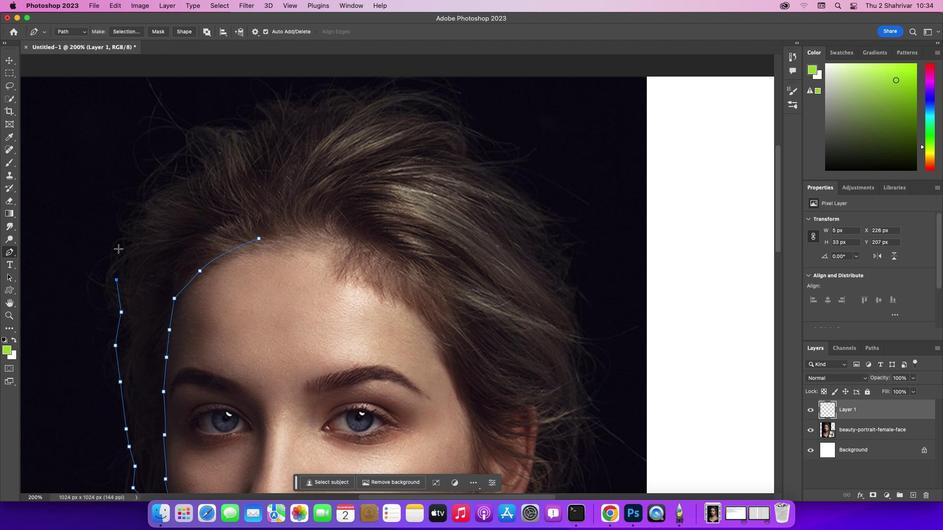 
Action: Mouse moved to (824, 426)
Screenshot: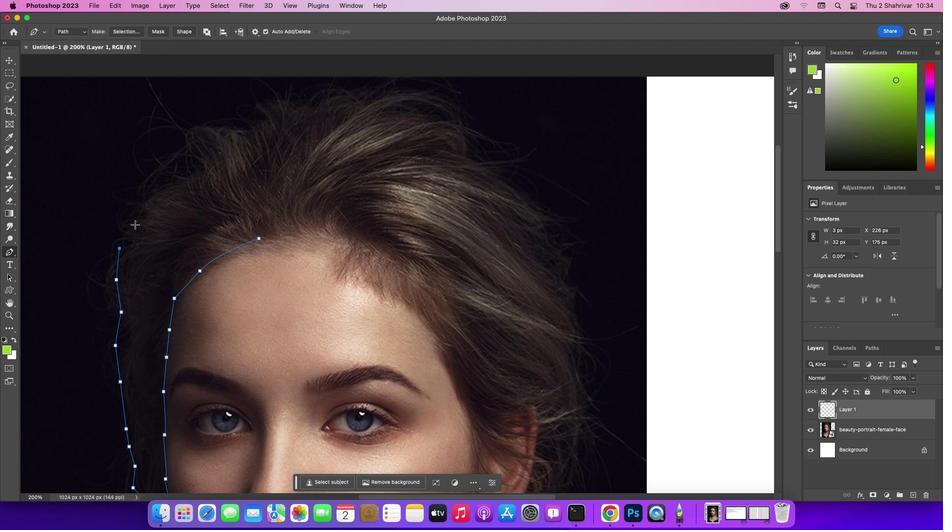 
Action: Mouse pressed left at (824, 426)
Screenshot: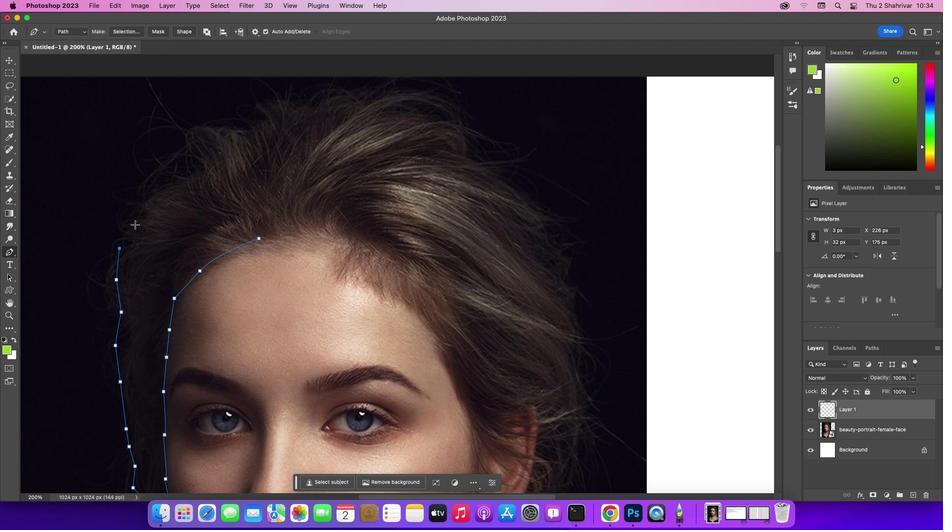 
Action: Mouse moved to (824, 426)
Screenshot: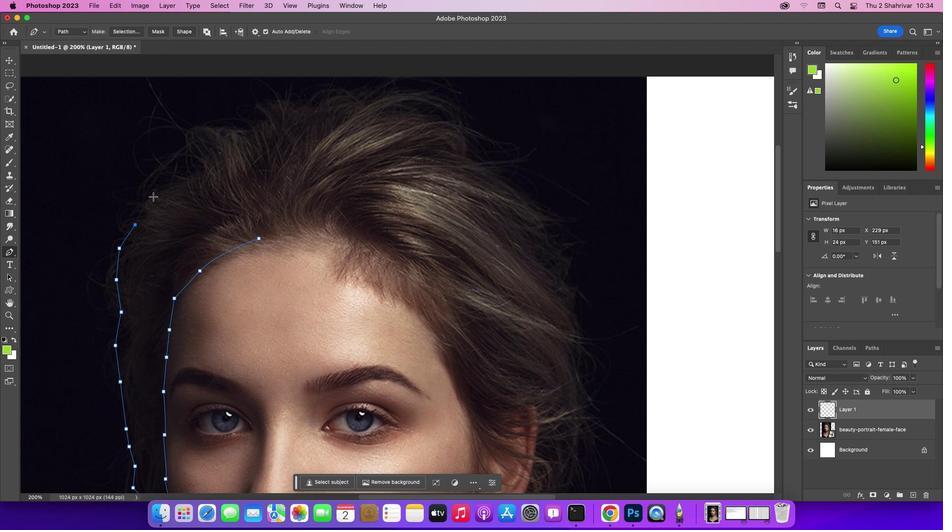 
Action: Mouse pressed left at (824, 426)
Screenshot: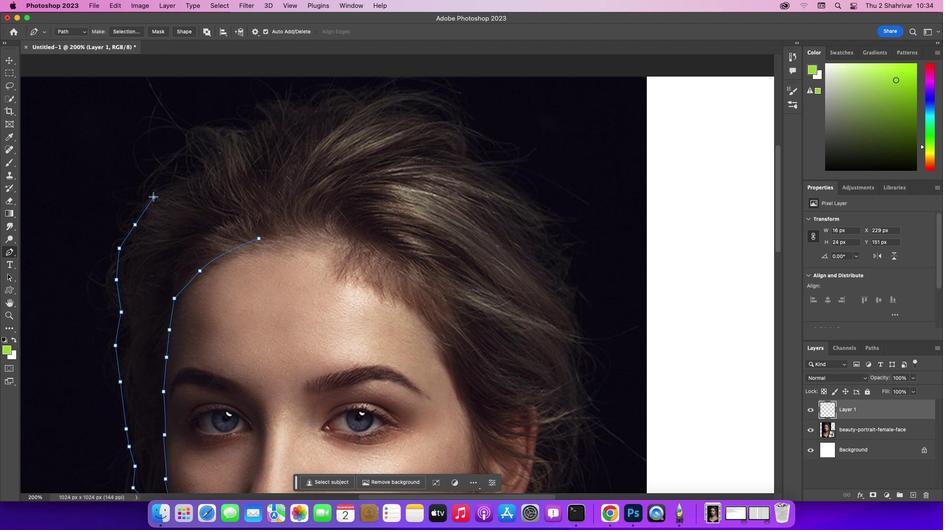 
Action: Mouse moved to (824, 426)
Screenshot: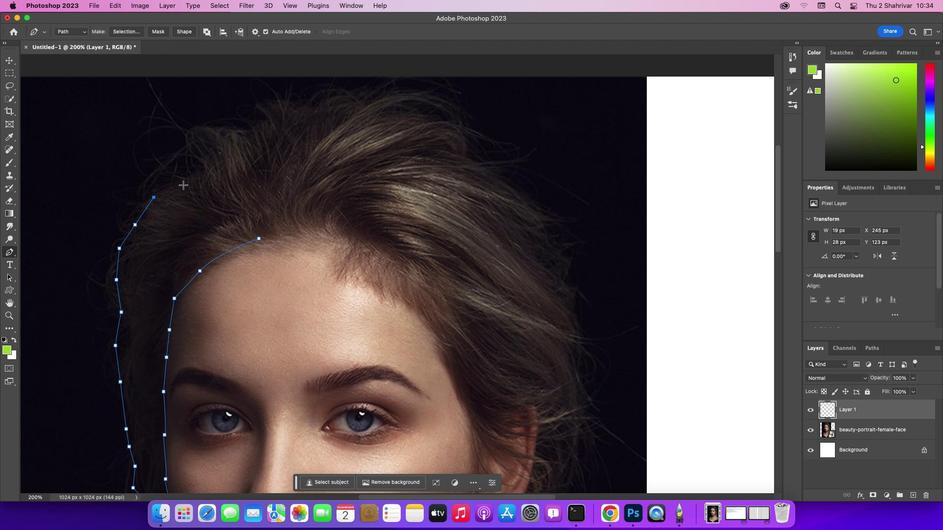 
Action: Mouse pressed left at (824, 426)
Screenshot: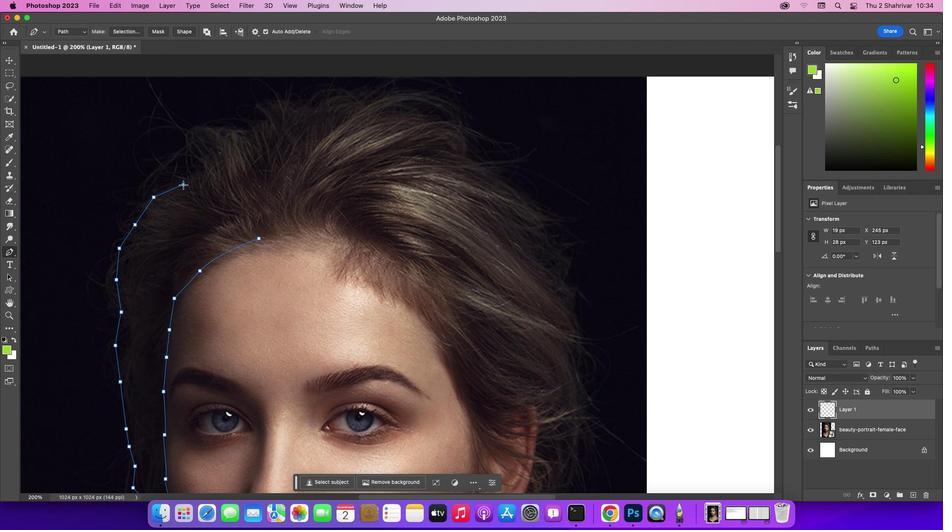 
Action: Mouse moved to (824, 426)
Screenshot: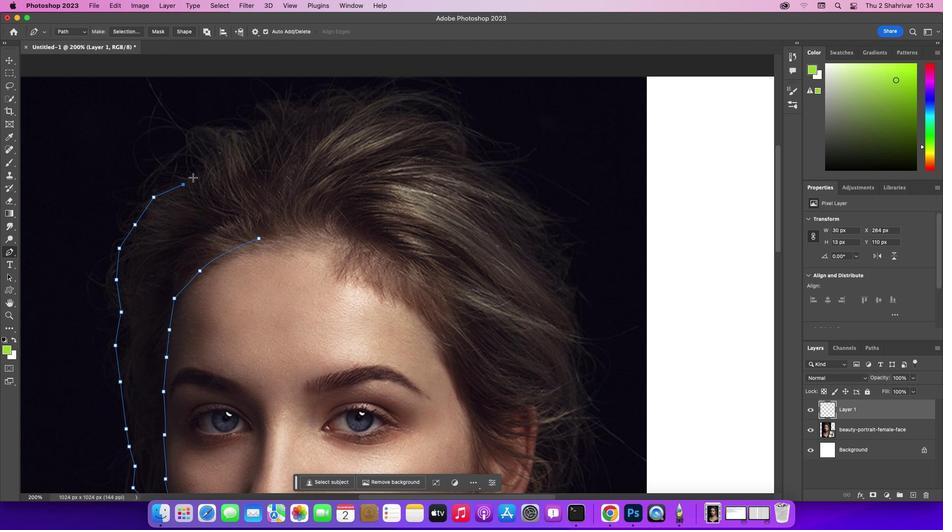 
Action: Mouse pressed left at (824, 426)
Screenshot: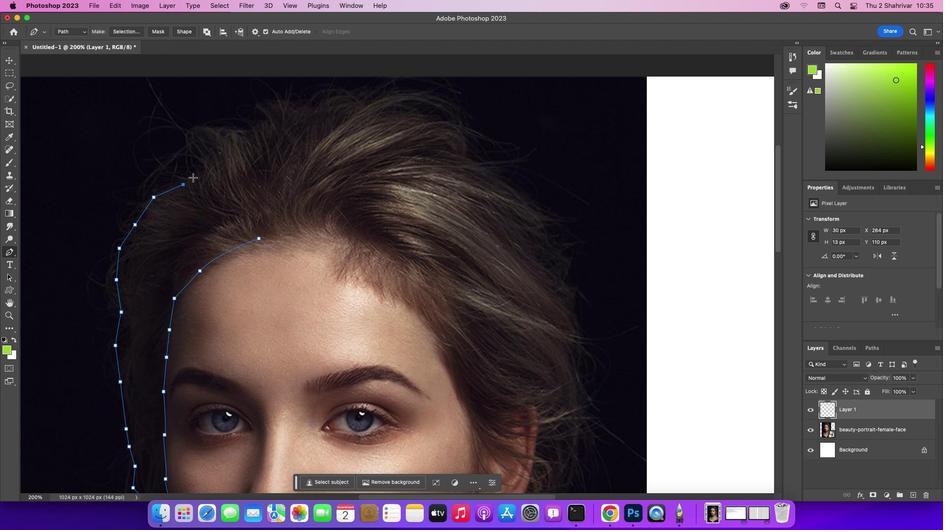 
Action: Mouse moved to (824, 426)
Screenshot: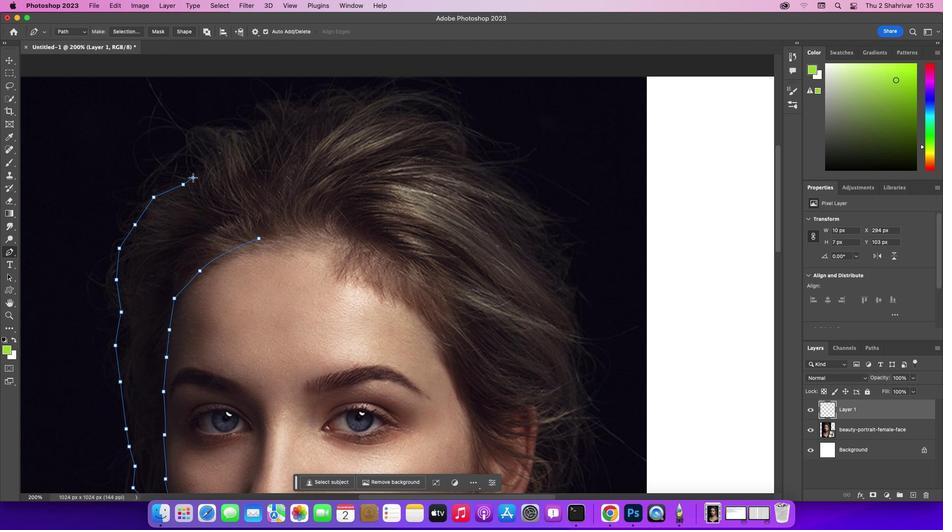 
Action: Mouse pressed left at (824, 426)
Screenshot: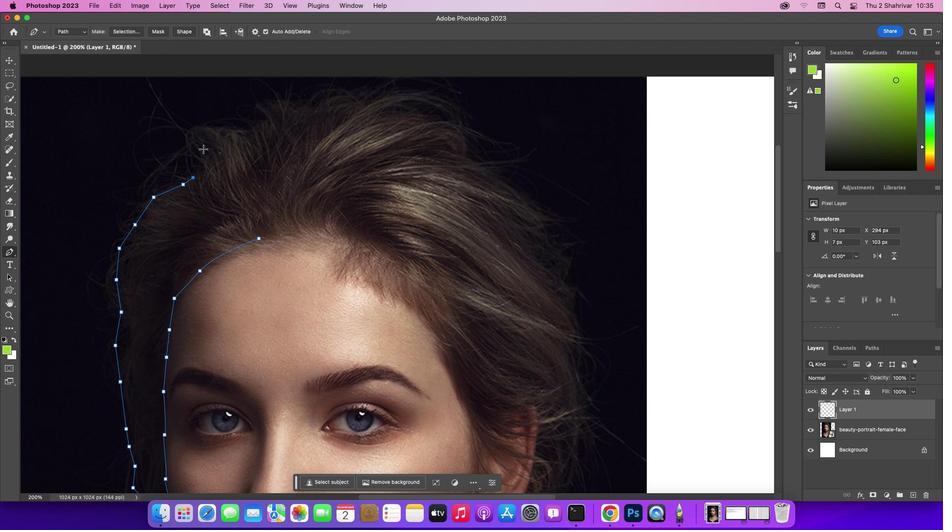 
Action: Mouse moved to (824, 426)
Screenshot: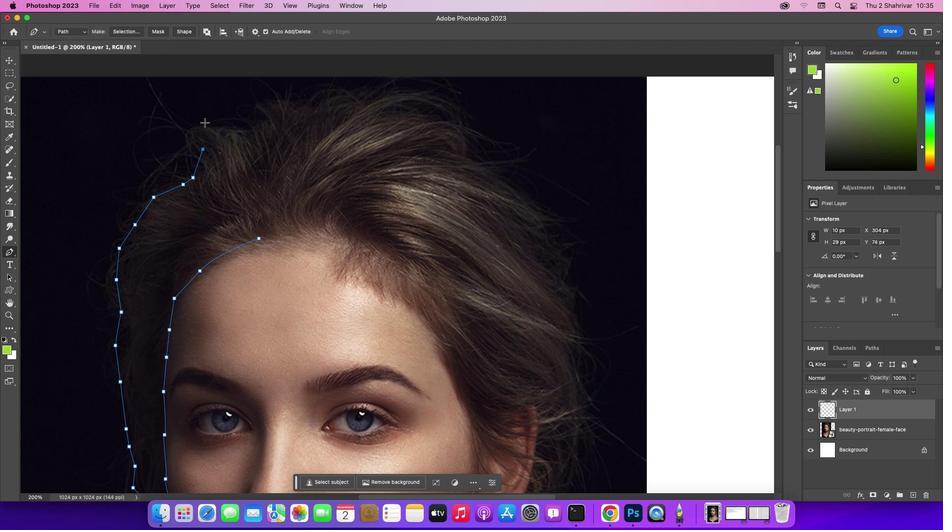 
Action: Mouse pressed left at (824, 426)
Screenshot: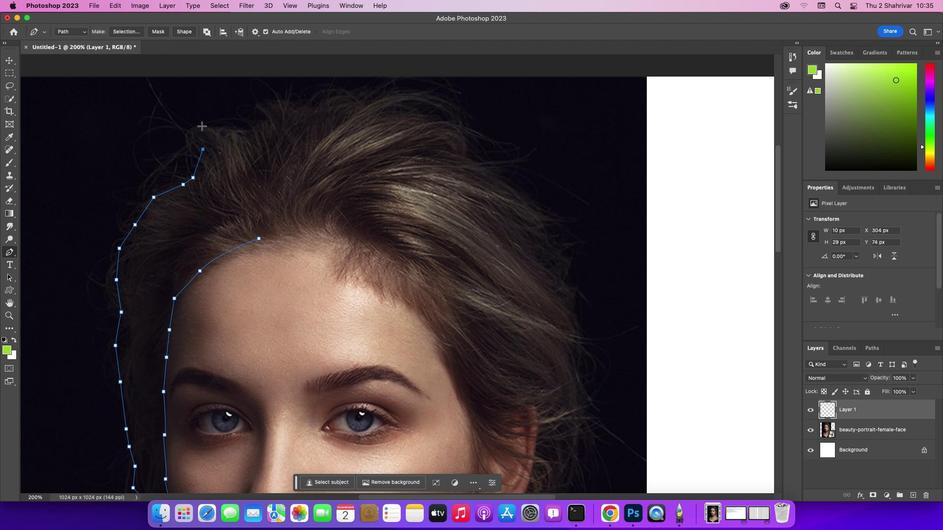 
Action: Mouse moved to (824, 426)
Screenshot: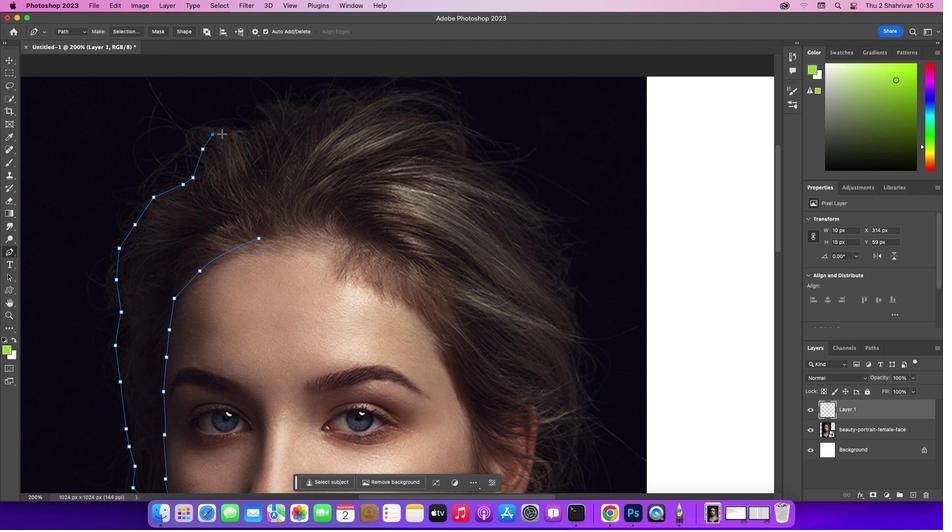 
Action: Mouse pressed left at (824, 426)
Screenshot: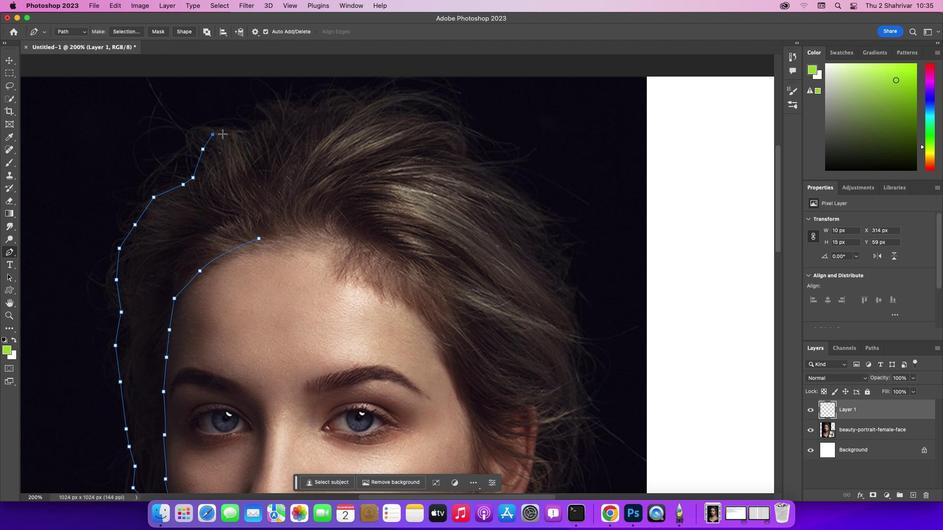 
Action: Mouse moved to (824, 426)
Screenshot: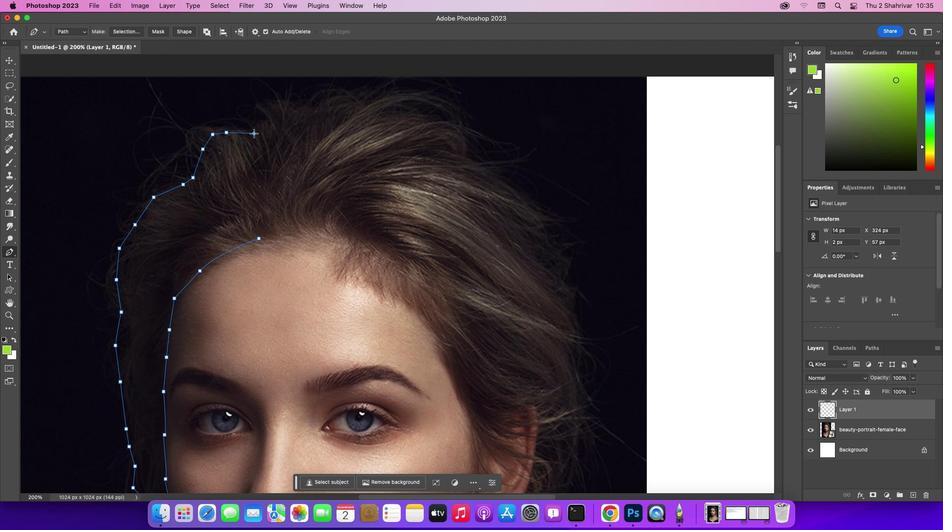
Action: Mouse pressed left at (824, 426)
Screenshot: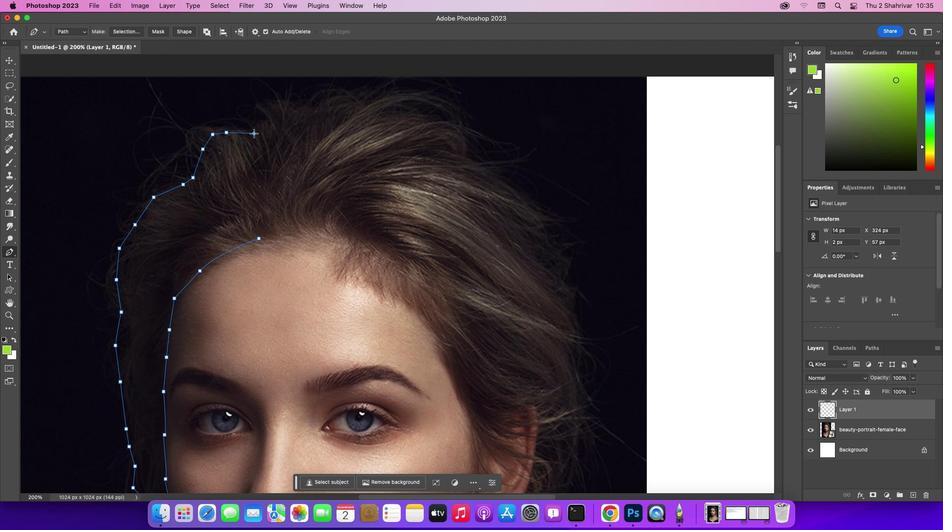 
Action: Mouse moved to (824, 426)
Screenshot: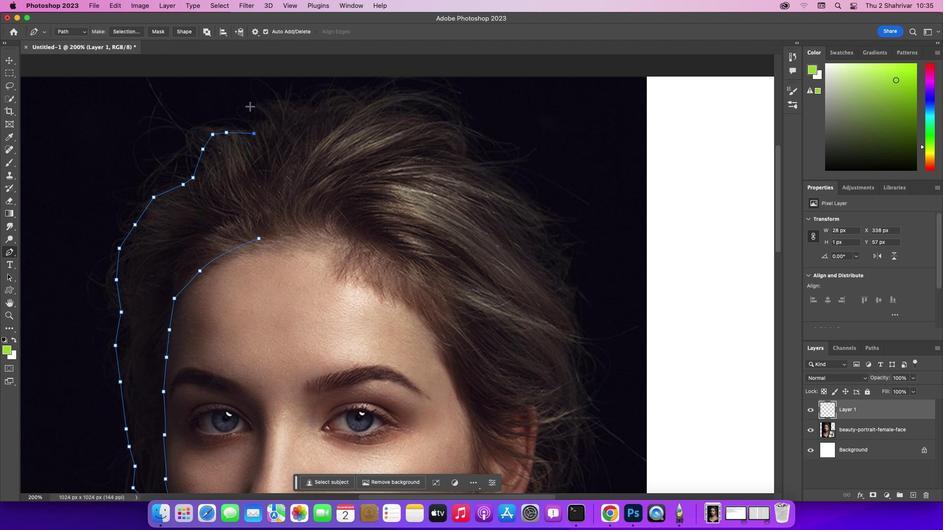 
Action: Mouse pressed left at (824, 426)
Screenshot: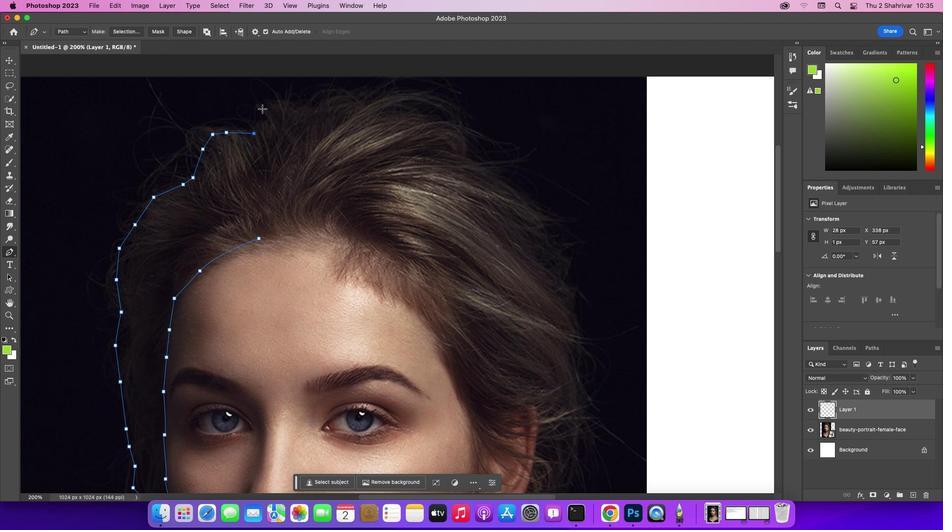 
Action: Mouse moved to (824, 426)
Screenshot: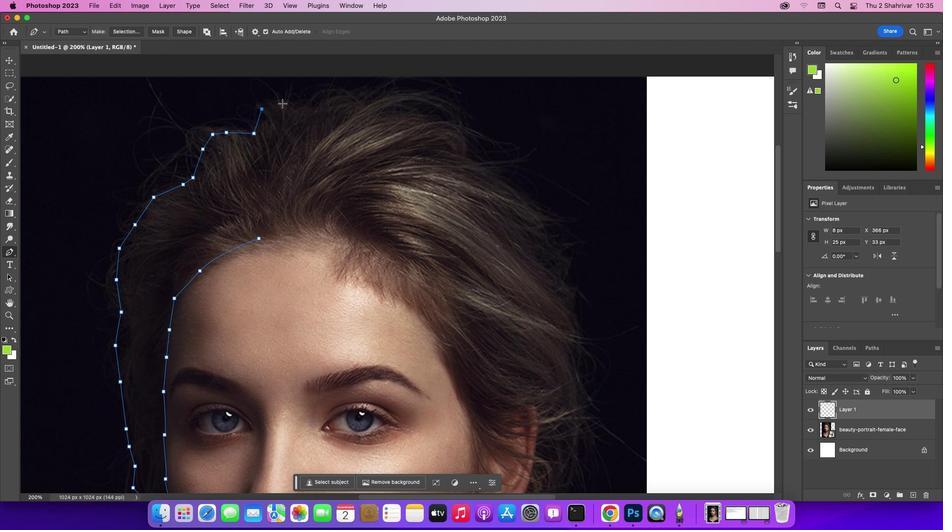 
Action: Mouse pressed left at (824, 426)
Screenshot: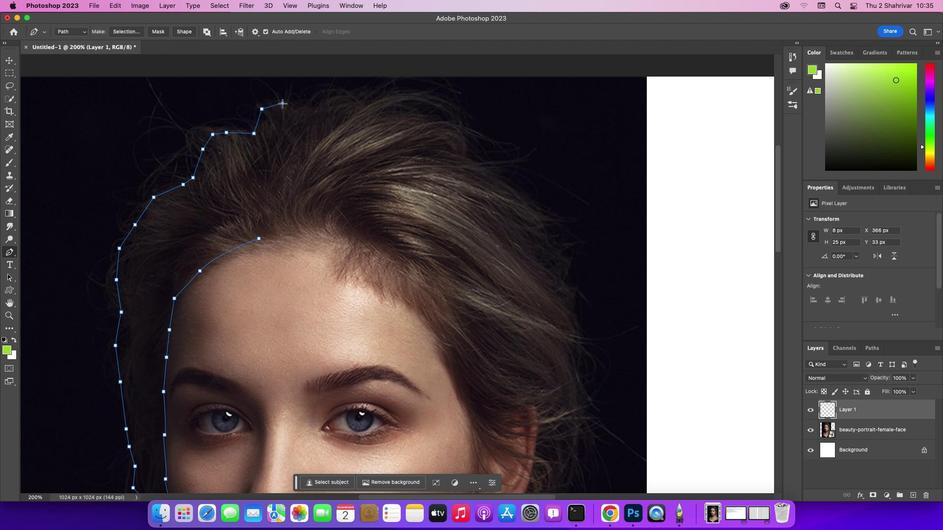 
Action: Mouse moved to (824, 426)
Screenshot: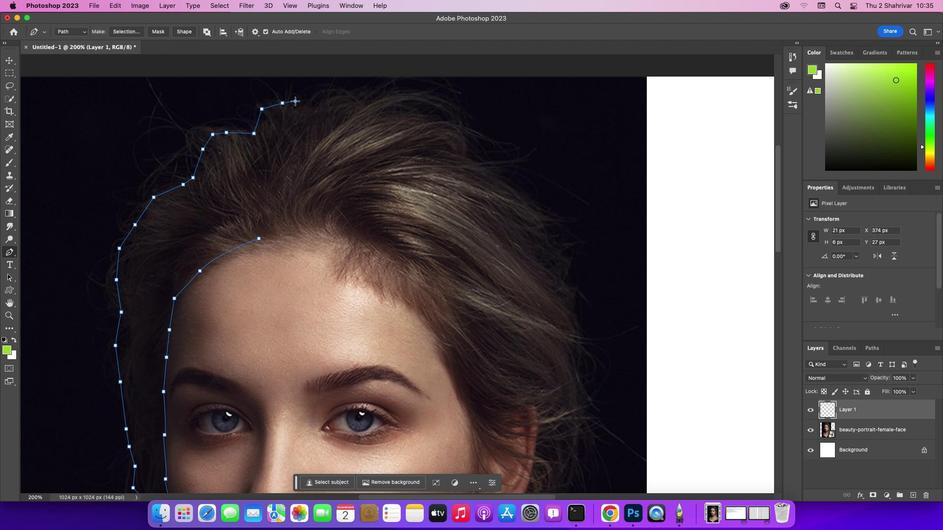 
Action: Mouse pressed left at (824, 426)
Screenshot: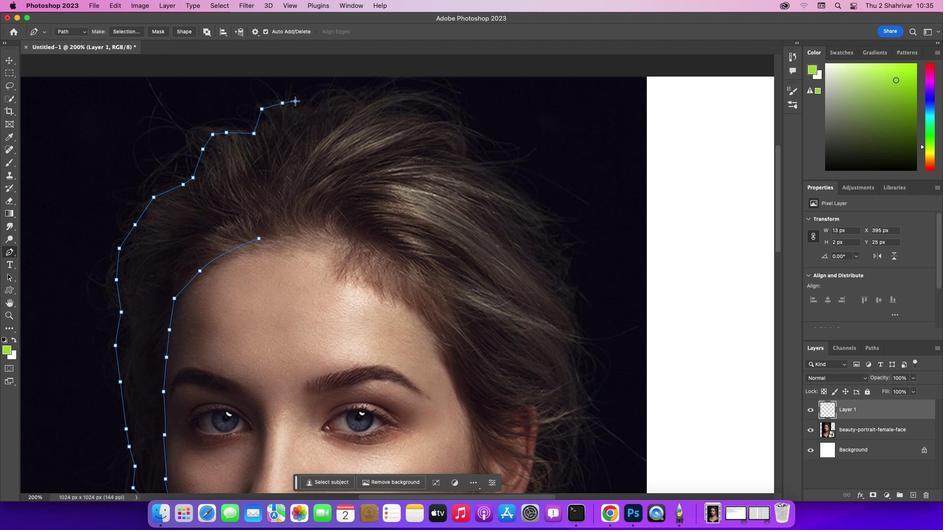 
Action: Mouse moved to (824, 426)
Screenshot: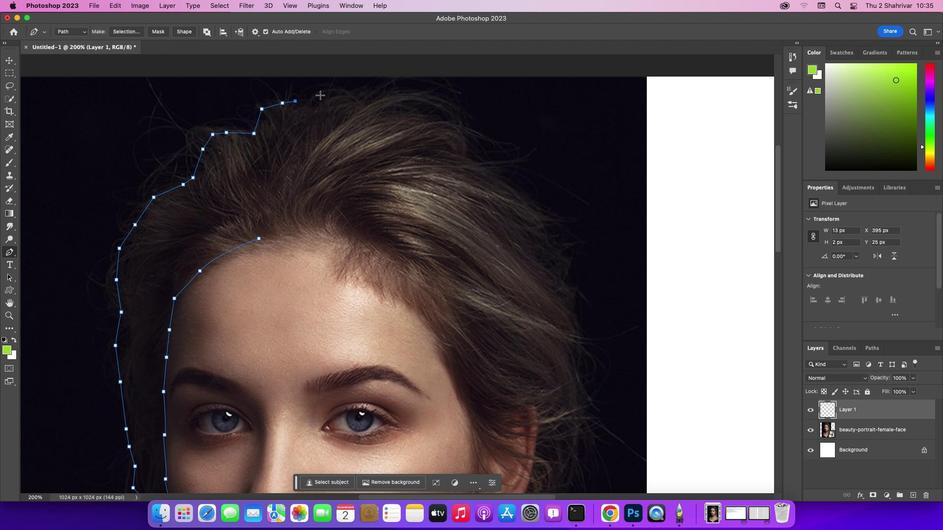 
Action: Mouse pressed left at (824, 426)
Screenshot: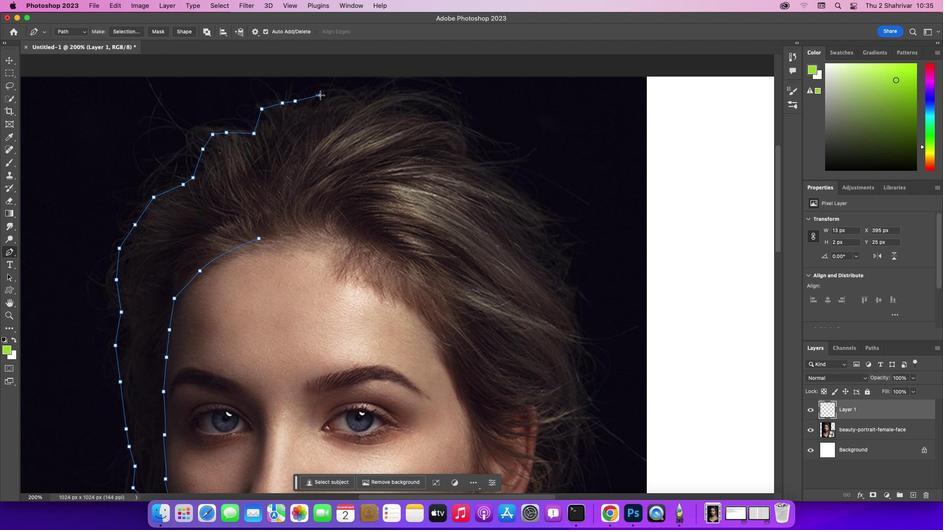 
Action: Mouse moved to (824, 426)
Screenshot: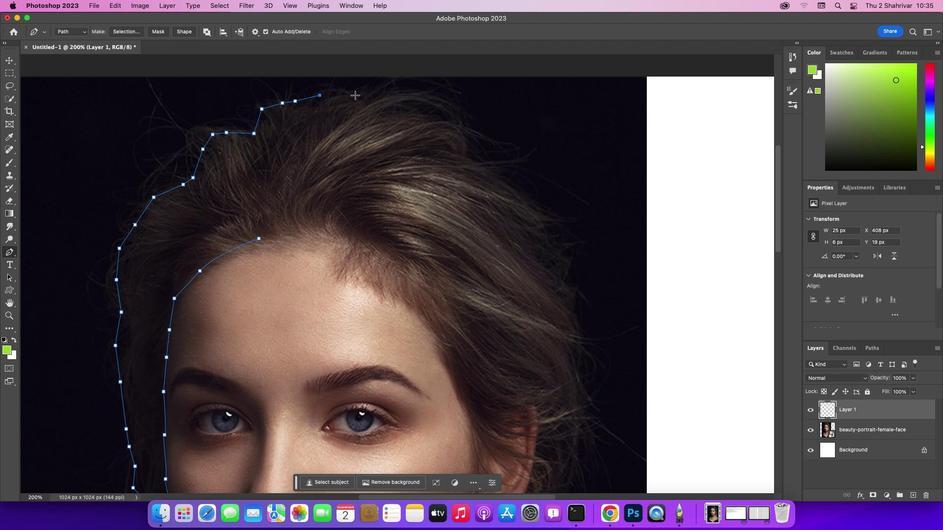 
Action: Mouse pressed left at (824, 426)
Screenshot: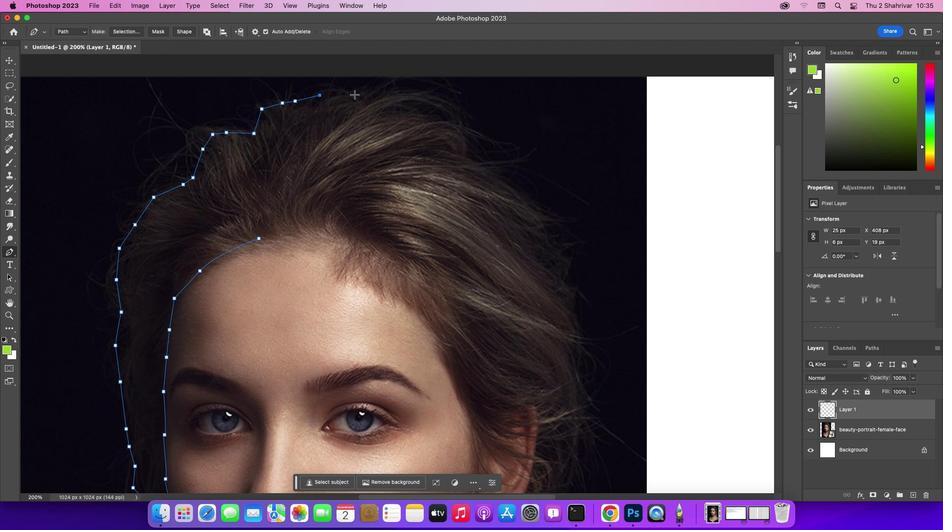 
Action: Mouse moved to (824, 426)
Screenshot: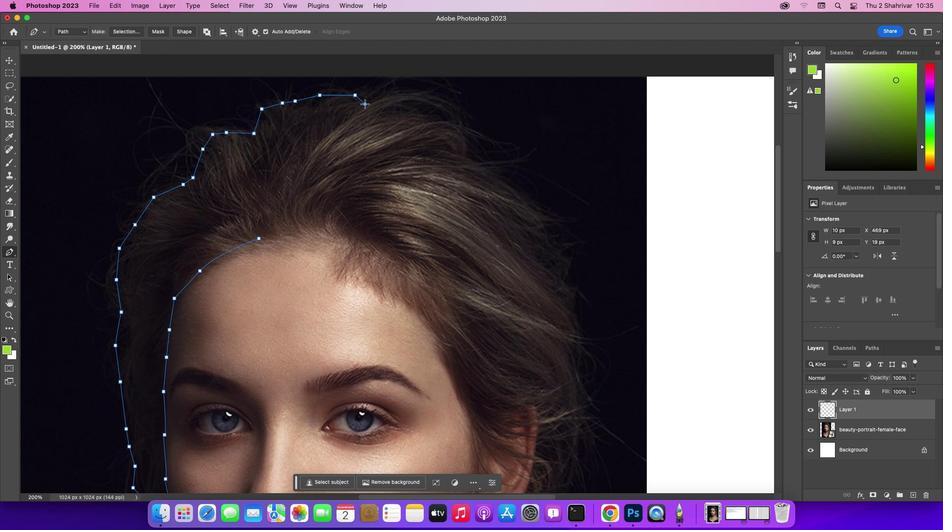 
Action: Mouse pressed left at (824, 426)
Screenshot: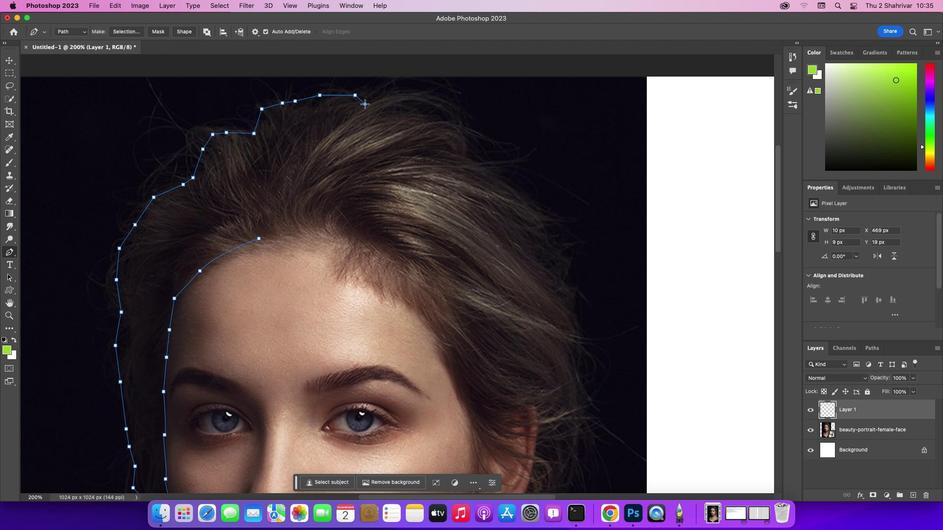 
Action: Mouse moved to (824, 426)
Screenshot: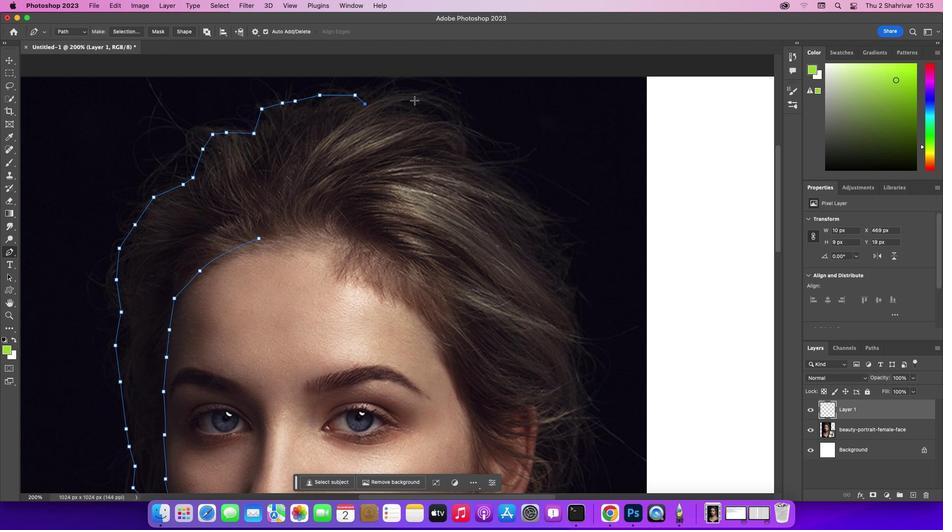 
Action: Mouse pressed left at (824, 426)
Screenshot: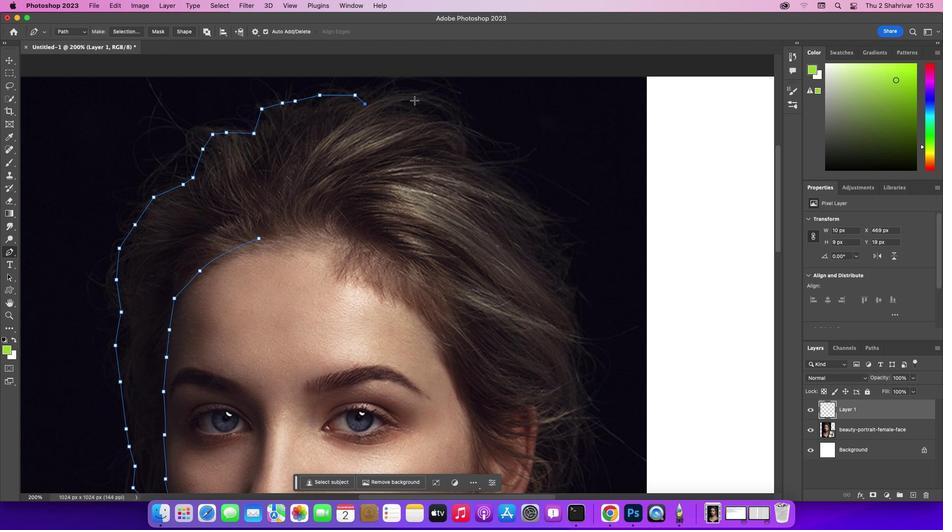 
Action: Mouse moved to (824, 426)
Screenshot: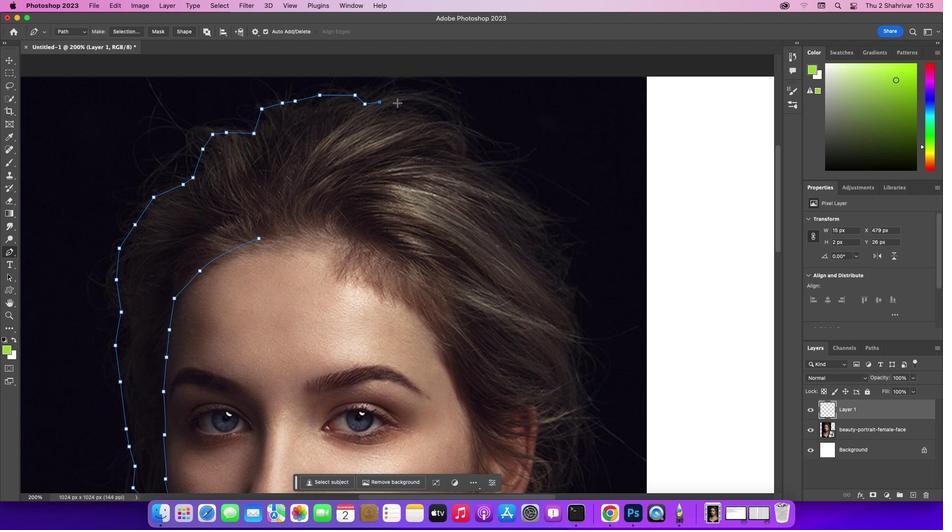 
Action: Mouse pressed left at (824, 426)
Screenshot: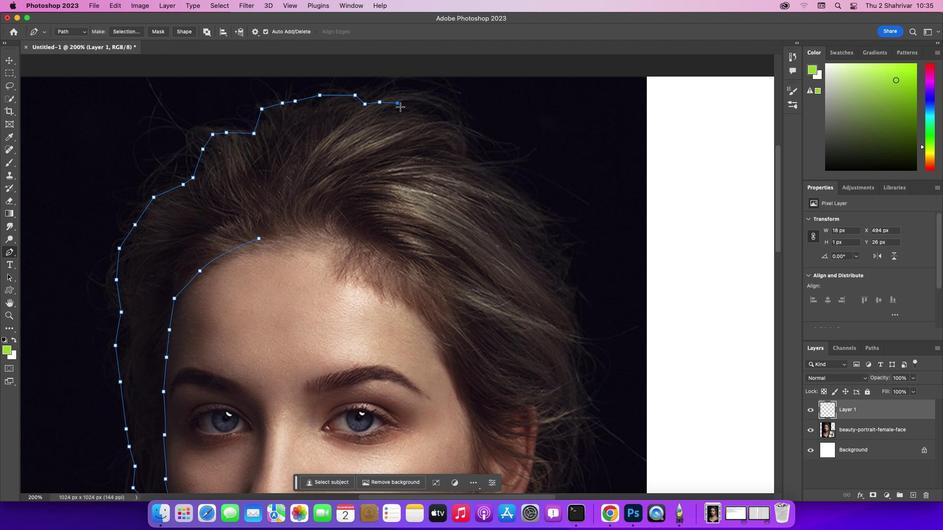 
Action: Mouse moved to (824, 426)
Screenshot: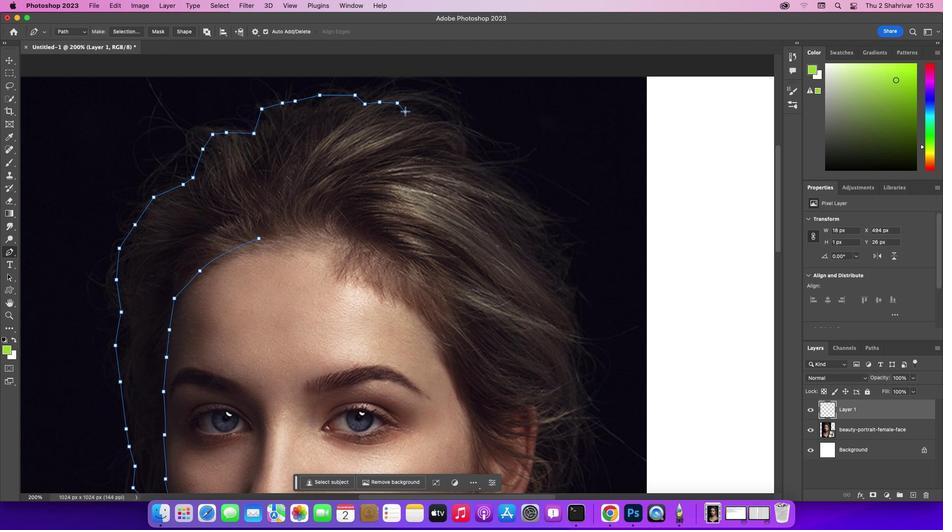 
Action: Mouse pressed left at (824, 426)
Screenshot: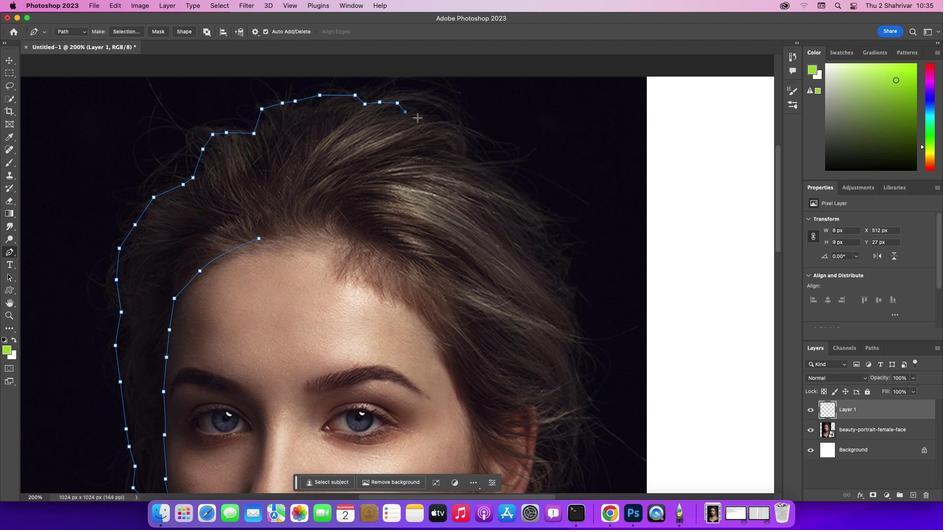 
Action: Mouse moved to (824, 426)
Screenshot: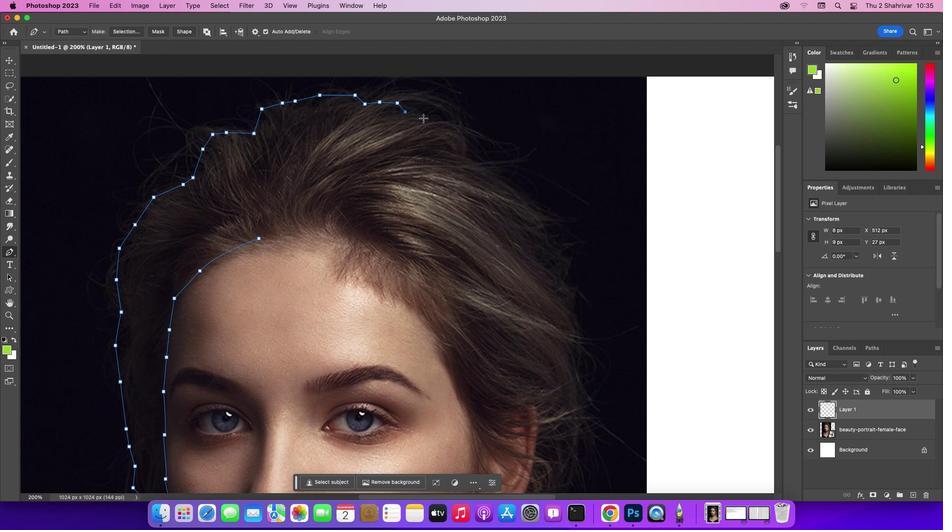 
Action: Mouse pressed left at (824, 426)
Screenshot: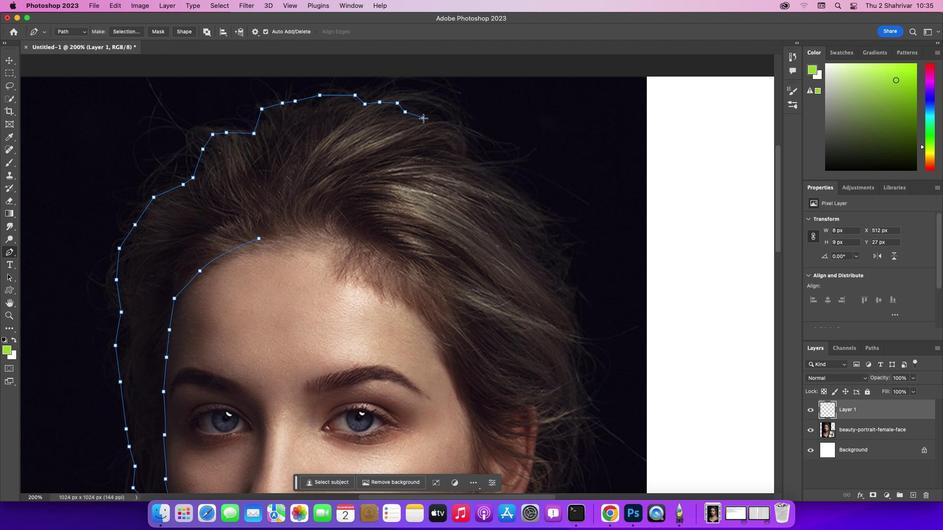 
Action: Mouse moved to (824, 426)
Screenshot: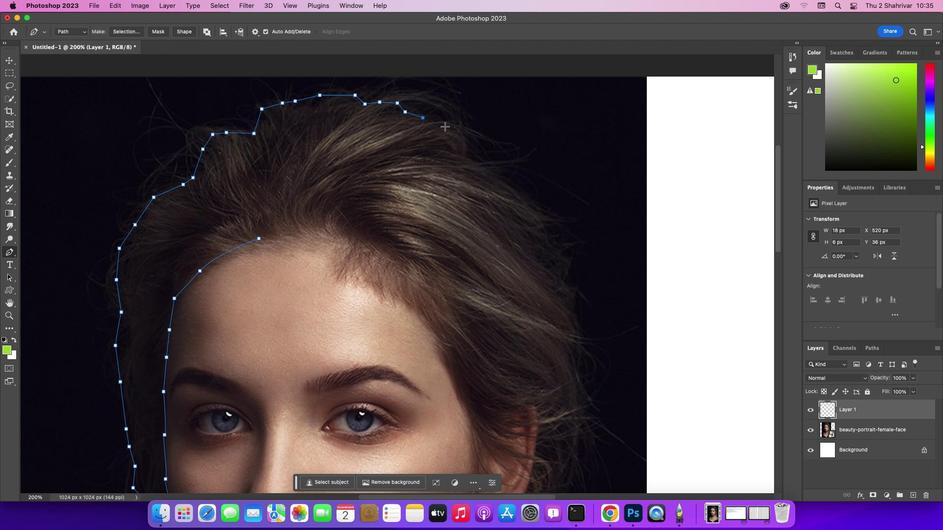 
Action: Mouse pressed left at (824, 426)
Screenshot: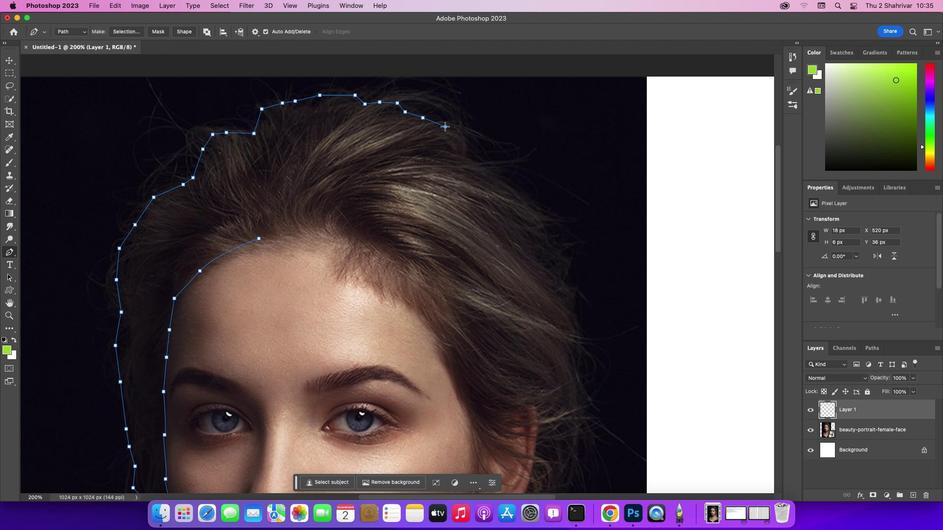 
Action: Mouse moved to (824, 426)
Screenshot: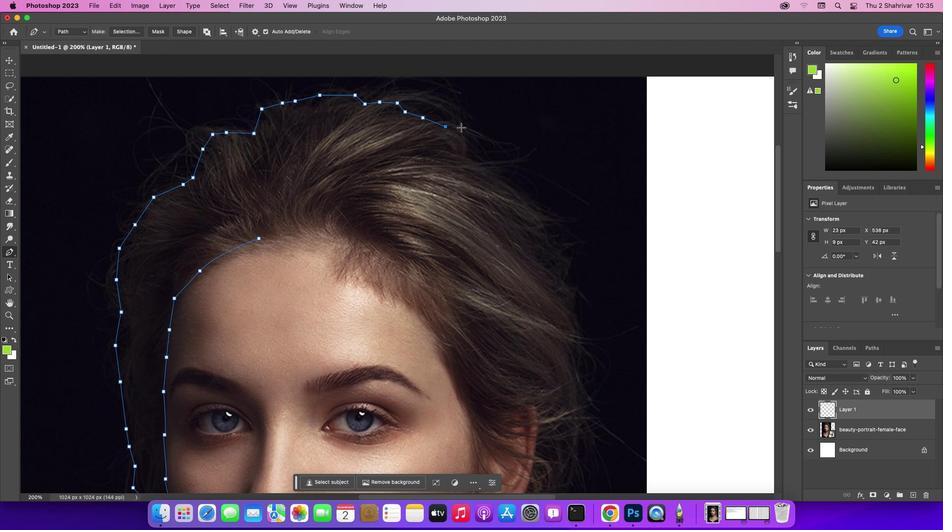 
Action: Mouse pressed left at (824, 426)
Screenshot: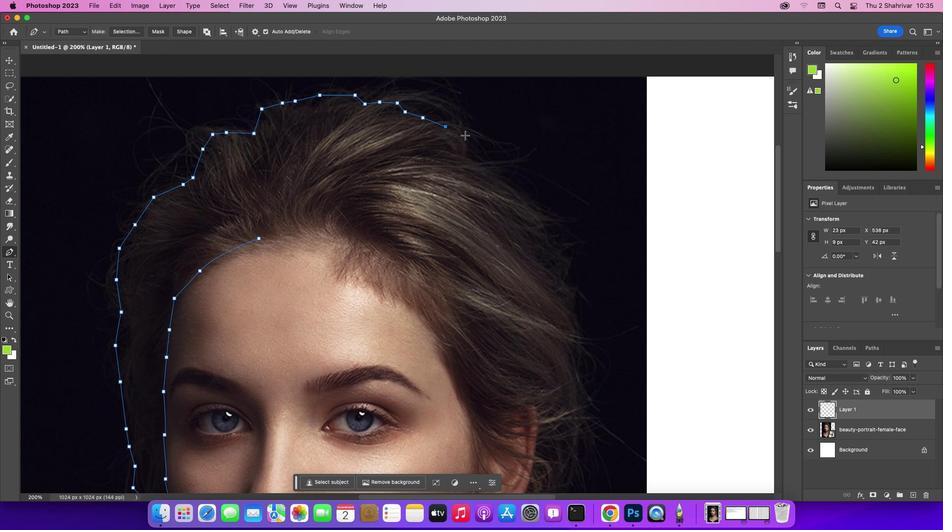 
Action: Mouse moved to (824, 426)
Screenshot: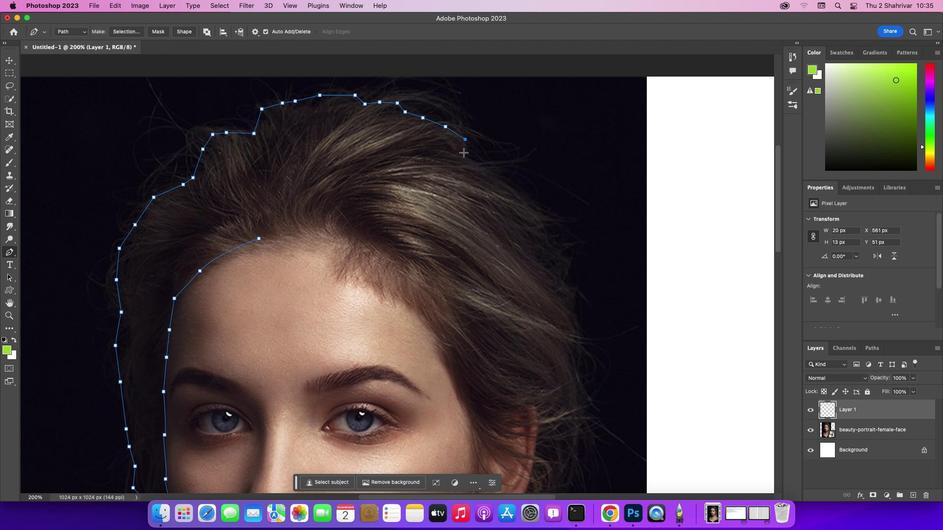 
Action: Mouse pressed left at (824, 426)
Screenshot: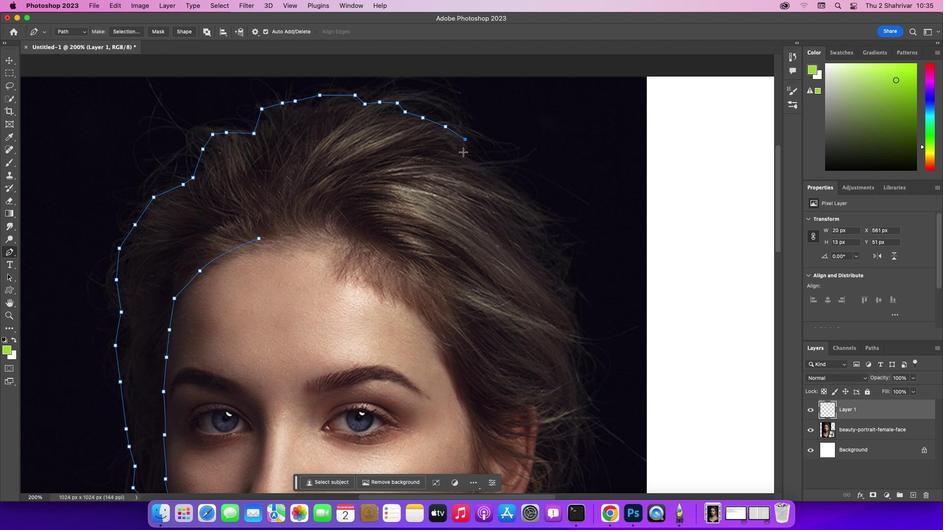 
Action: Mouse moved to (824, 426)
Screenshot: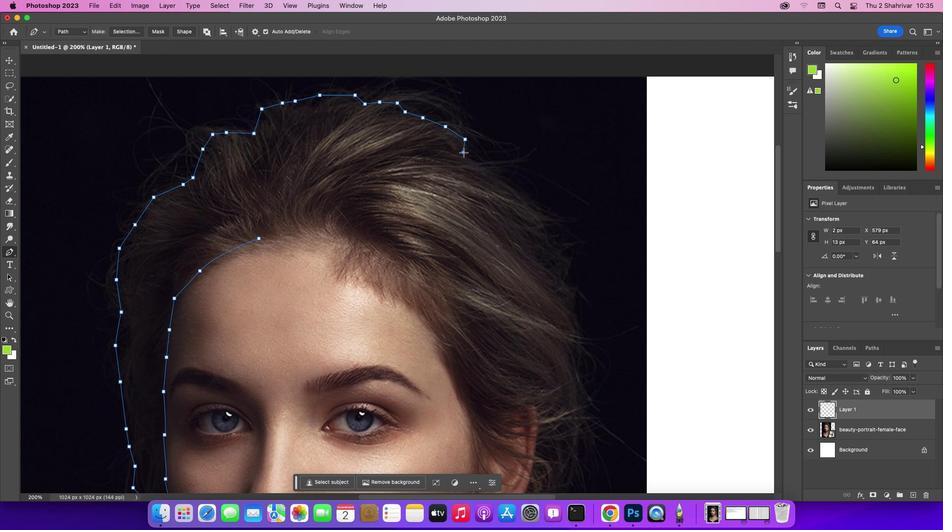 
Action: Mouse pressed left at (824, 426)
Screenshot: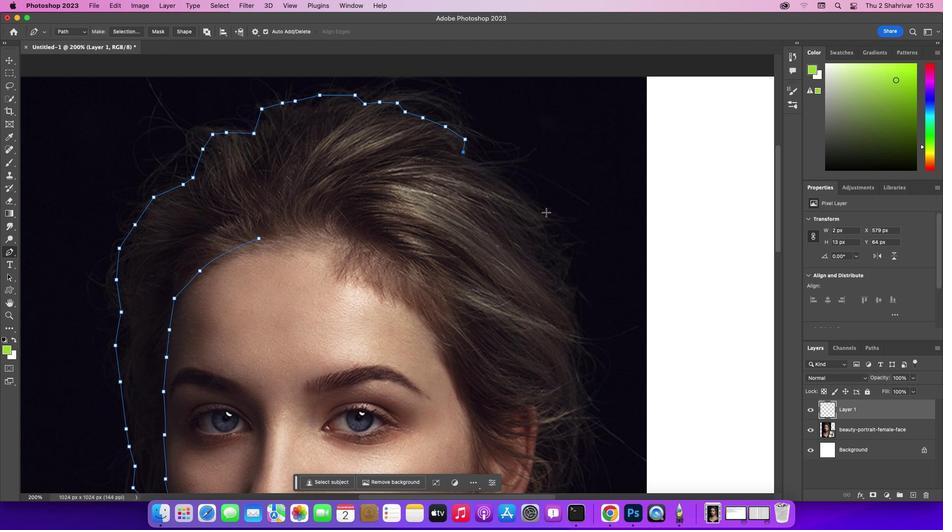 
Action: Mouse moved to (824, 426)
Screenshot: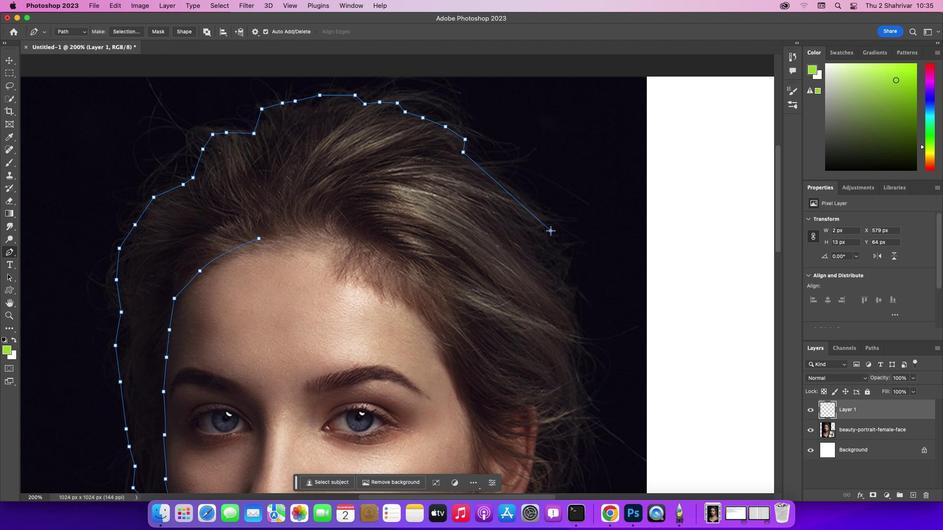 
Action: Mouse pressed left at (824, 426)
Screenshot: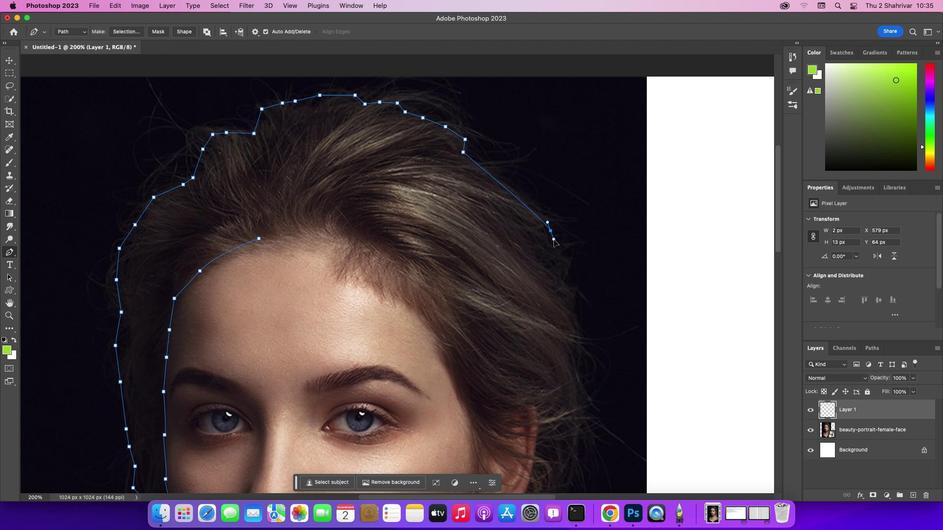 
Action: Mouse moved to (824, 426)
Screenshot: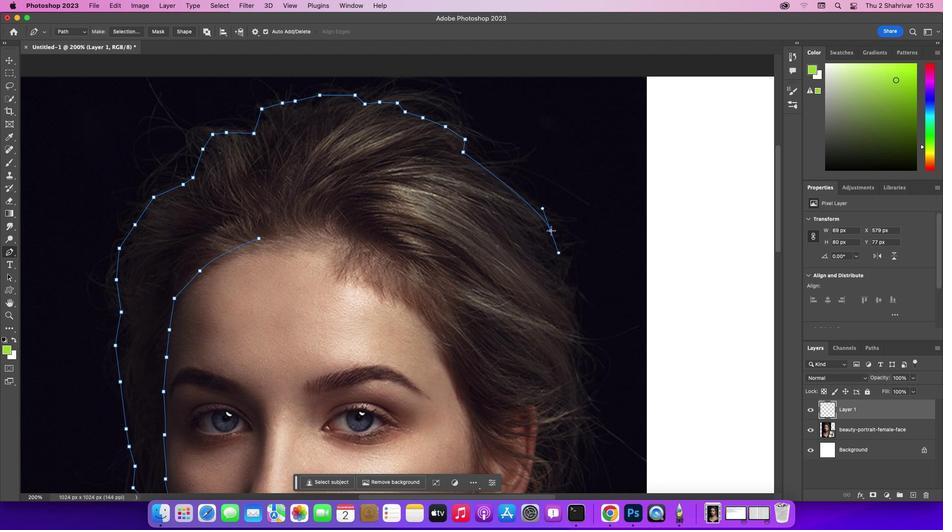 
Action: Key pressed Key.alt
Screenshot: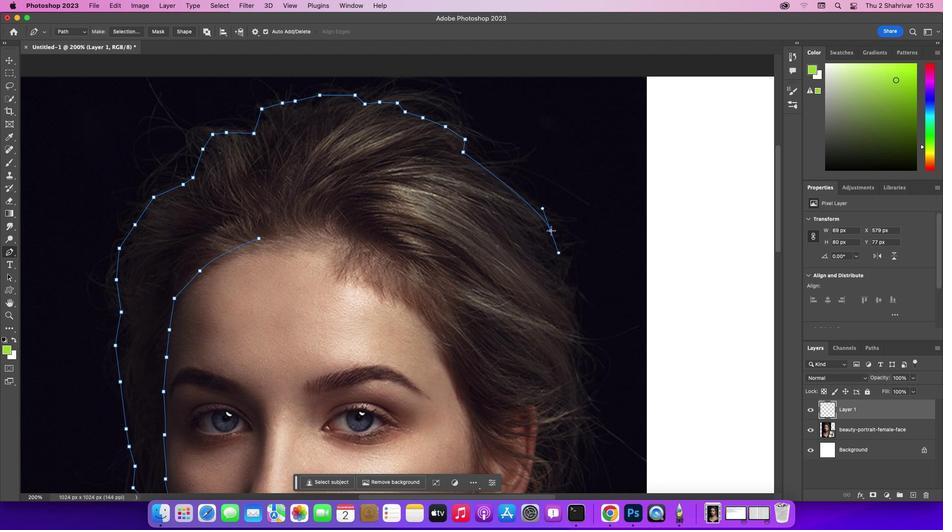 
Action: Mouse pressed left at (824, 426)
Screenshot: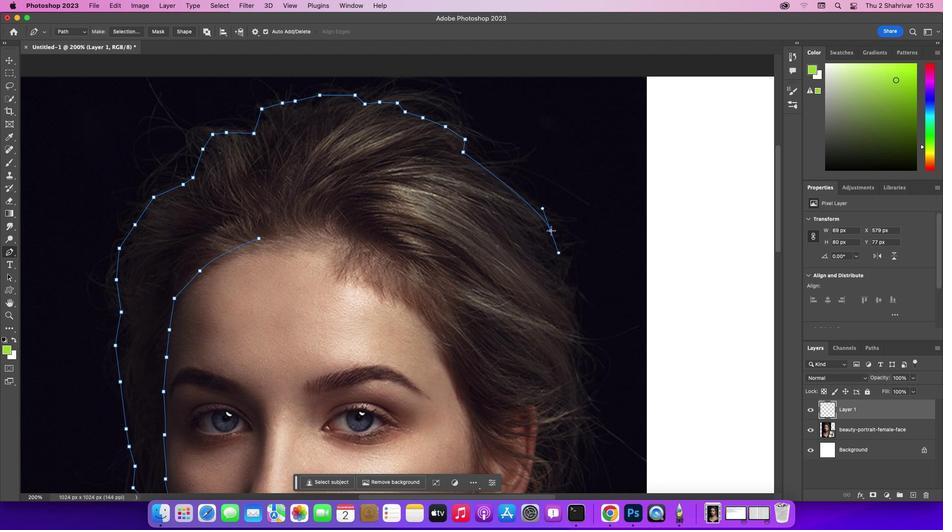 
Action: Mouse moved to (824, 426)
Screenshot: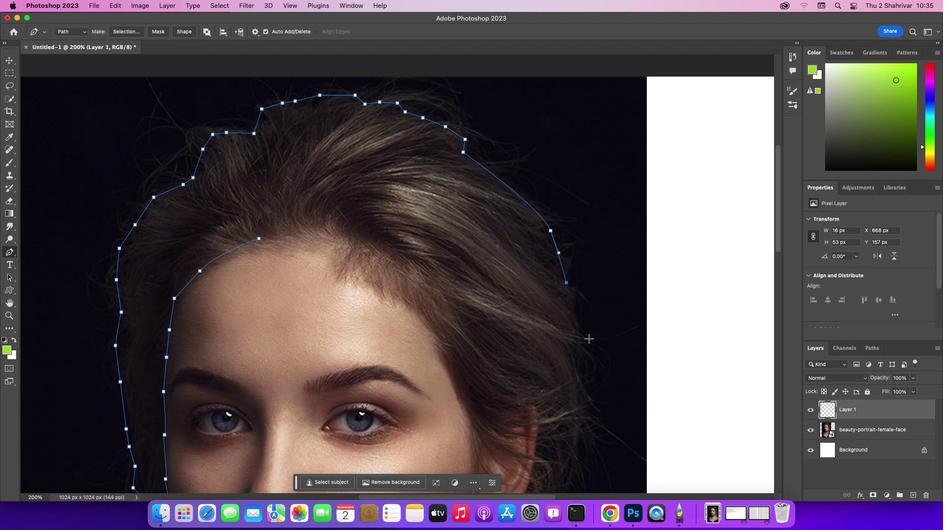 
Action: Mouse pressed left at (824, 426)
Screenshot: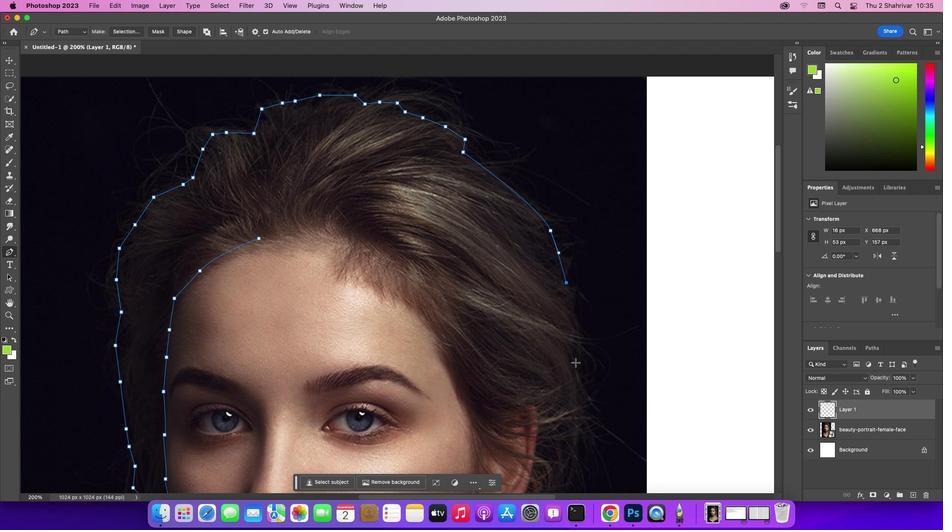 
Action: Mouse moved to (824, 426)
Screenshot: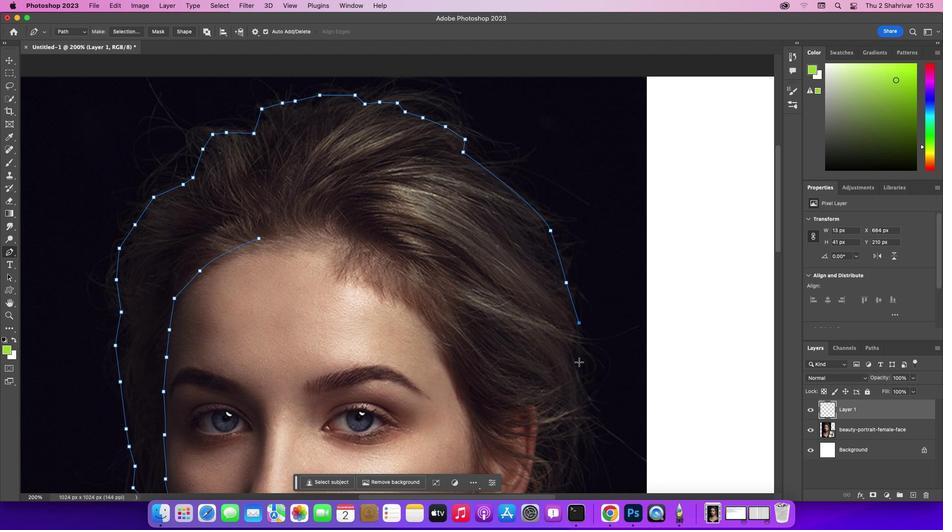 
Action: Mouse pressed left at (824, 426)
Screenshot: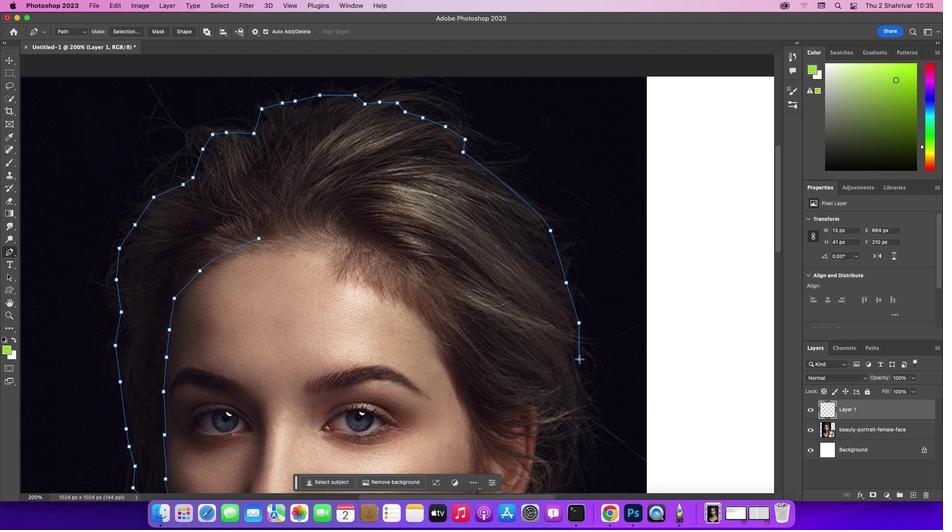 
Action: Mouse moved to (824, 426)
Screenshot: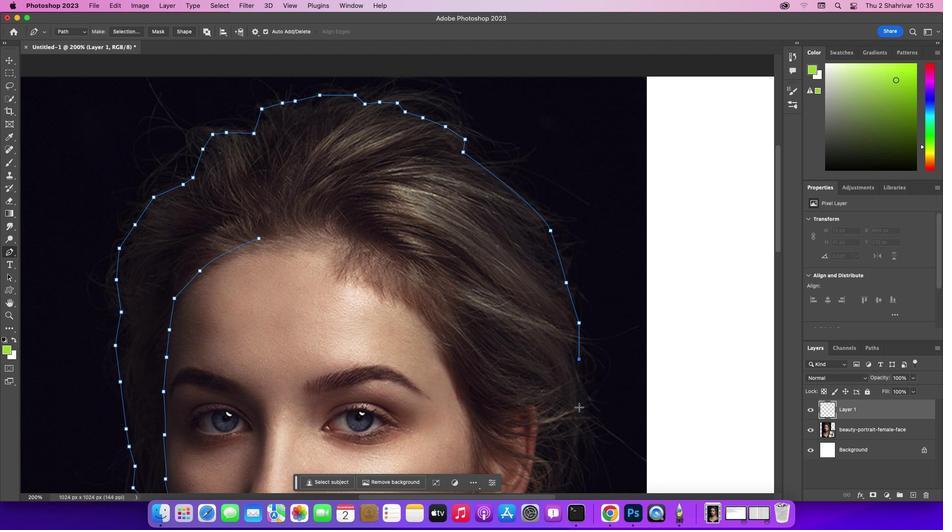 
Action: Mouse pressed left at (824, 426)
Screenshot: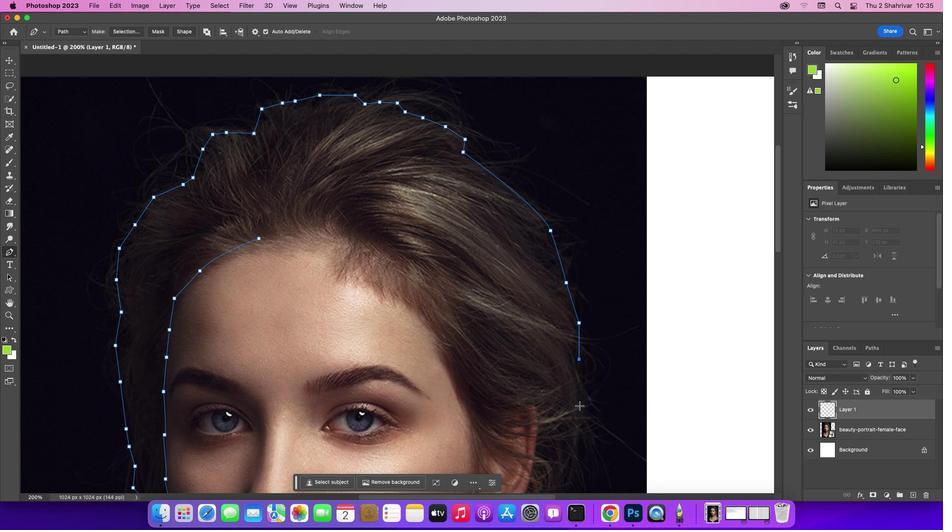 
Action: Mouse moved to (824, 426)
Screenshot: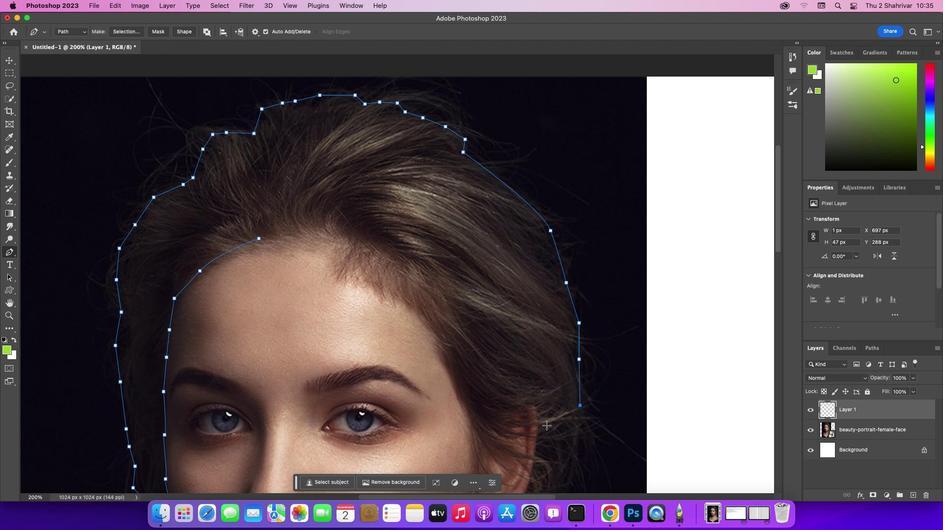 
Action: Mouse pressed left at (824, 426)
Screenshot: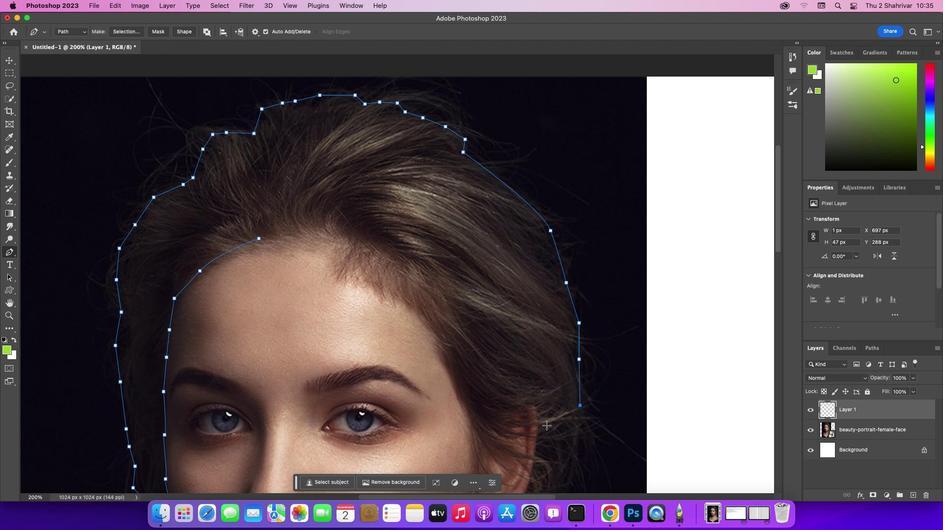 
Action: Mouse moved to (824, 426)
Screenshot: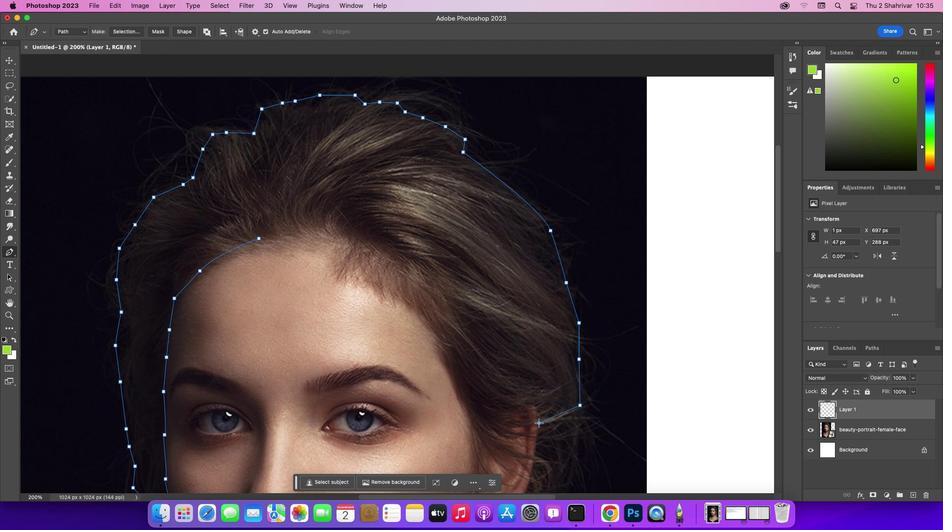 
Action: Mouse pressed left at (824, 426)
Screenshot: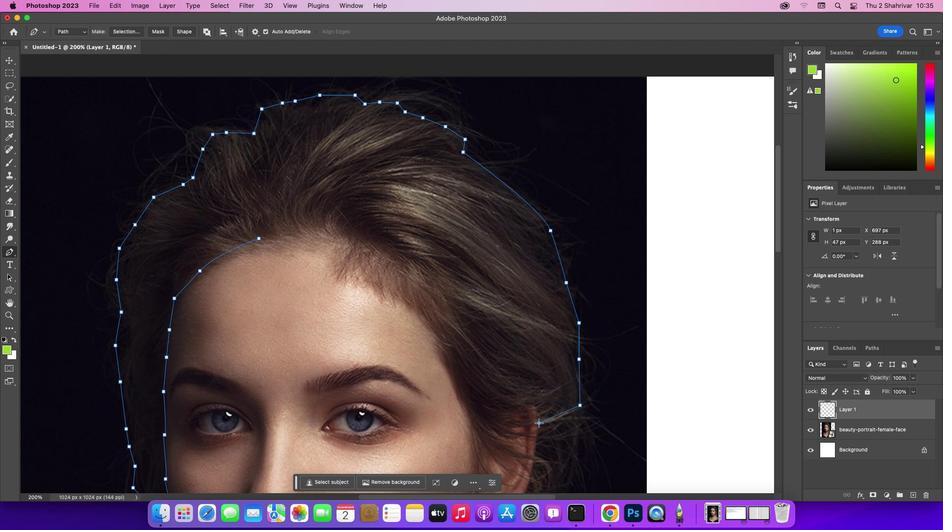 
Action: Mouse moved to (824, 426)
Screenshot: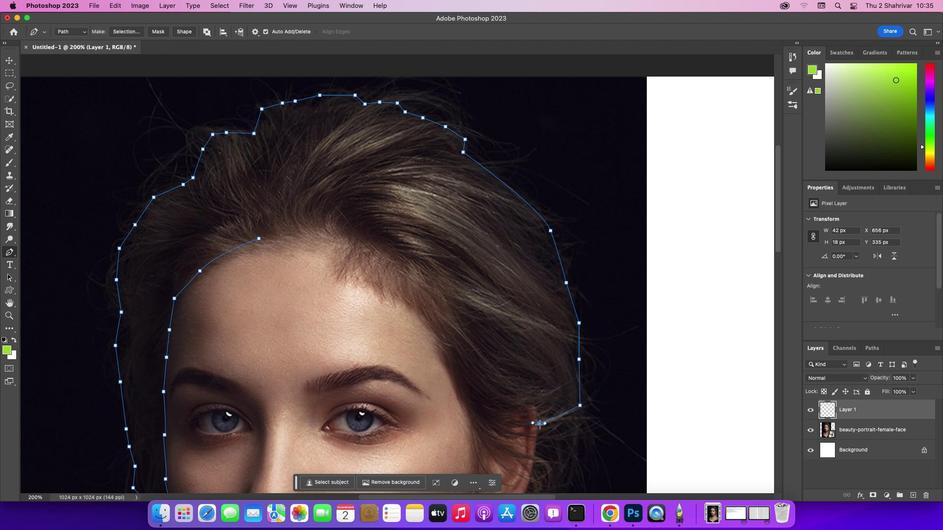 
Action: Mouse pressed left at (824, 426)
Screenshot: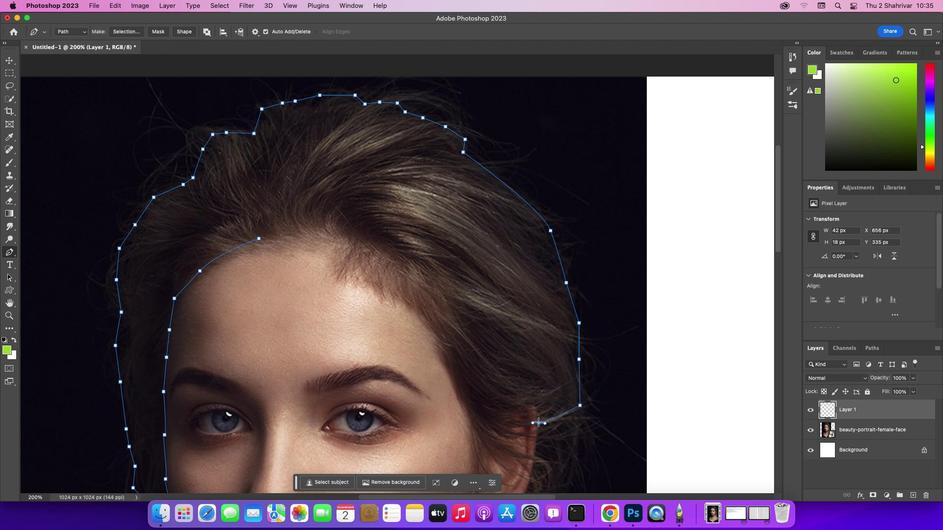 
Action: Key pressed Key.alt
Screenshot: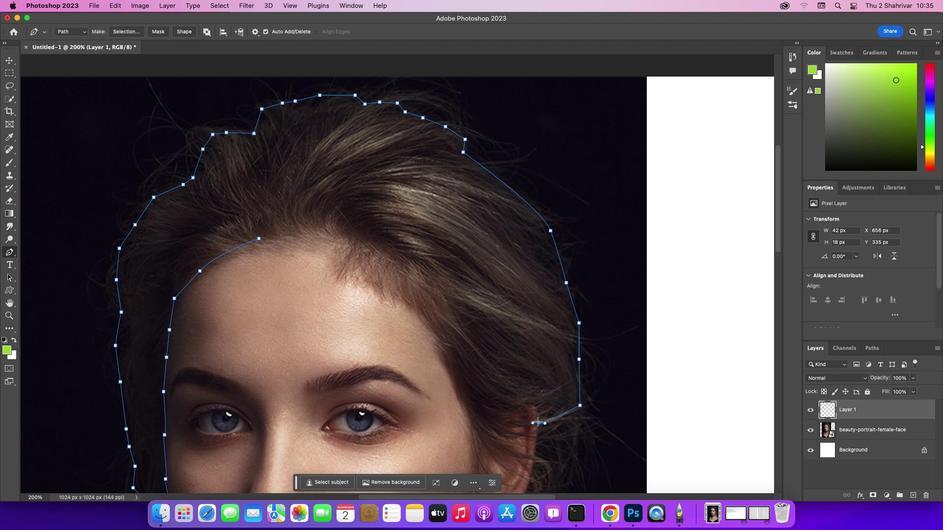 
Action: Mouse moved to (824, 426)
Screenshot: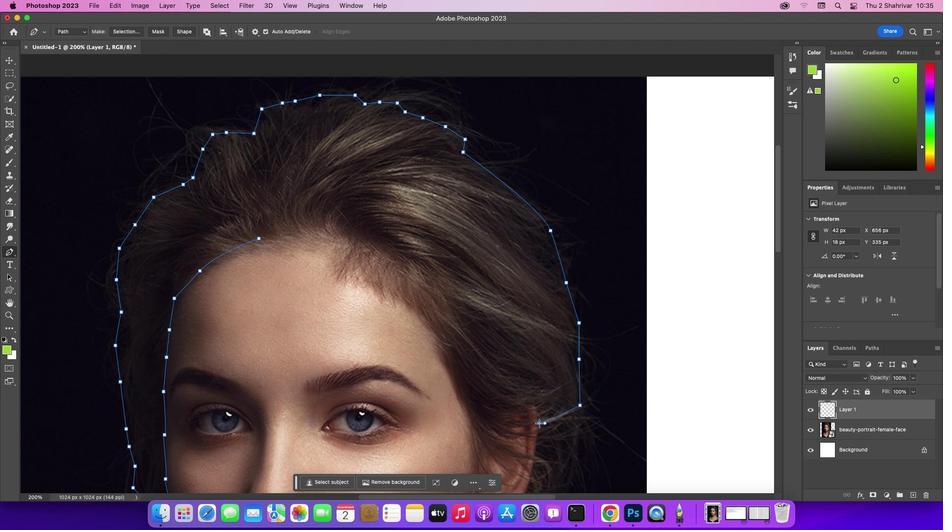 
Action: Key pressed Key.alt
Screenshot: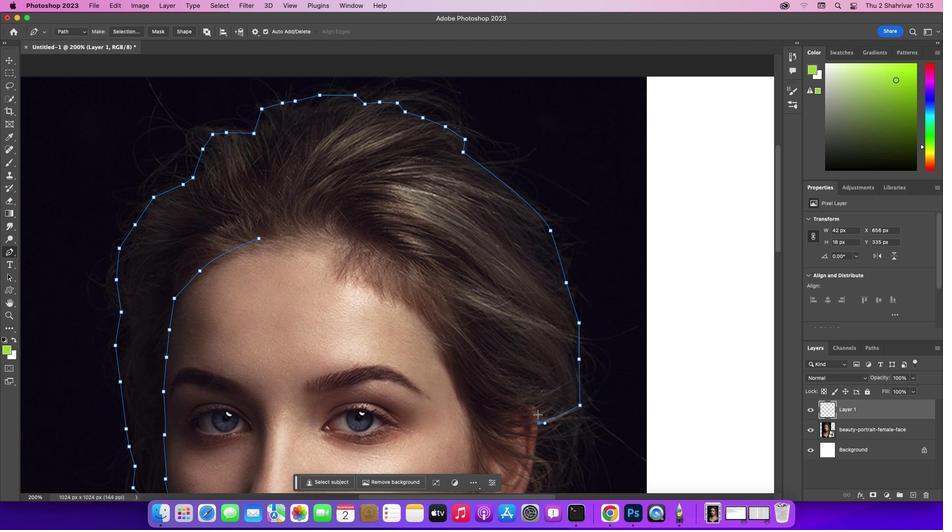
Action: Mouse pressed left at (824, 426)
Screenshot: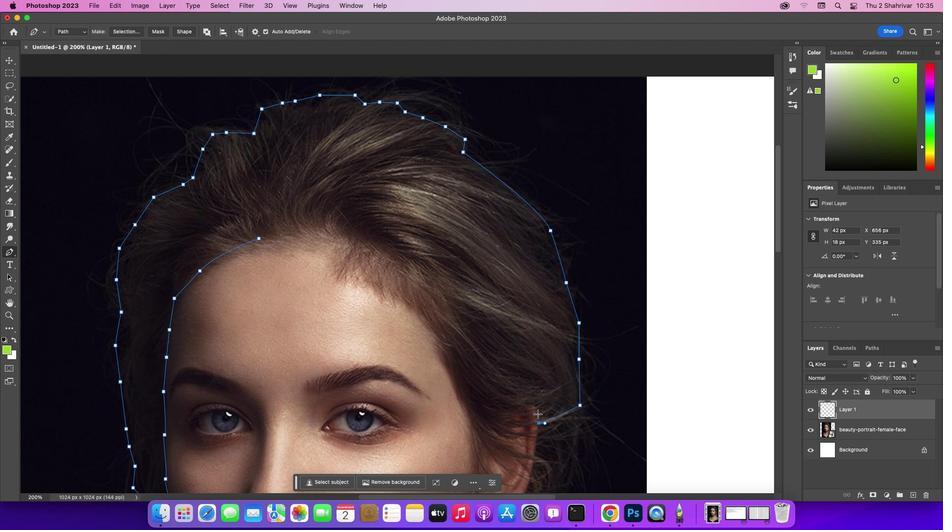 
Action: Mouse moved to (824, 426)
Screenshot: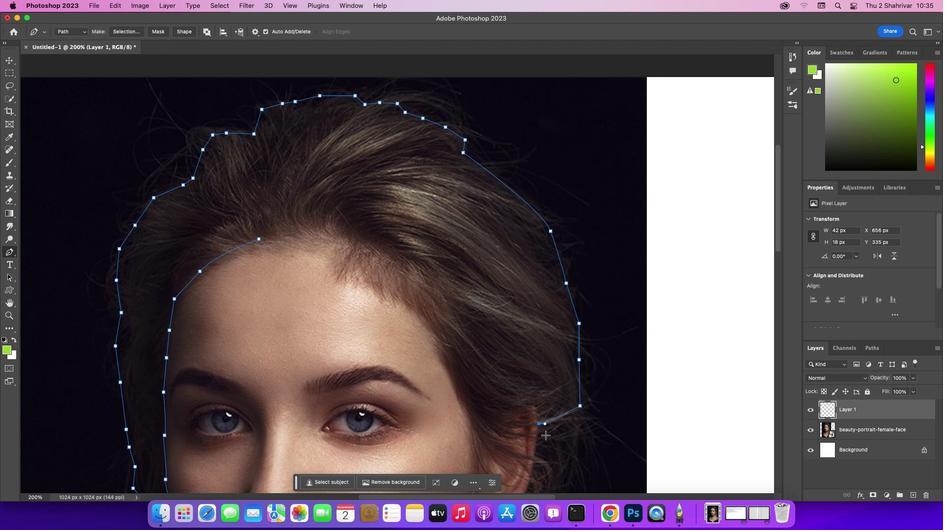 
Action: Mouse scrolled (824, 426) with delta (824, 426)
Screenshot: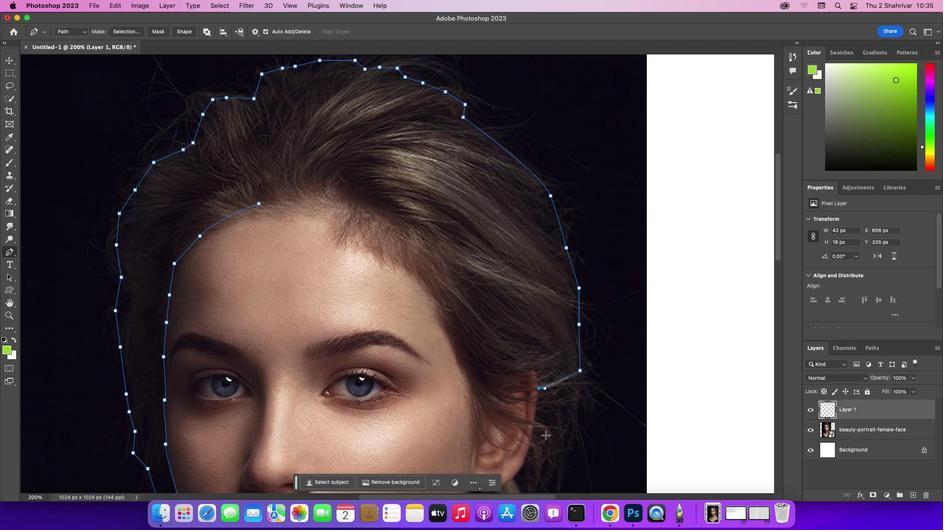 
Action: Mouse scrolled (824, 426) with delta (824, 426)
Screenshot: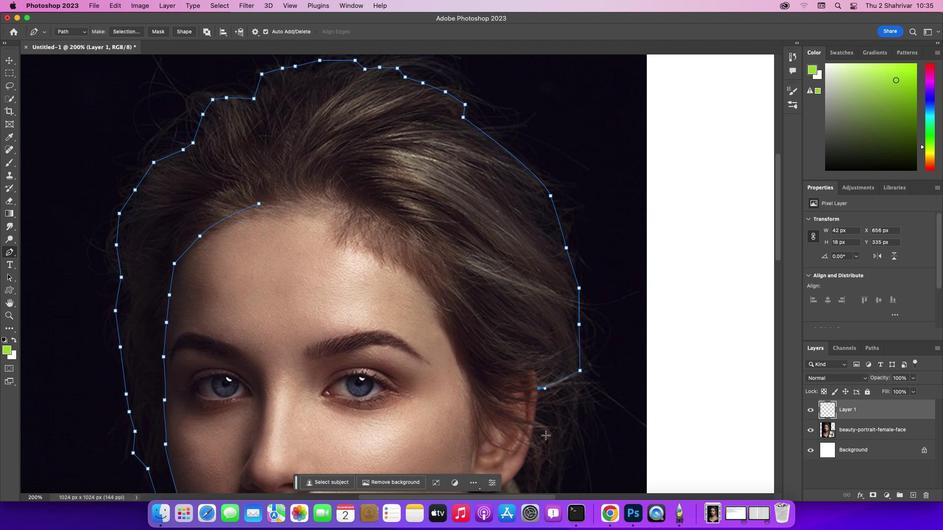 
Action: Mouse scrolled (824, 426) with delta (824, 426)
Screenshot: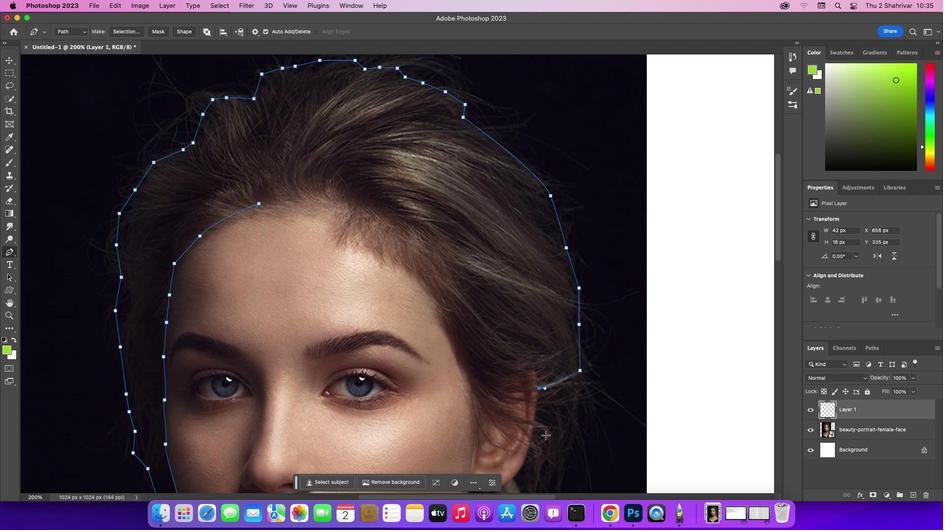 
Action: Mouse scrolled (824, 426) with delta (824, 426)
Screenshot: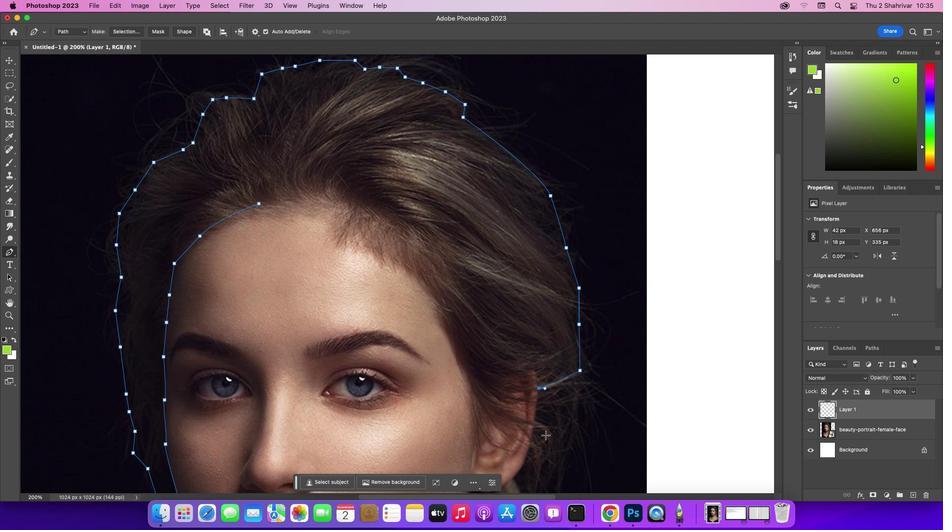 
Action: Mouse scrolled (824, 426) with delta (824, 426)
Screenshot: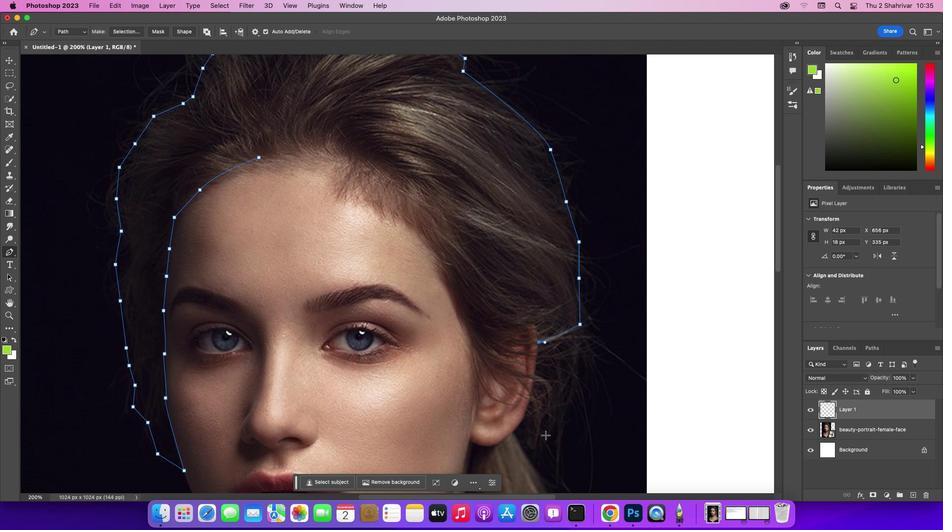 
Action: Mouse scrolled (824, 426) with delta (824, 426)
Screenshot: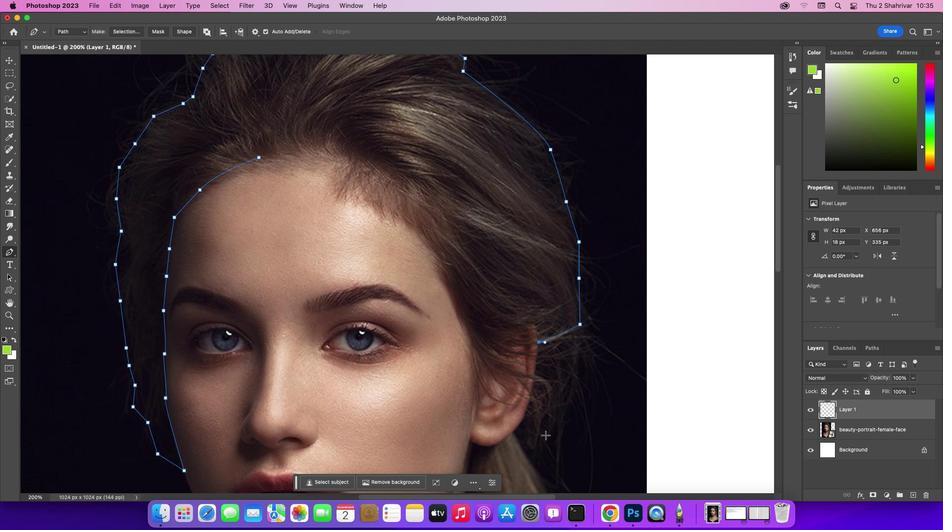 
Action: Mouse scrolled (824, 426) with delta (824, 426)
Screenshot: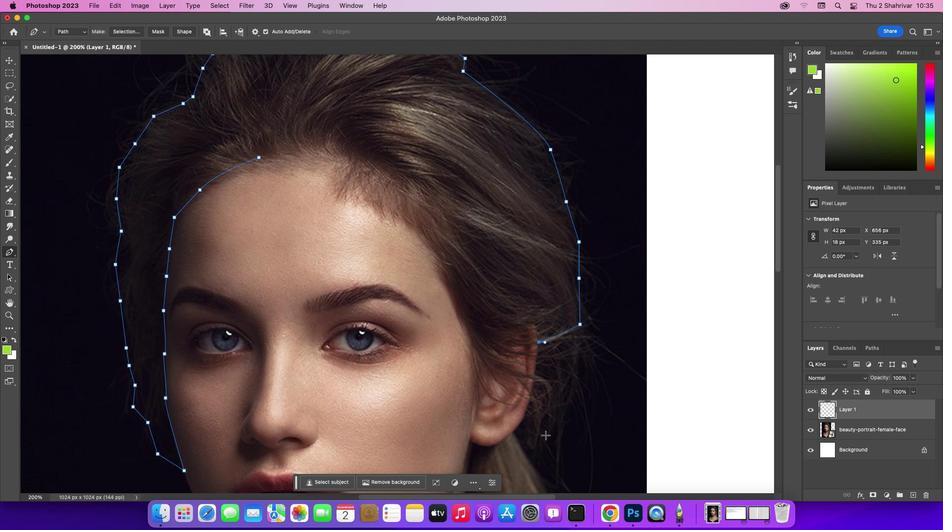 
Action: Mouse scrolled (824, 426) with delta (824, 426)
Screenshot: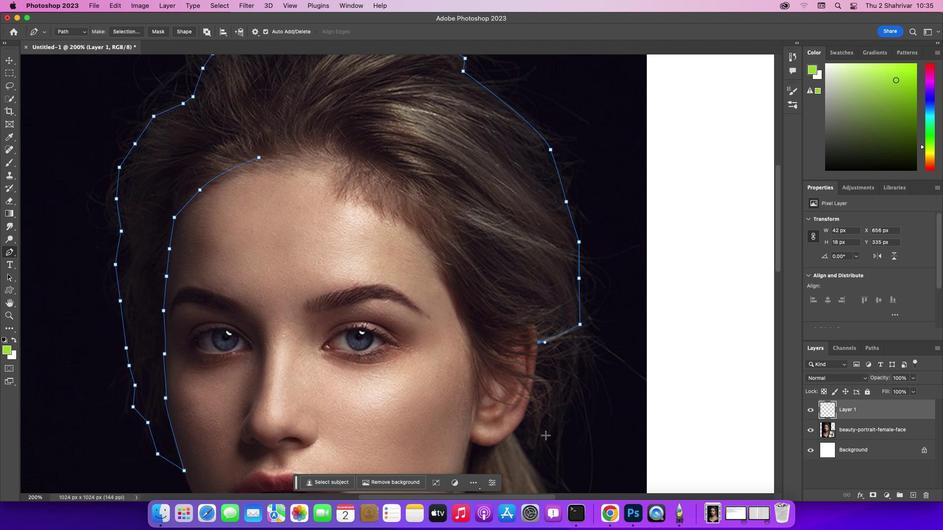 
Action: Mouse scrolled (824, 426) with delta (824, 426)
Screenshot: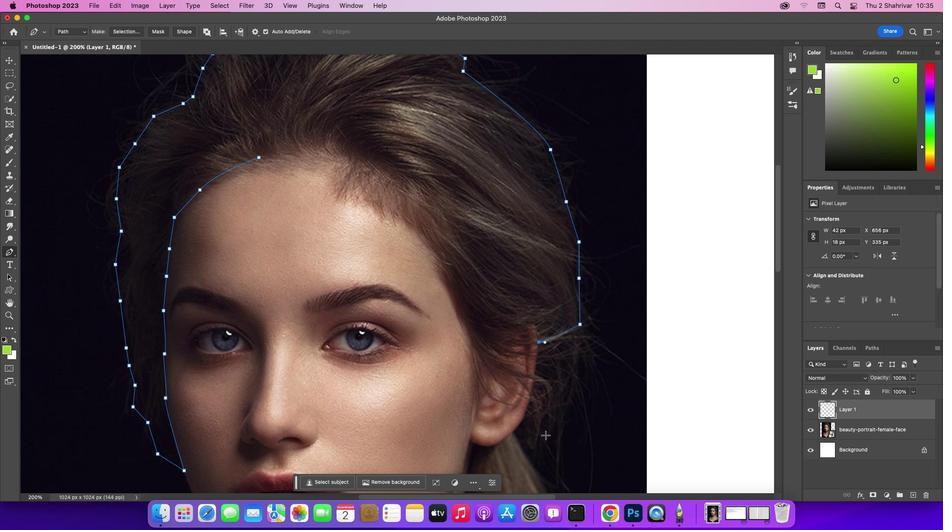 
Action: Mouse scrolled (824, 426) with delta (824, 426)
Screenshot: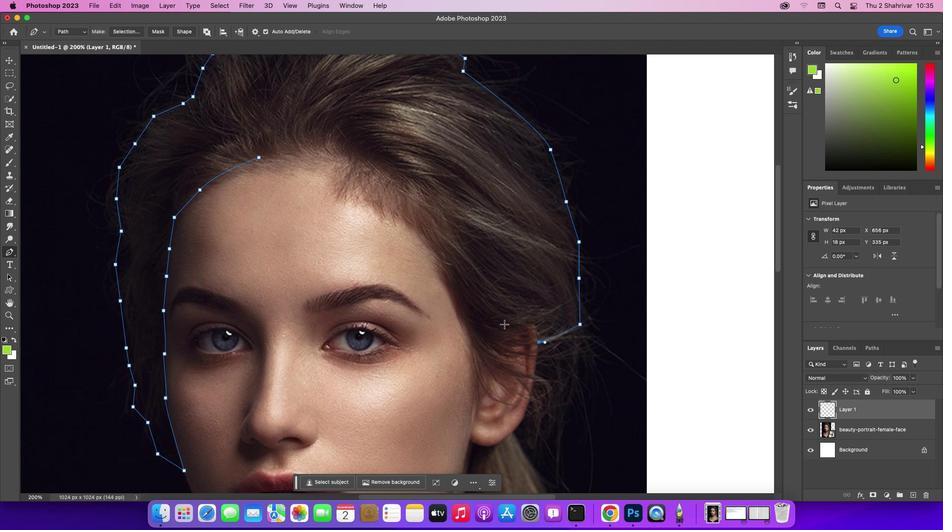 
Action: Mouse scrolled (824, 426) with delta (824, 426)
Screenshot: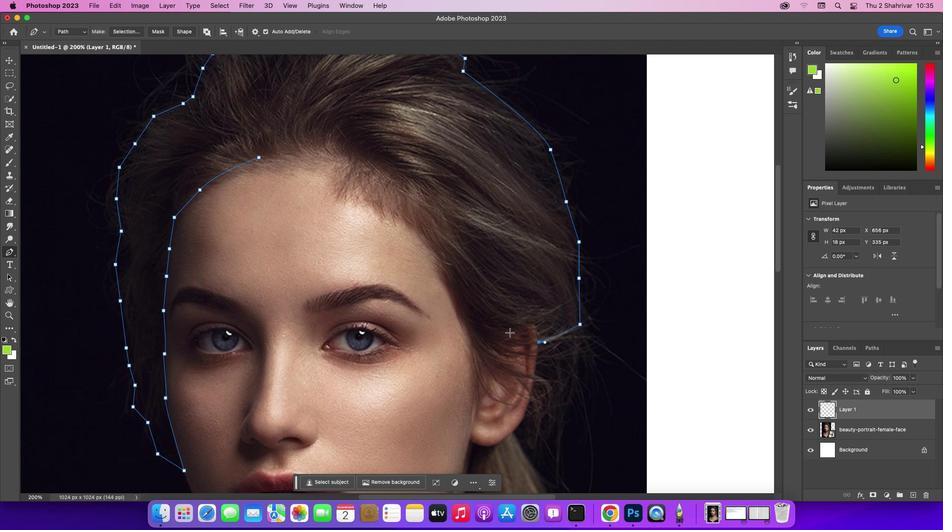 
Action: Mouse scrolled (824, 426) with delta (824, 426)
Screenshot: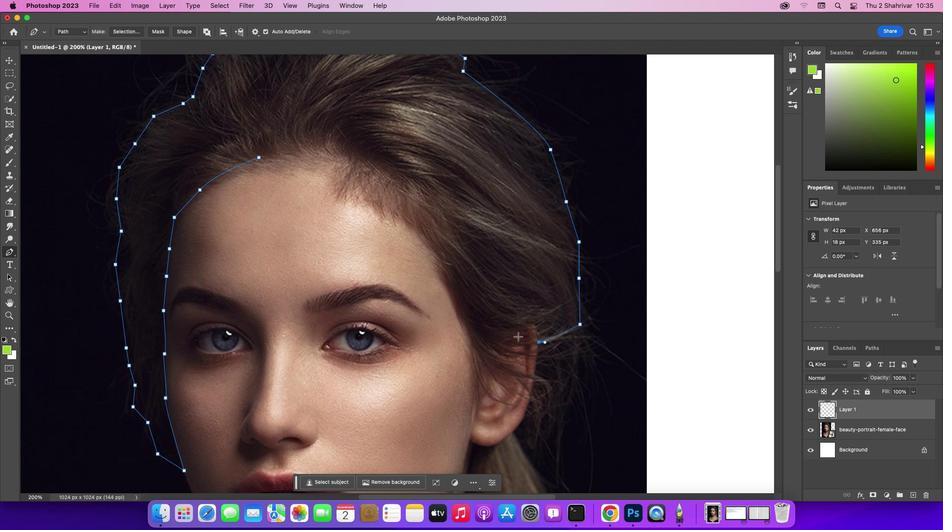 
Action: Mouse scrolled (824, 426) with delta (824, 426)
Screenshot: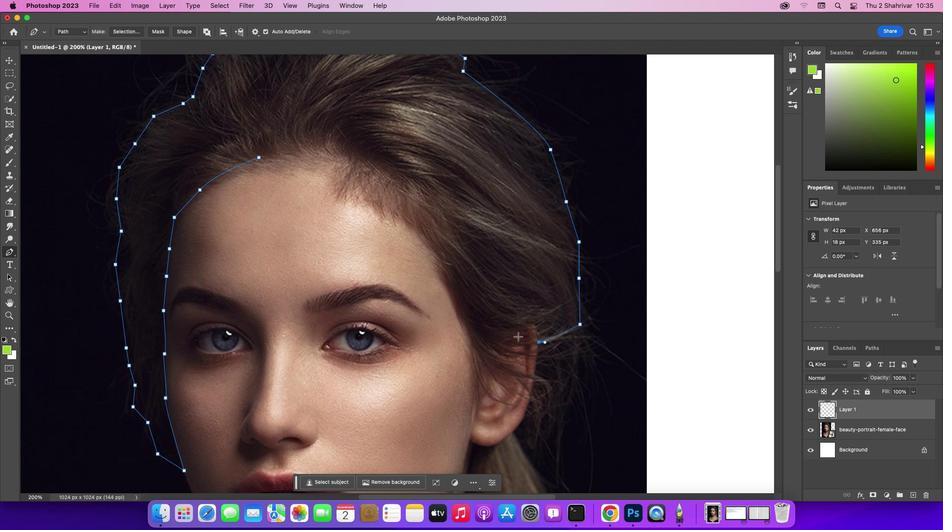 
Action: Mouse moved to (824, 426)
Screenshot: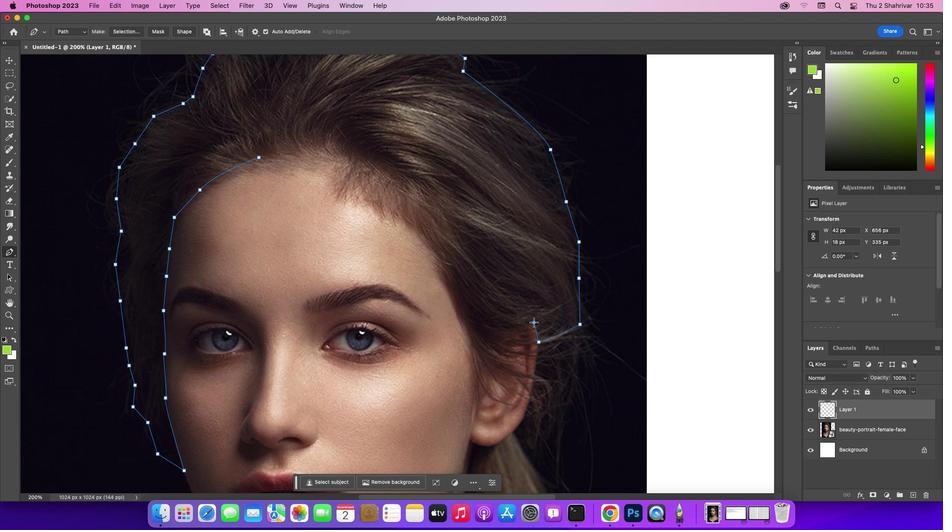 
Action: Mouse pressed left at (824, 426)
Screenshot: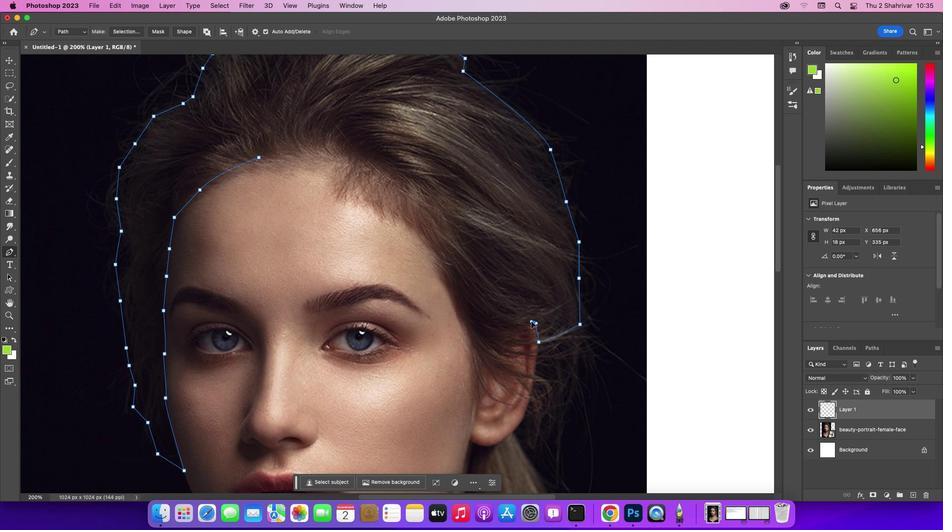 
Action: Mouse moved to (824, 426)
Screenshot: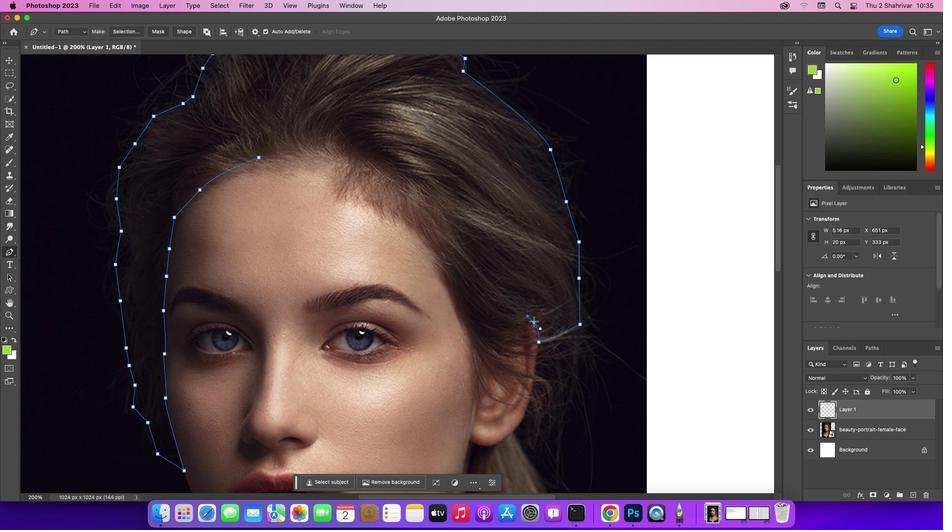 
Action: Mouse pressed left at (824, 426)
Screenshot: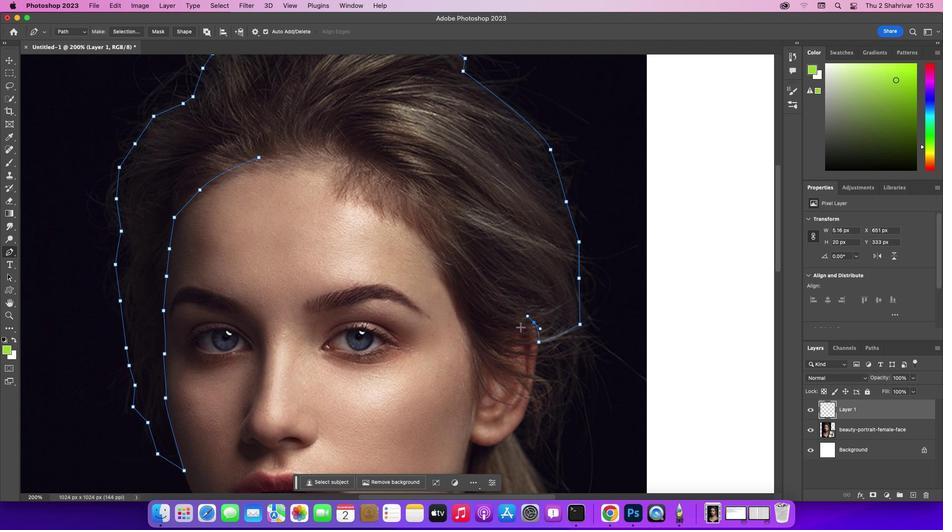 
Action: Key pressed Key.alt
Screenshot: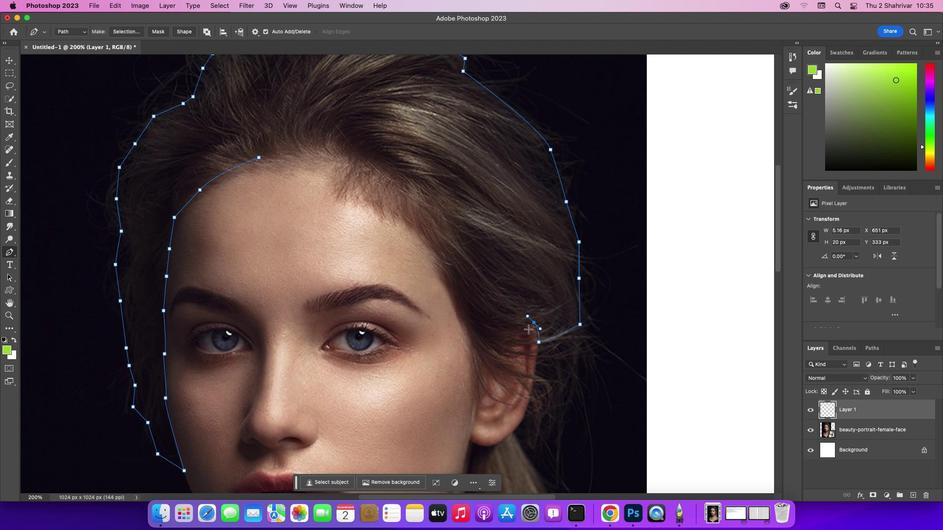 
Action: Mouse moved to (824, 426)
Screenshot: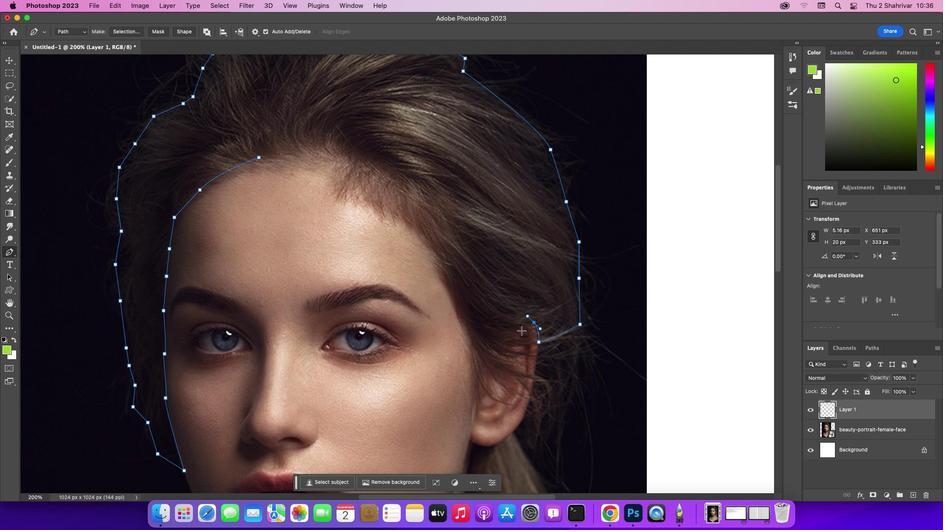 
Action: Mouse pressed left at (824, 426)
Screenshot: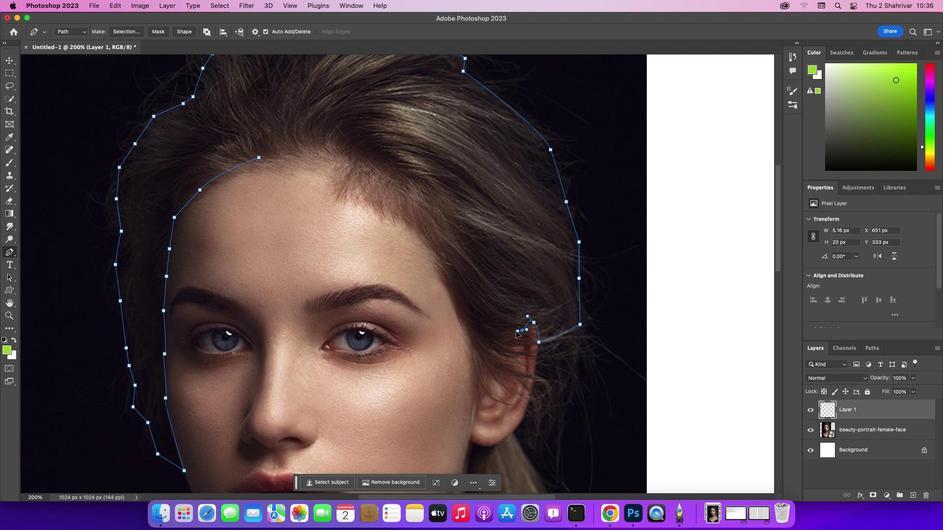 
Action: Mouse moved to (824, 426)
Screenshot: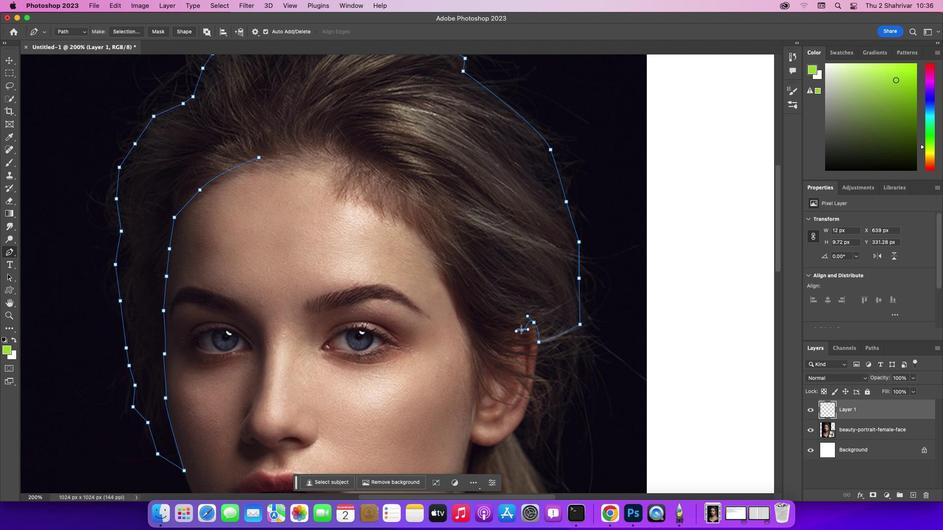 
Action: Mouse pressed left at (824, 426)
Screenshot: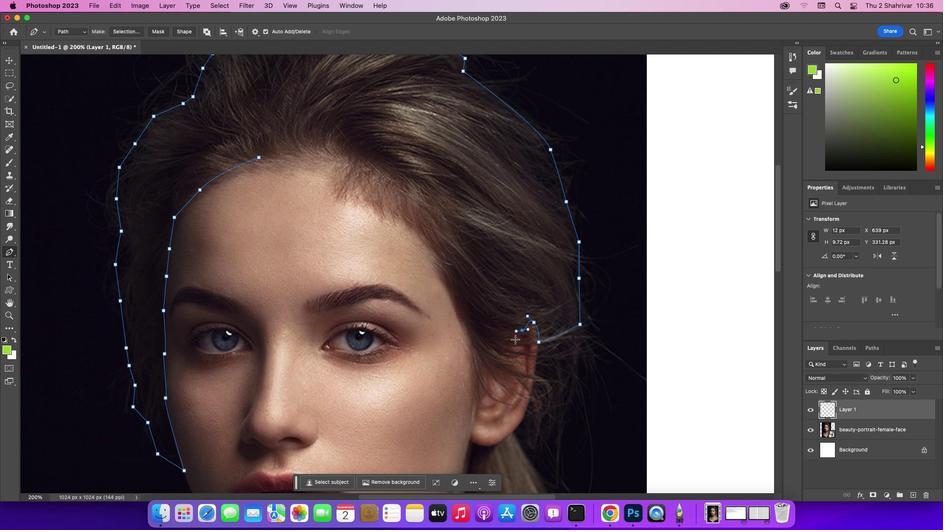
Action: Key pressed Key.alt
Screenshot: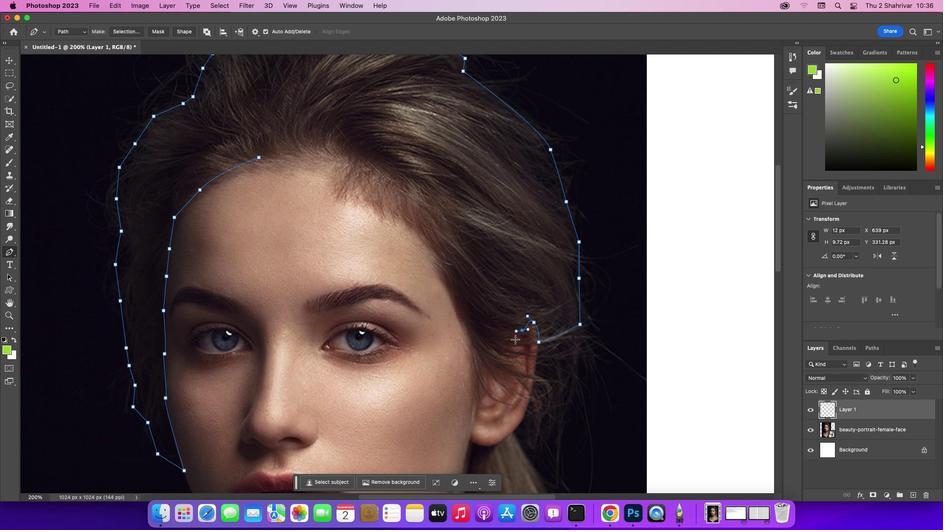 
Action: Mouse moved to (824, 426)
Screenshot: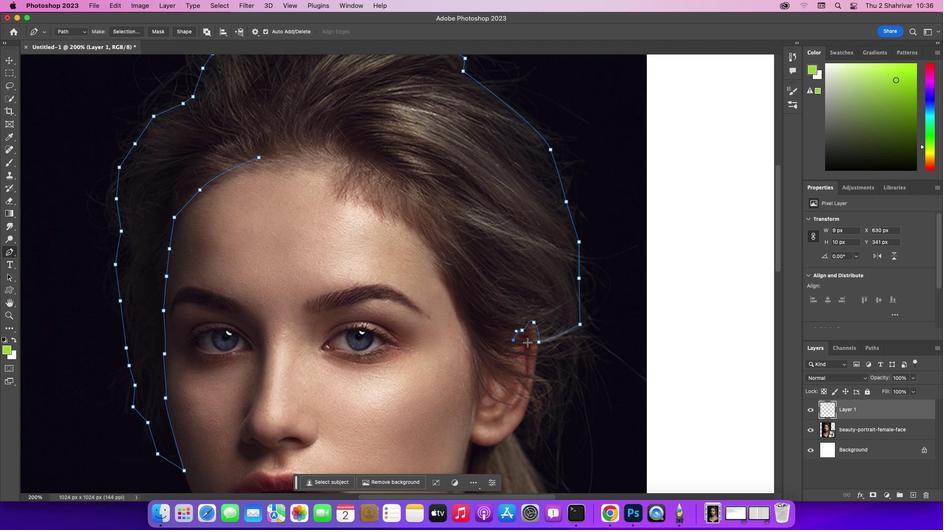 
Action: Mouse pressed left at (824, 426)
Screenshot: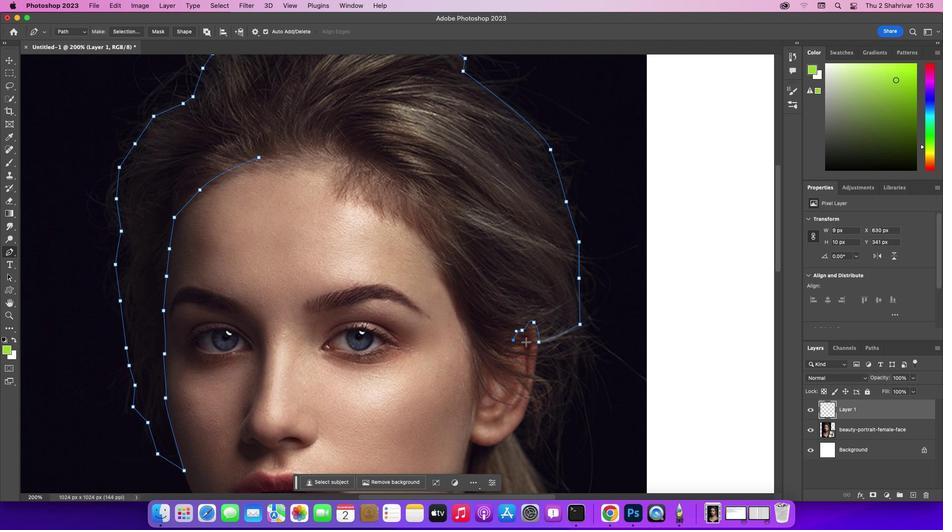 
Action: Mouse moved to (824, 426)
Screenshot: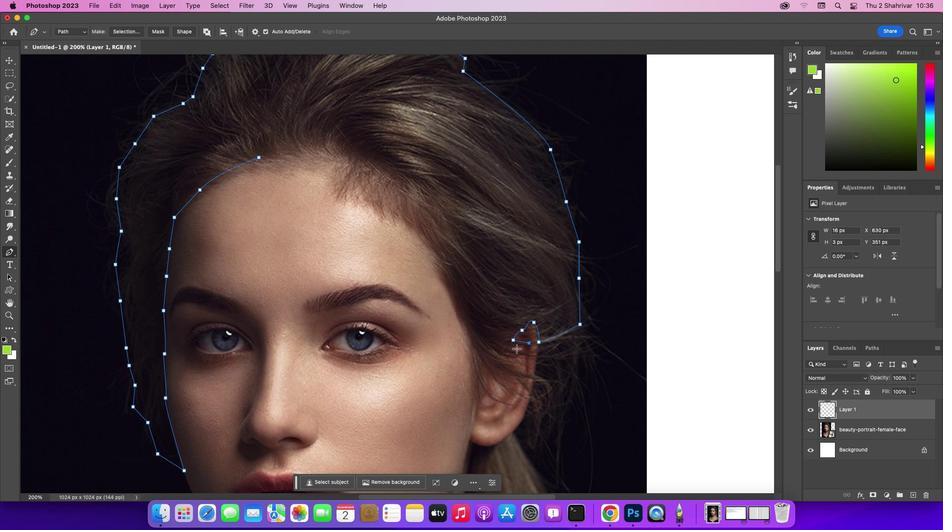 
Action: Mouse pressed left at (824, 426)
Screenshot: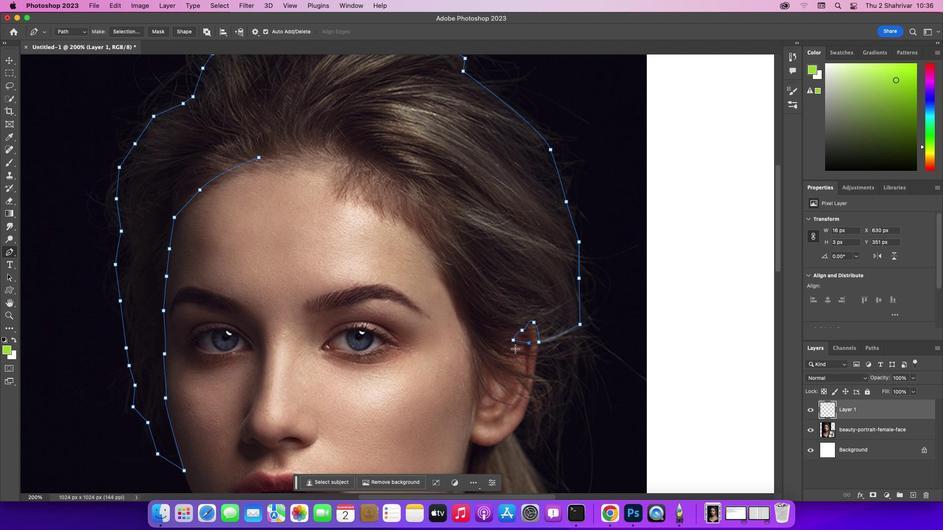 
Action: Mouse moved to (824, 426)
Screenshot: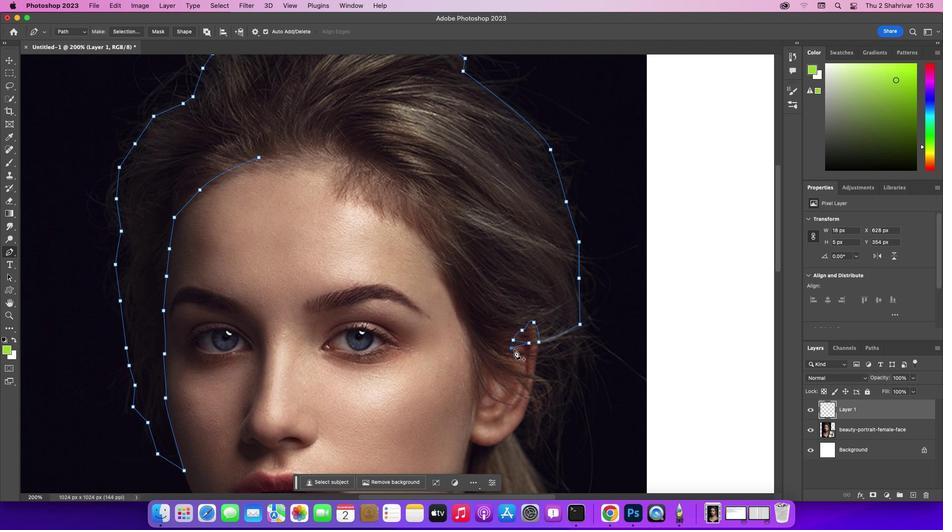 
Action: Mouse pressed left at (824, 426)
Screenshot: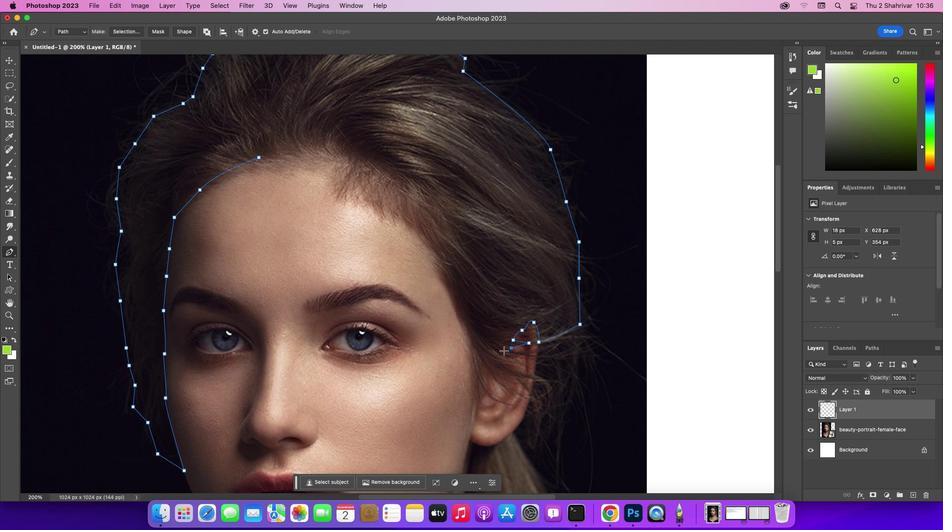
Action: Mouse moved to (824, 426)
Screenshot: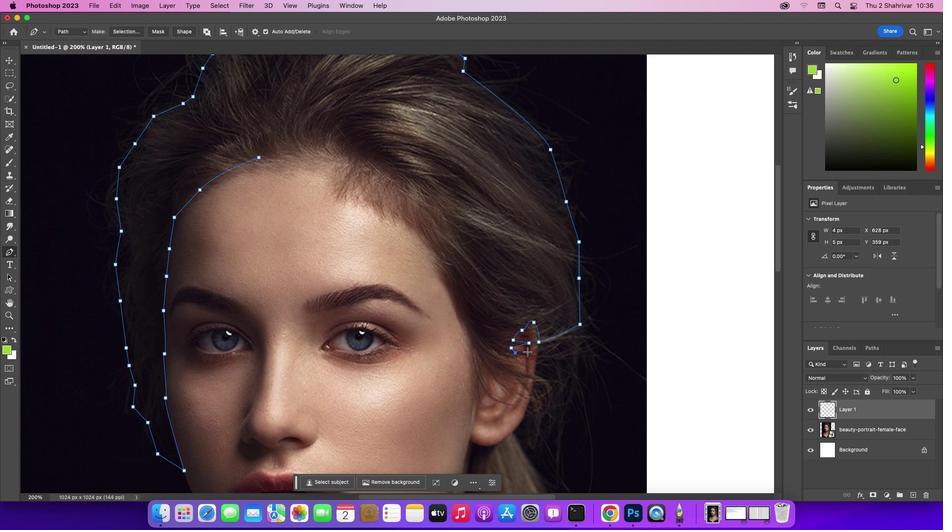 
Action: Mouse pressed left at (824, 426)
Screenshot: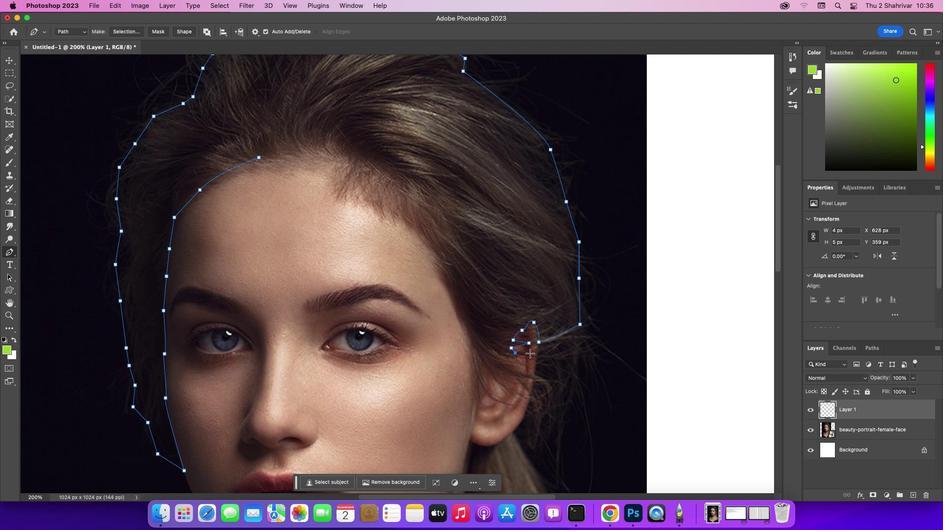 
Action: Mouse moved to (824, 426)
Screenshot: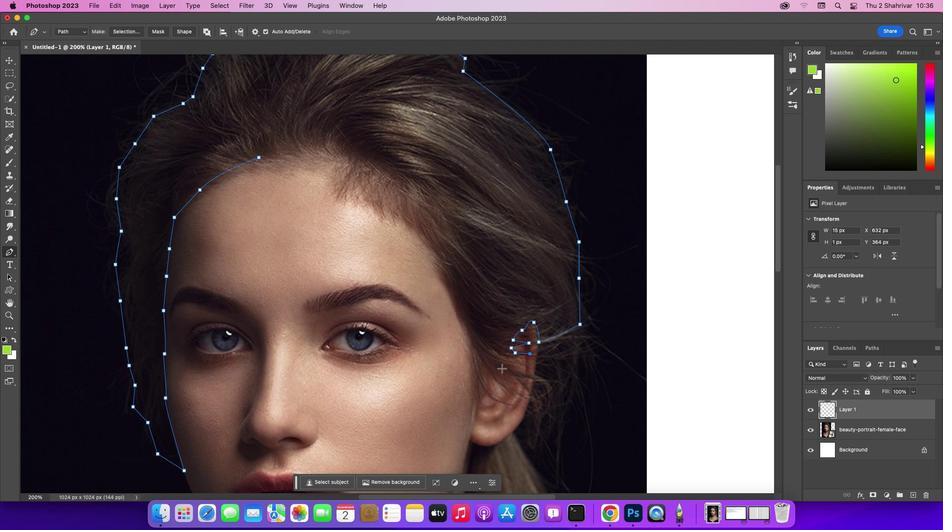 
Action: Mouse pressed left at (824, 426)
Screenshot: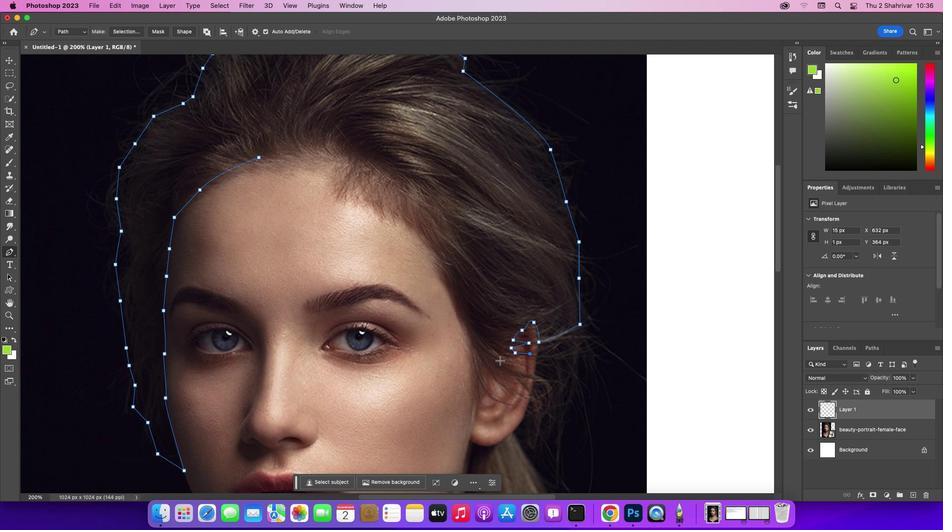 
Action: Mouse moved to (824, 426)
Screenshot: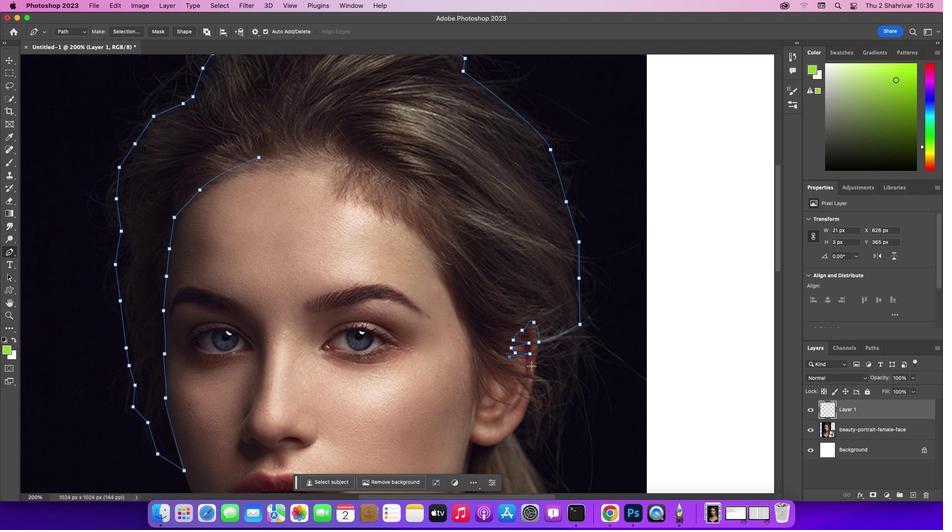 
Action: Mouse pressed left at (824, 426)
Screenshot: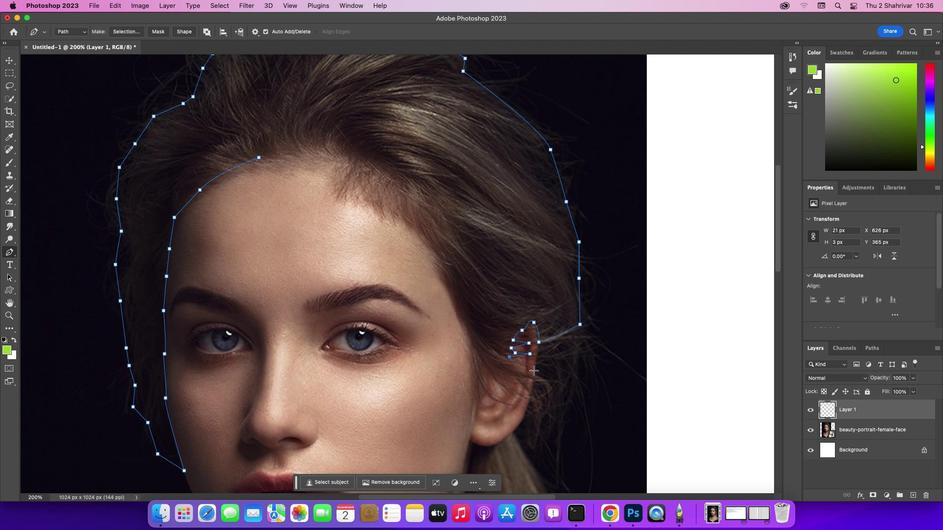 
Action: Mouse moved to (824, 426)
Screenshot: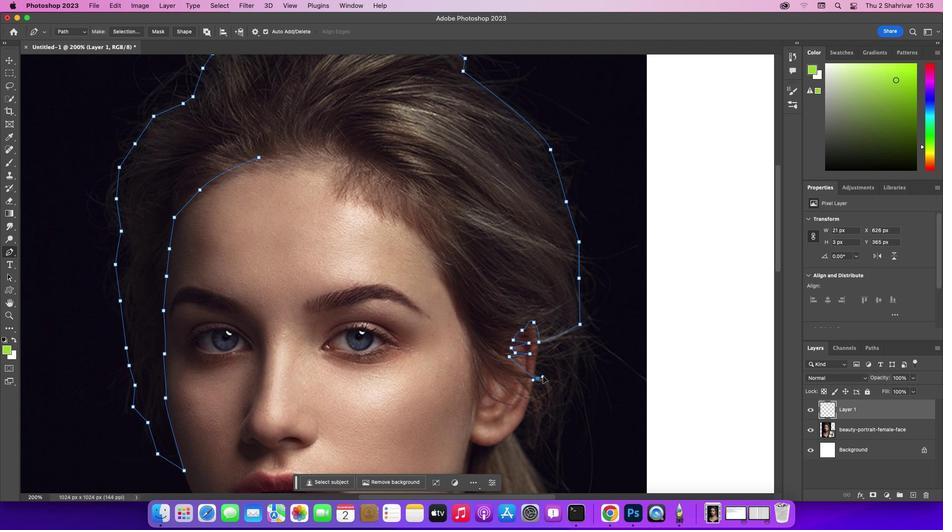 
Action: Mouse pressed left at (824, 426)
Screenshot: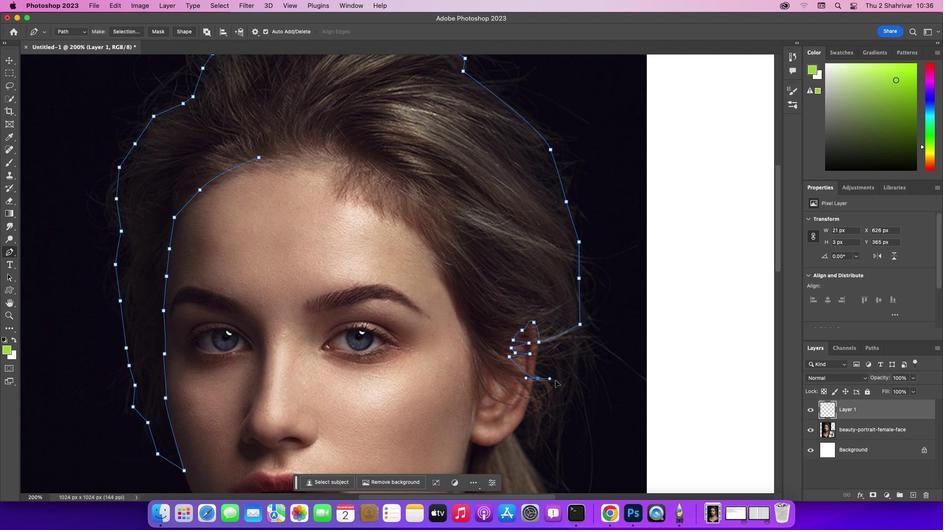 
Action: Mouse moved to (824, 426)
Screenshot: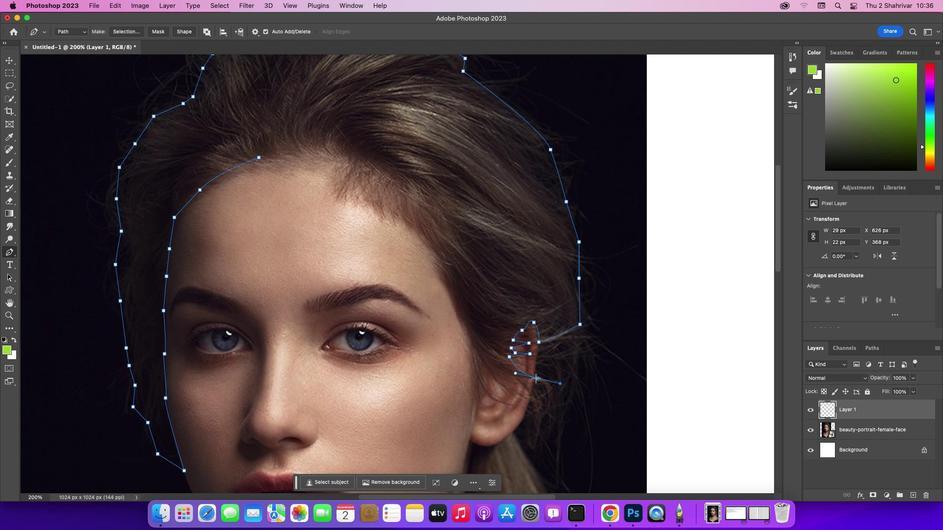 
Action: Mouse pressed left at (824, 426)
Screenshot: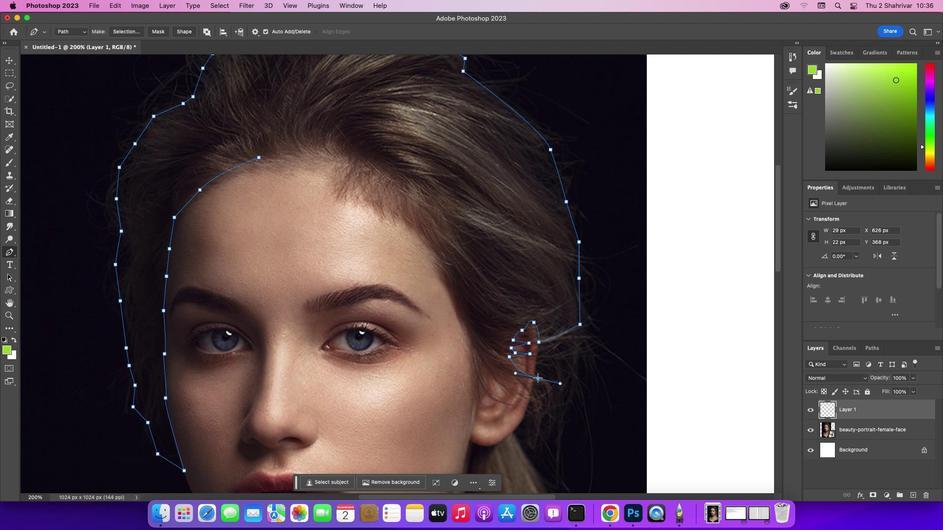 
Action: Key pressed Key.alt
Screenshot: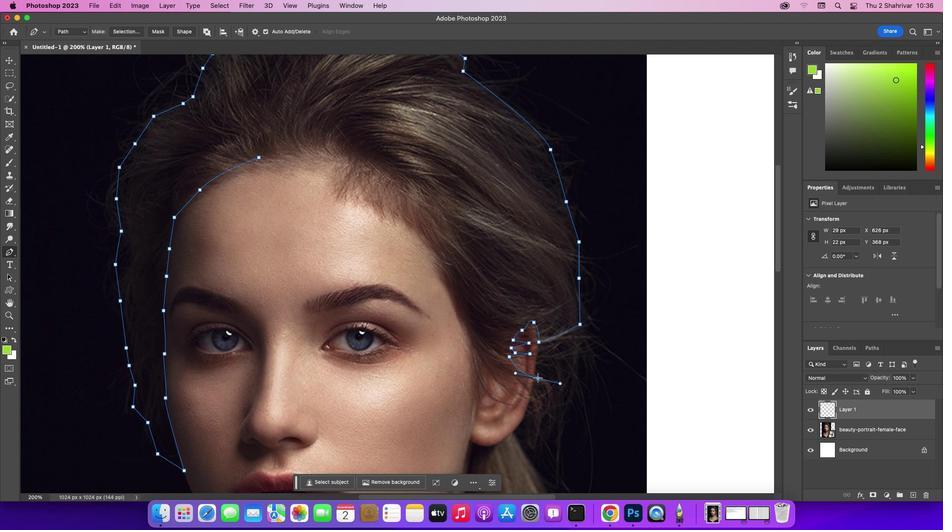 
Action: Mouse moved to (824, 426)
Screenshot: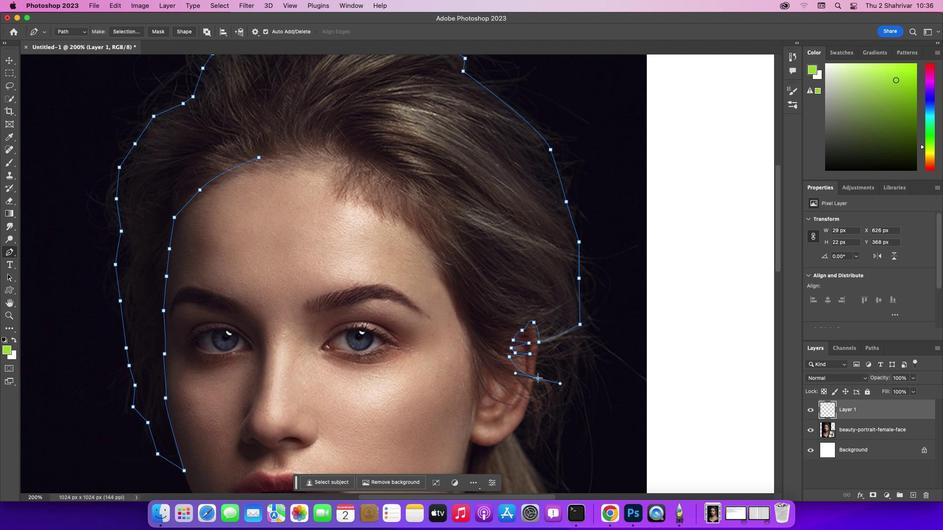 
Action: Mouse pressed left at (824, 426)
Screenshot: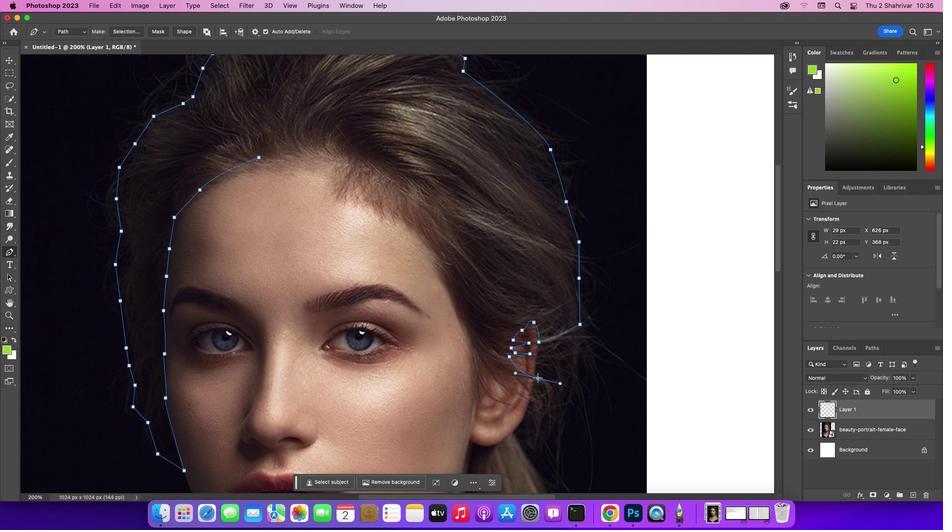 
Action: Key pressed Key.alt
Screenshot: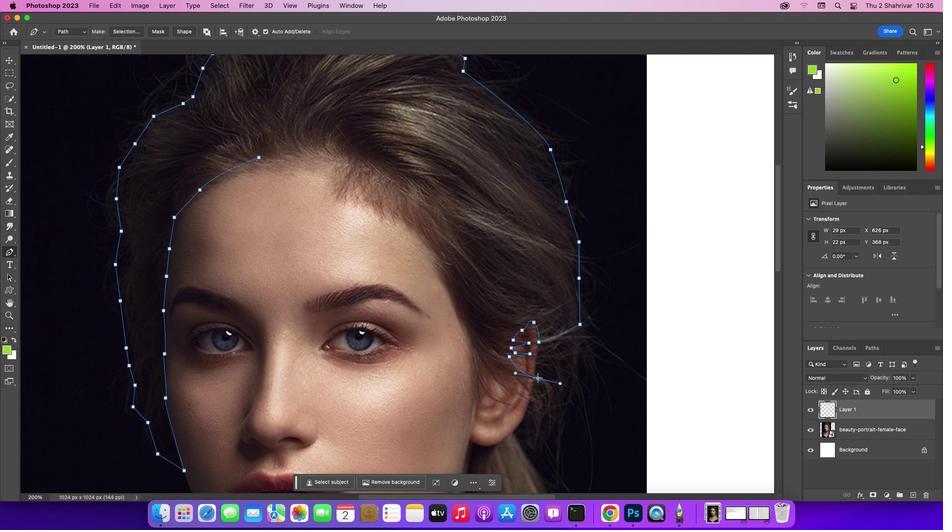 
Action: Mouse pressed left at (824, 426)
Screenshot: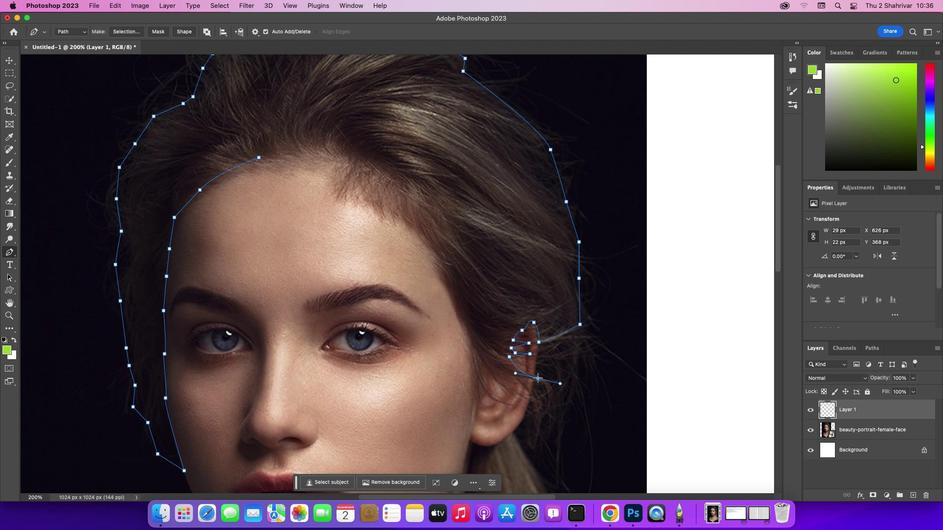 
Action: Key pressed Key.alt
